 Task: Open a template Informal Letter by  Plum save the file as biography.epub Remove the following options from template: 'your brand'. Replace Hello Fan with ' Good Day' and change the date to 22 July, 2023. Replace body of the letter with  I wanted to take a moment to thank you for your hard work and dedication. Your commitment to excellence is inspiring. Thank you for all that you do.; apply Font Style 'Montserrat' and font size  18 Add name: Leon
Action: Mouse moved to (748, 107)
Screenshot: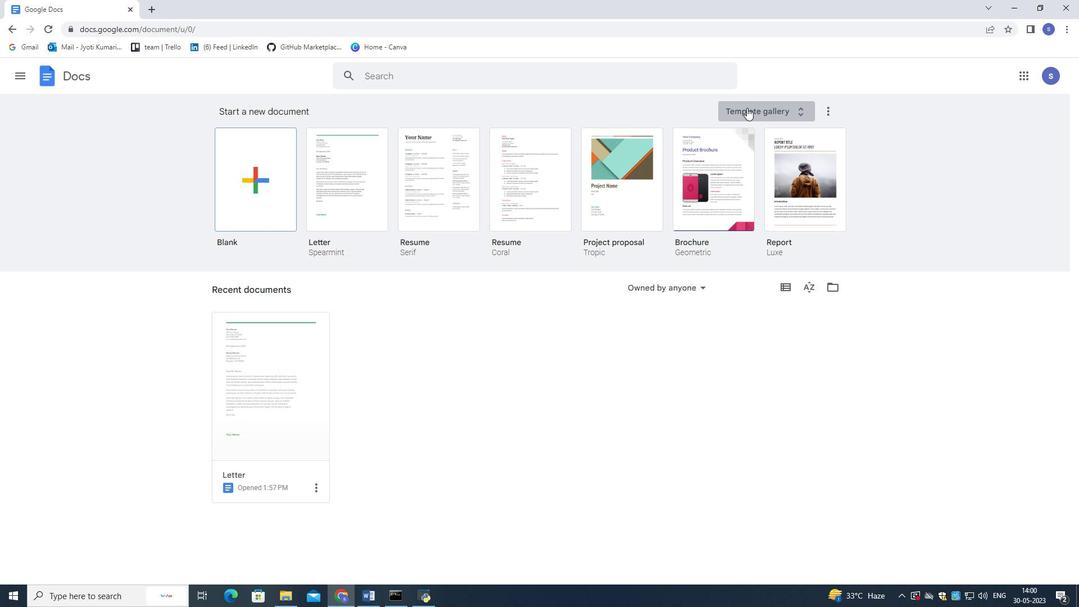 
Action: Mouse pressed left at (748, 107)
Screenshot: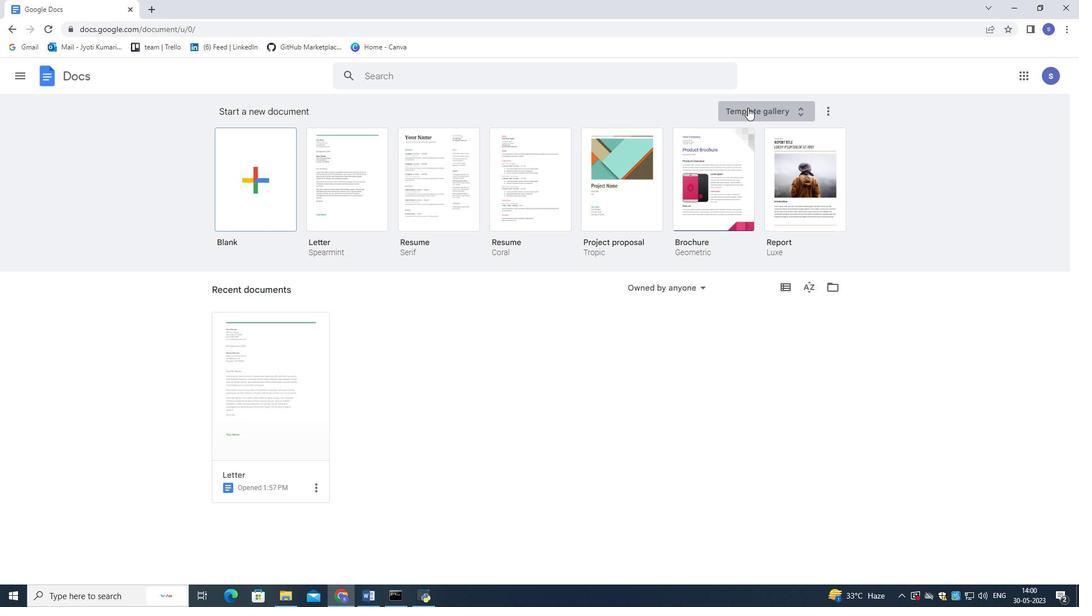 
Action: Mouse moved to (532, 457)
Screenshot: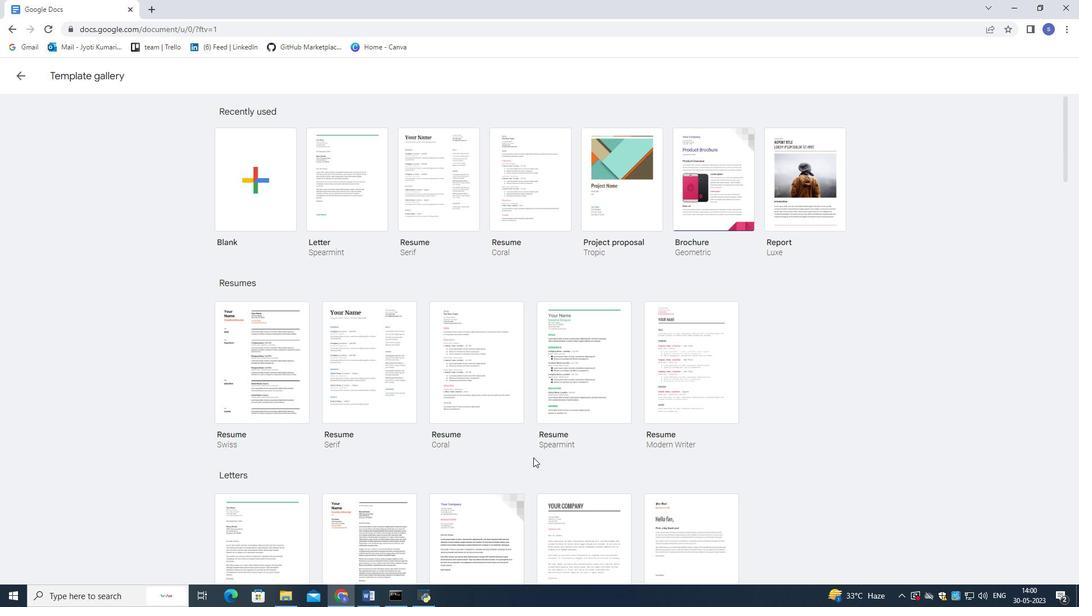 
Action: Mouse scrolled (532, 457) with delta (0, 0)
Screenshot: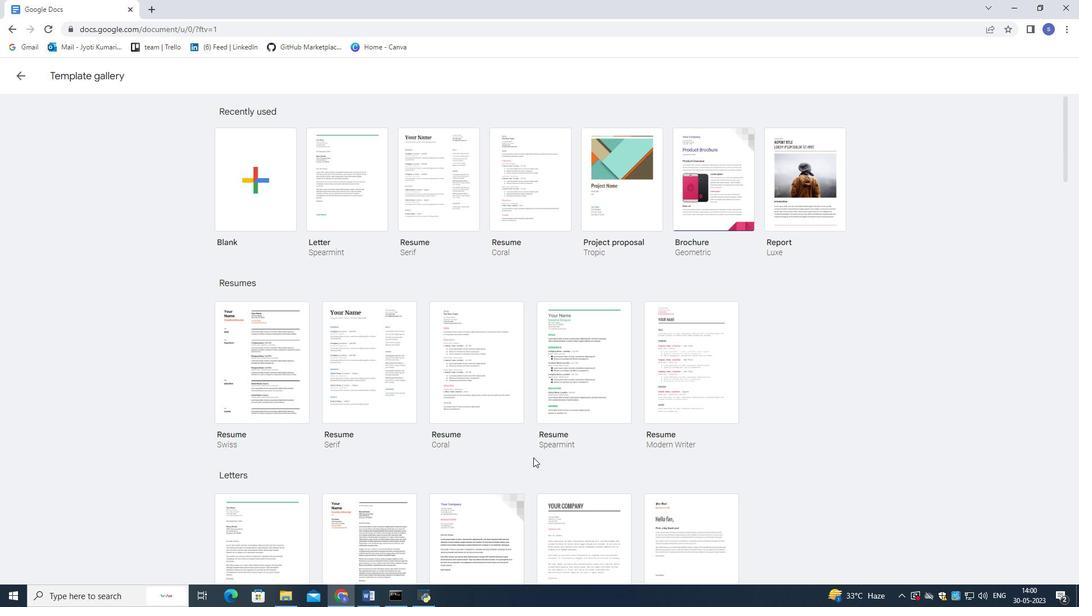 
Action: Mouse moved to (531, 457)
Screenshot: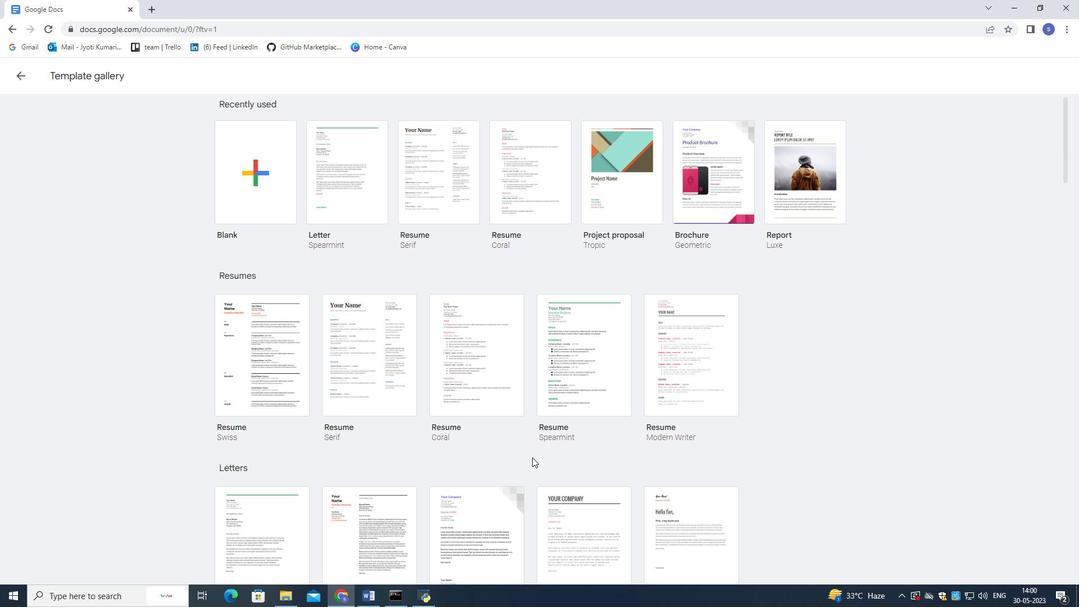 
Action: Mouse scrolled (531, 457) with delta (0, 0)
Screenshot: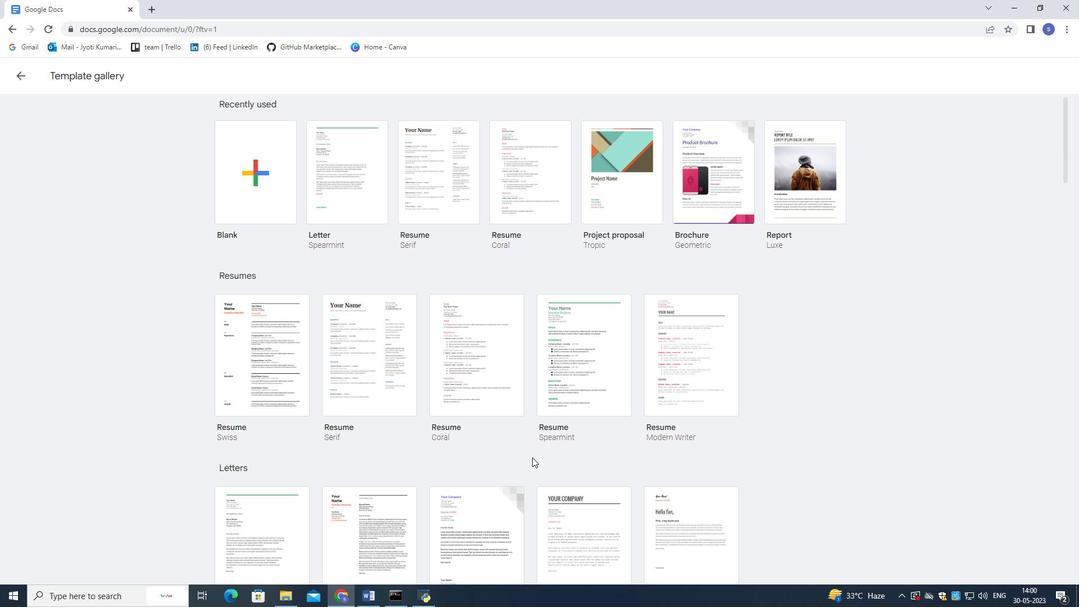 
Action: Mouse moved to (530, 458)
Screenshot: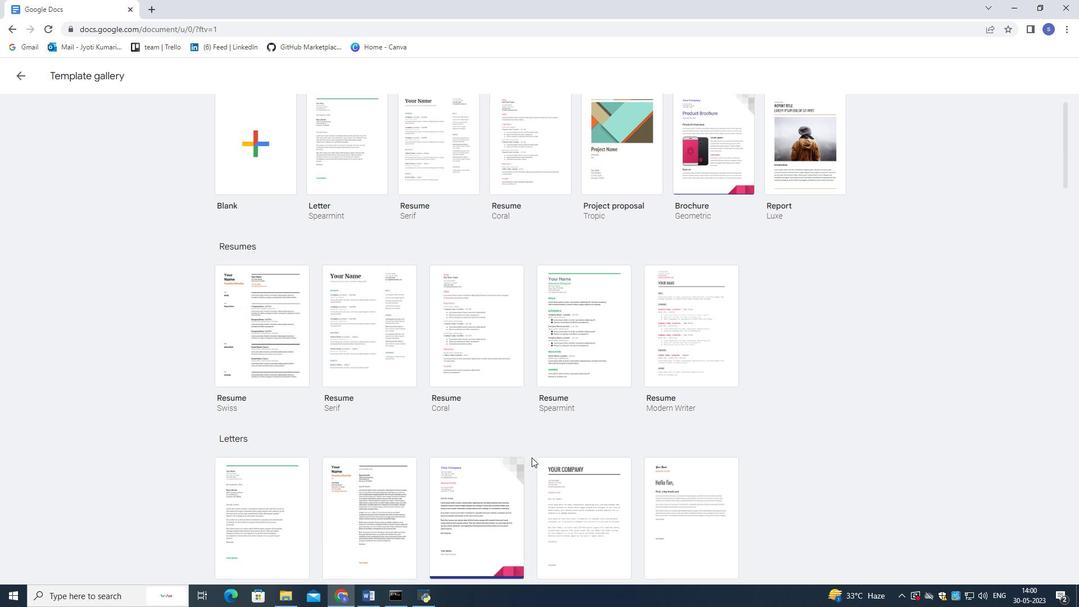 
Action: Mouse scrolled (530, 457) with delta (0, 0)
Screenshot: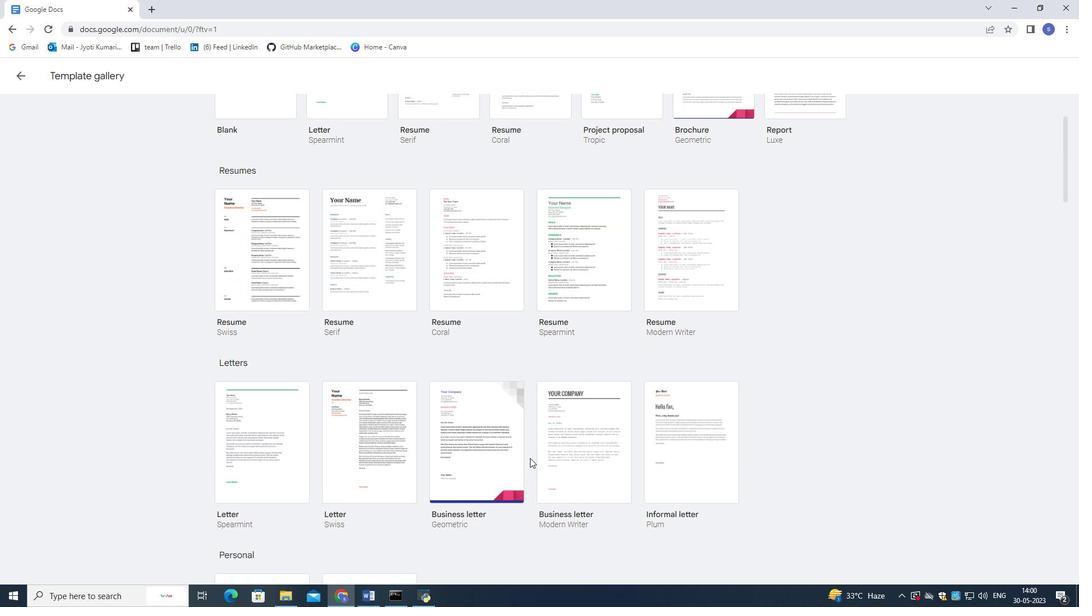 
Action: Mouse scrolled (530, 457) with delta (0, 0)
Screenshot: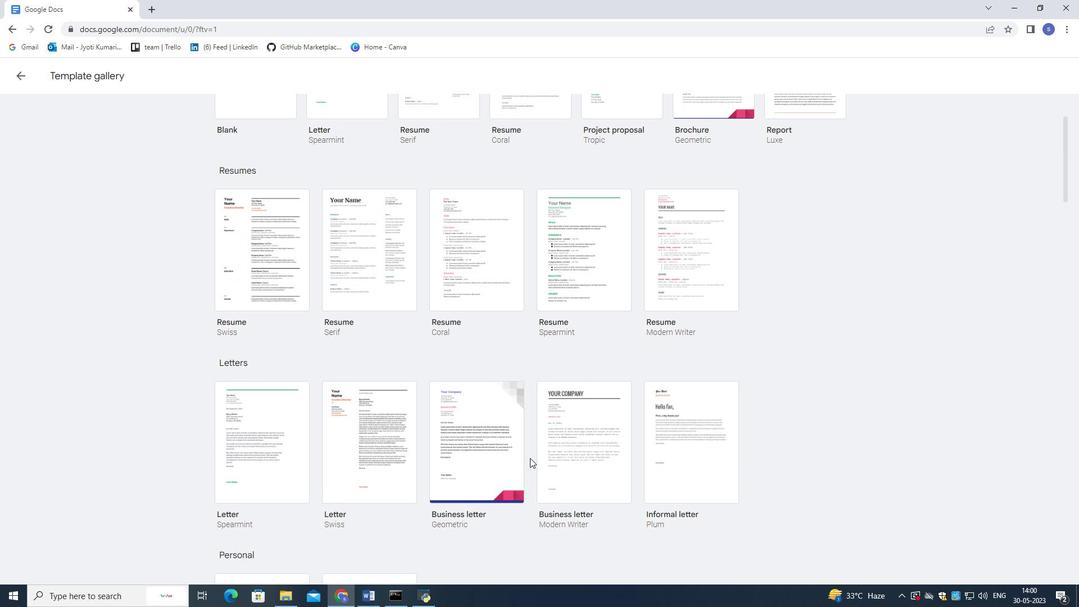 
Action: Mouse moved to (670, 358)
Screenshot: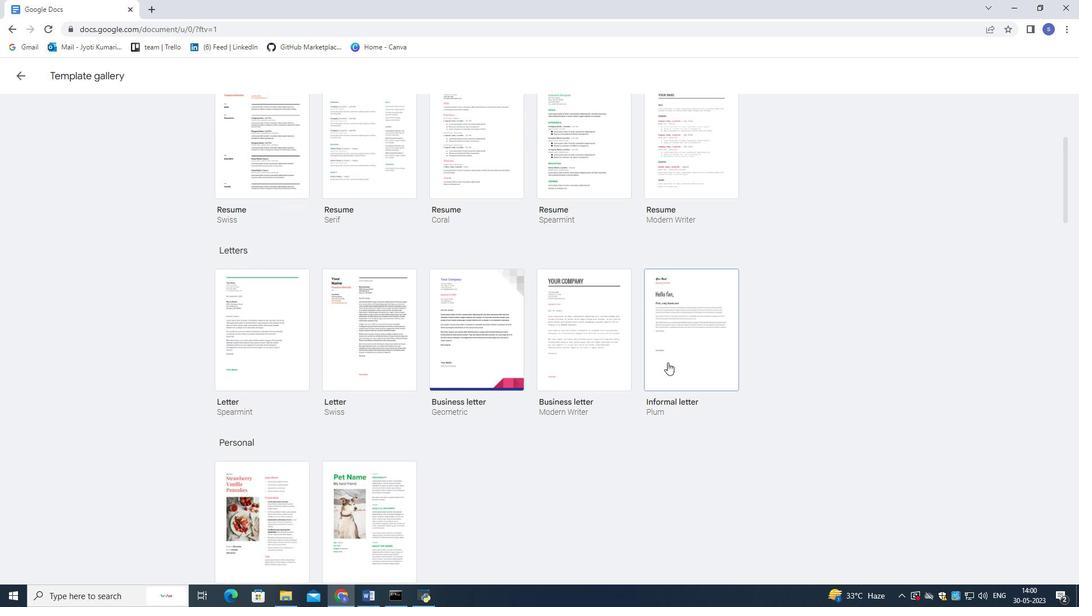 
Action: Mouse pressed left at (670, 358)
Screenshot: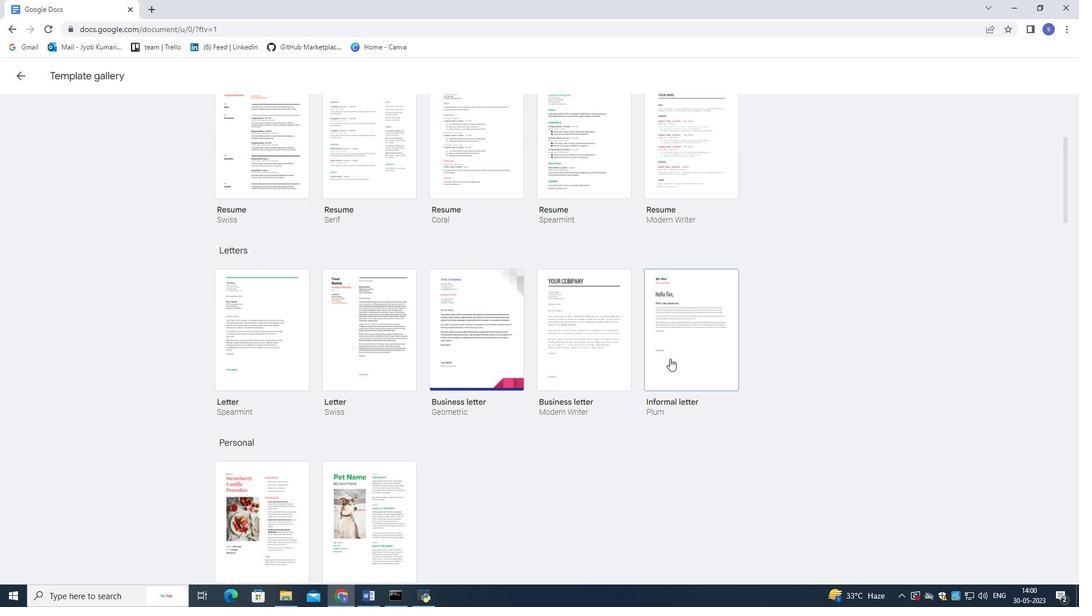 
Action: Mouse moved to (336, 181)
Screenshot: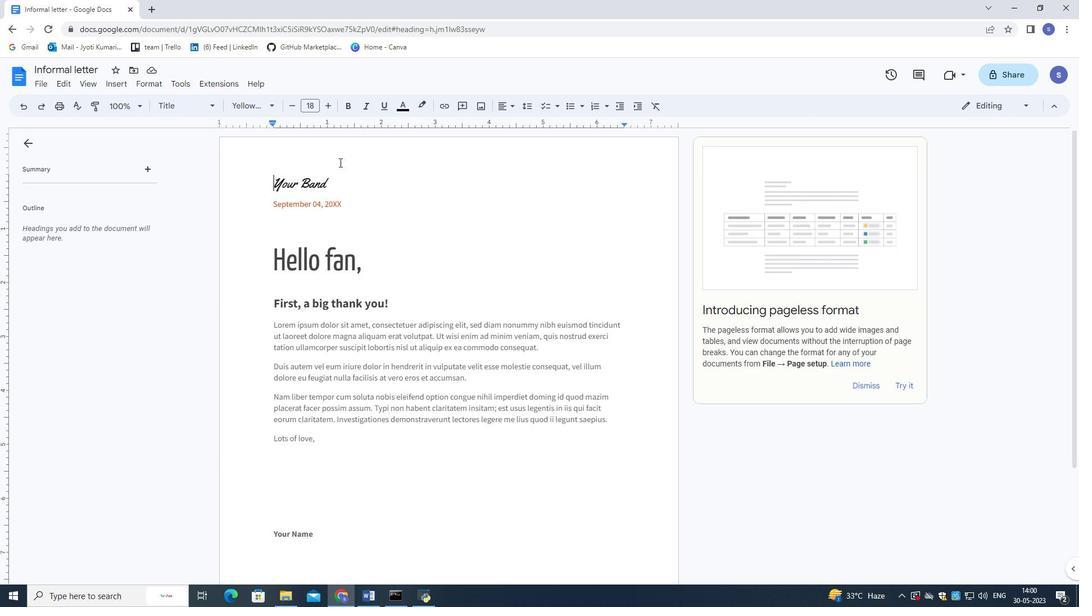 
Action: Mouse pressed left at (336, 181)
Screenshot: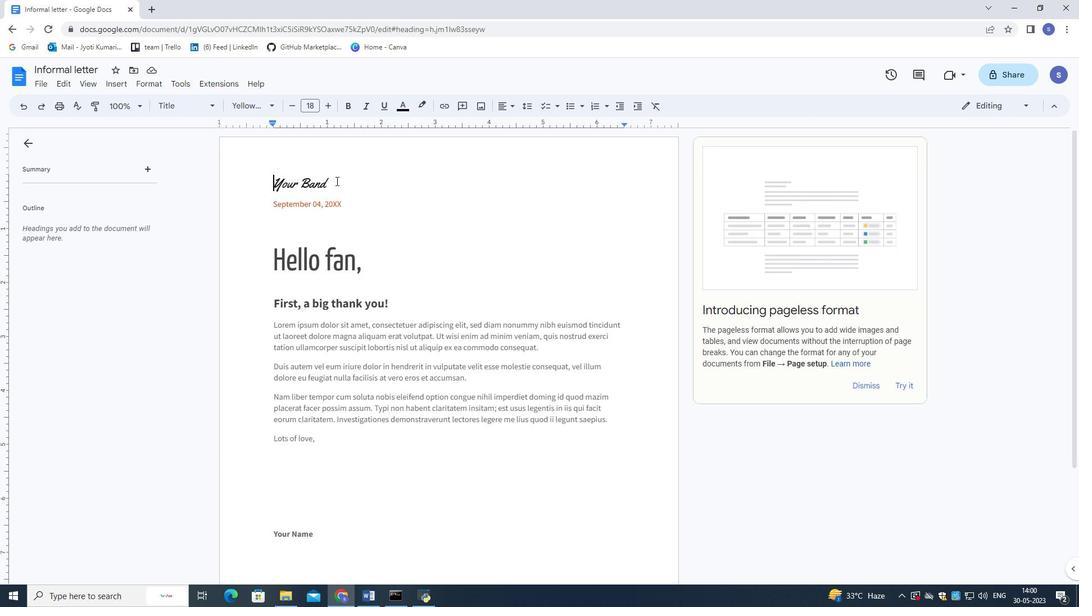 
Action: Mouse pressed left at (336, 181)
Screenshot: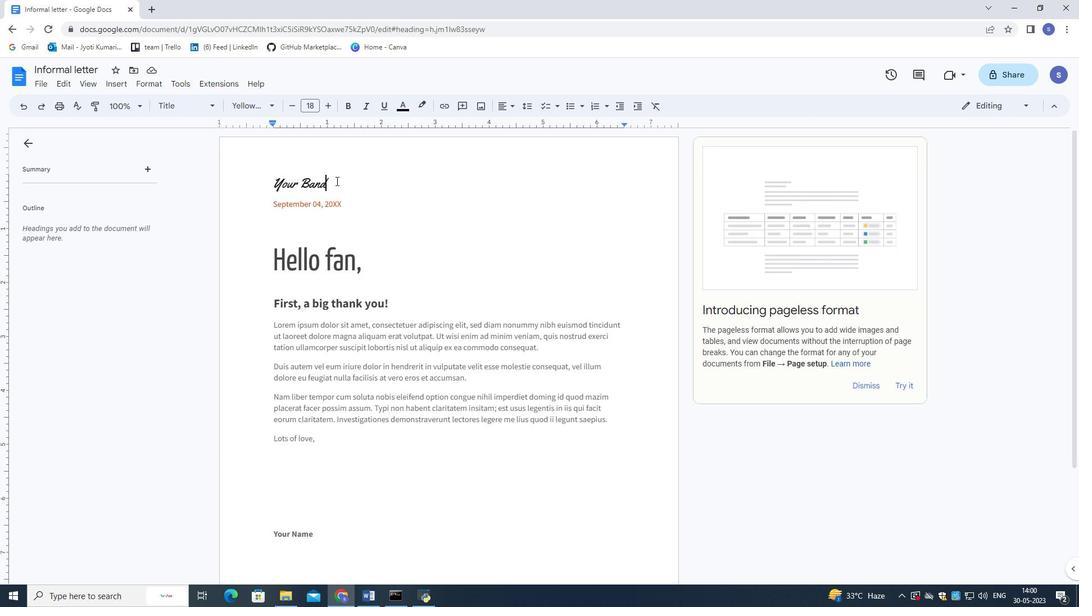 
Action: Mouse pressed left at (336, 181)
Screenshot: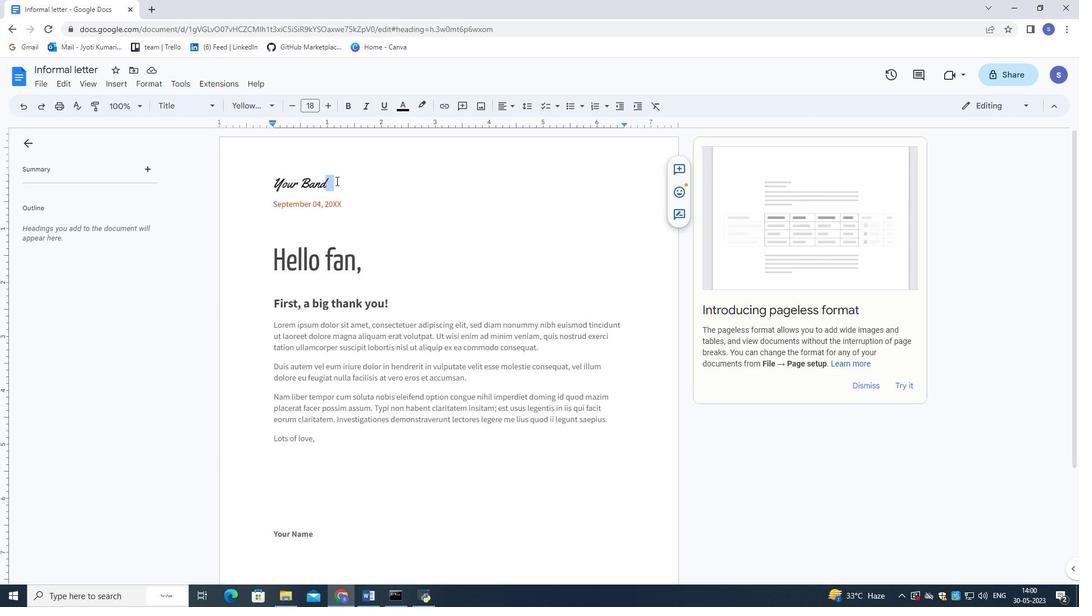 
Action: Mouse moved to (318, 177)
Screenshot: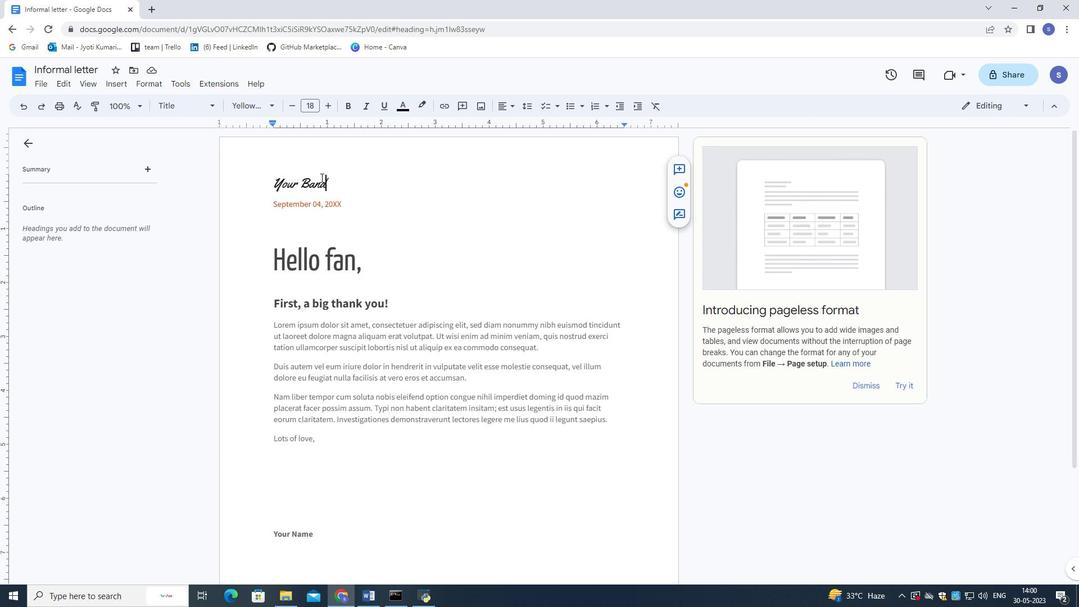 
Action: Mouse pressed left at (318, 177)
Screenshot: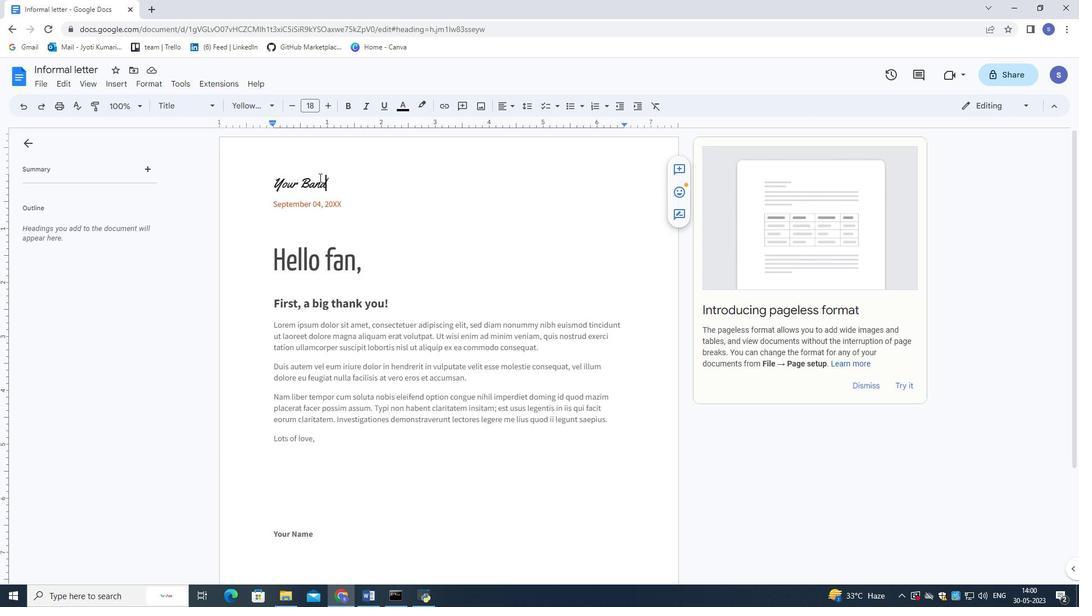 
Action: Mouse moved to (317, 177)
Screenshot: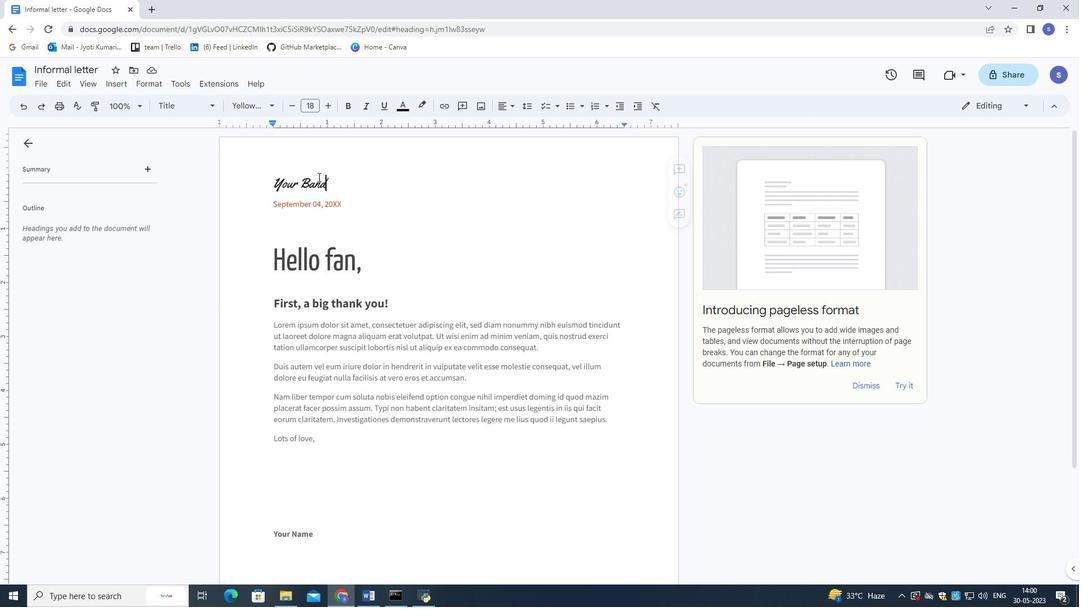 
Action: Mouse pressed left at (317, 177)
Screenshot: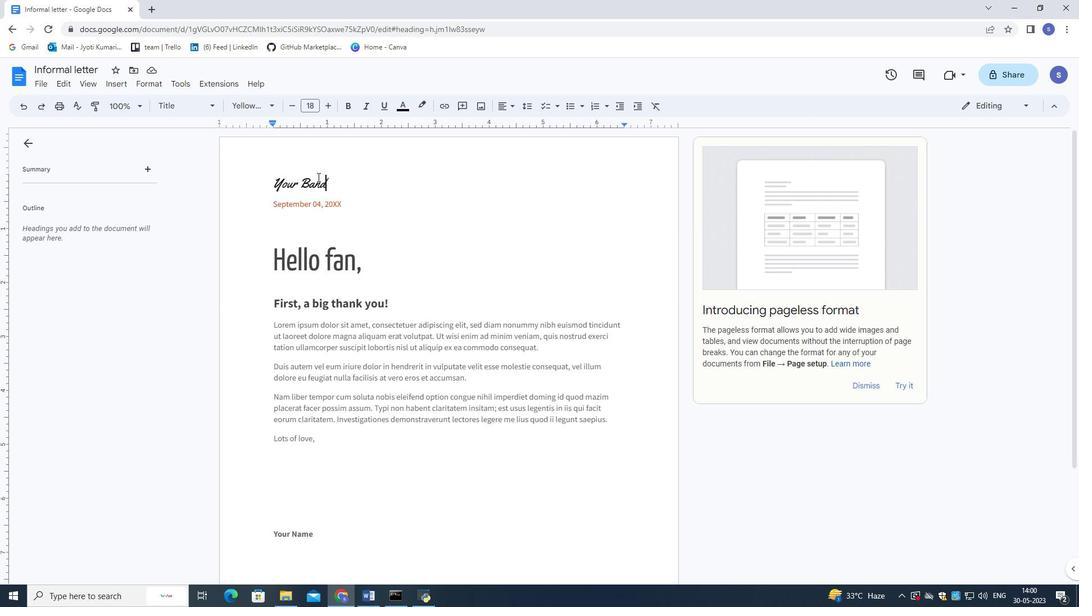 
Action: Mouse pressed left at (317, 177)
Screenshot: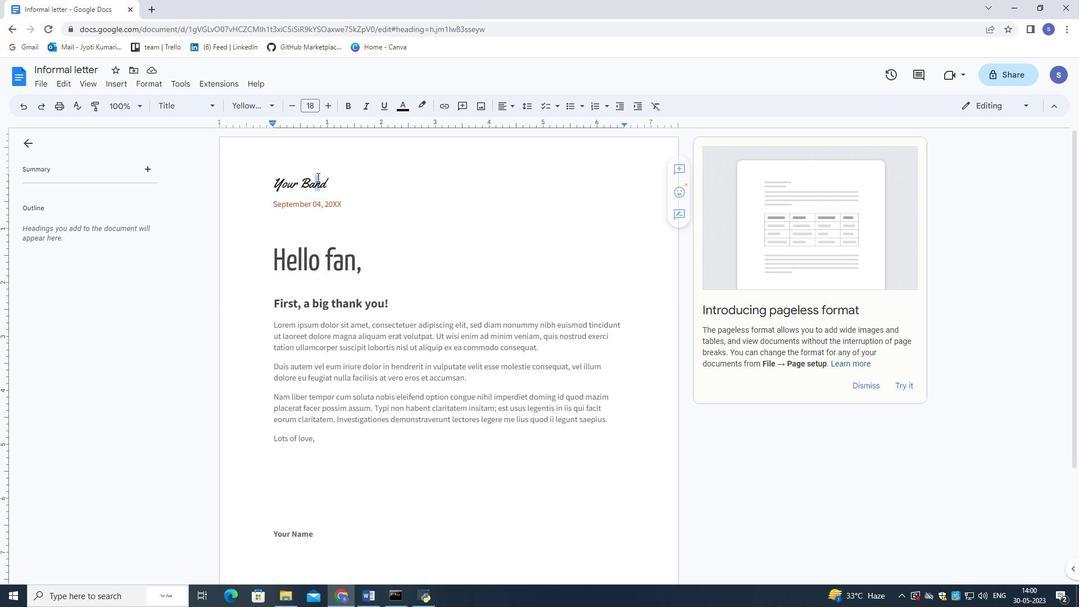 
Action: Mouse moved to (329, 174)
Screenshot: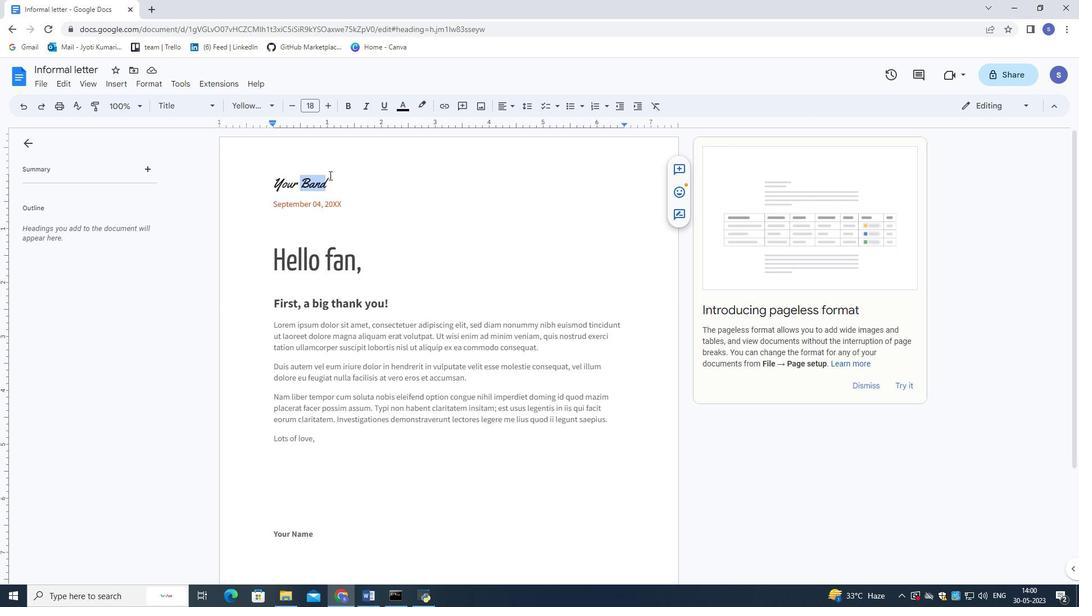 
Action: Key pressed <Key.backspace>
Screenshot: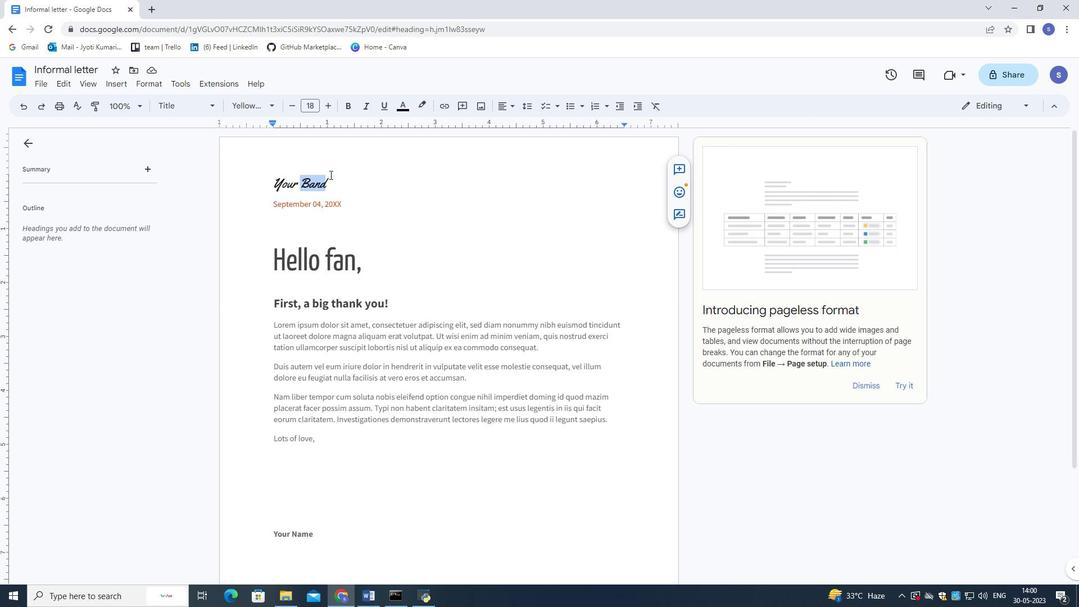 
Action: Mouse moved to (284, 186)
Screenshot: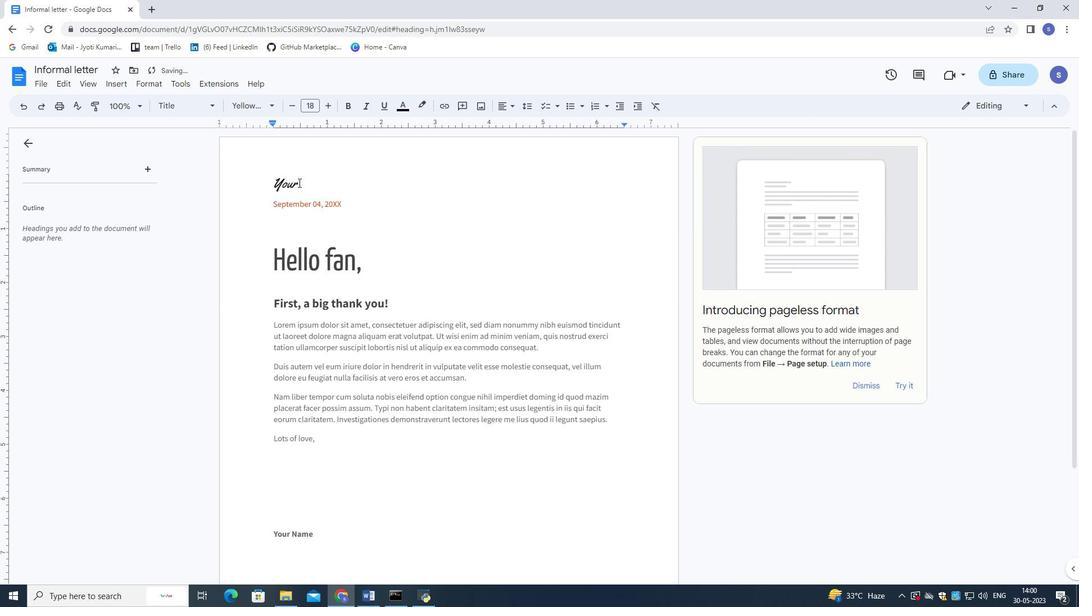 
Action: Mouse pressed left at (284, 186)
Screenshot: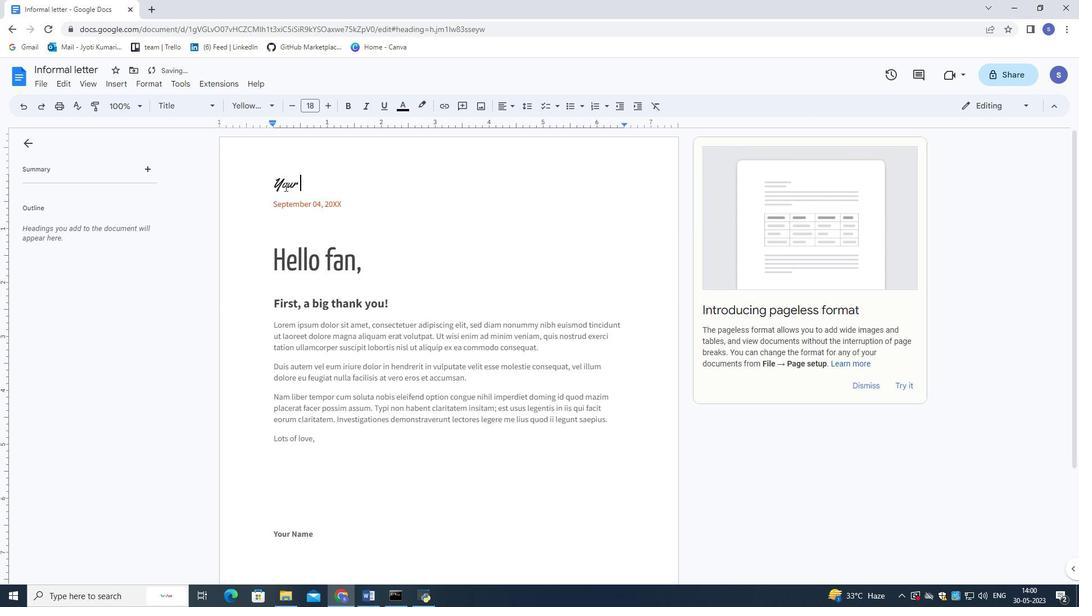
Action: Mouse pressed left at (284, 186)
Screenshot: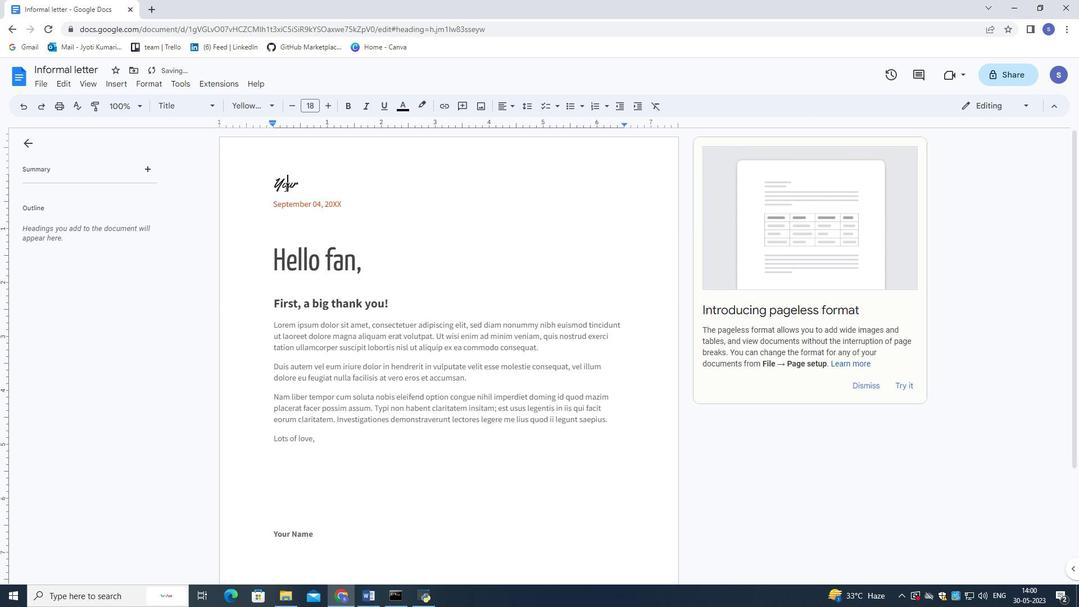 
Action: Mouse pressed left at (284, 186)
Screenshot: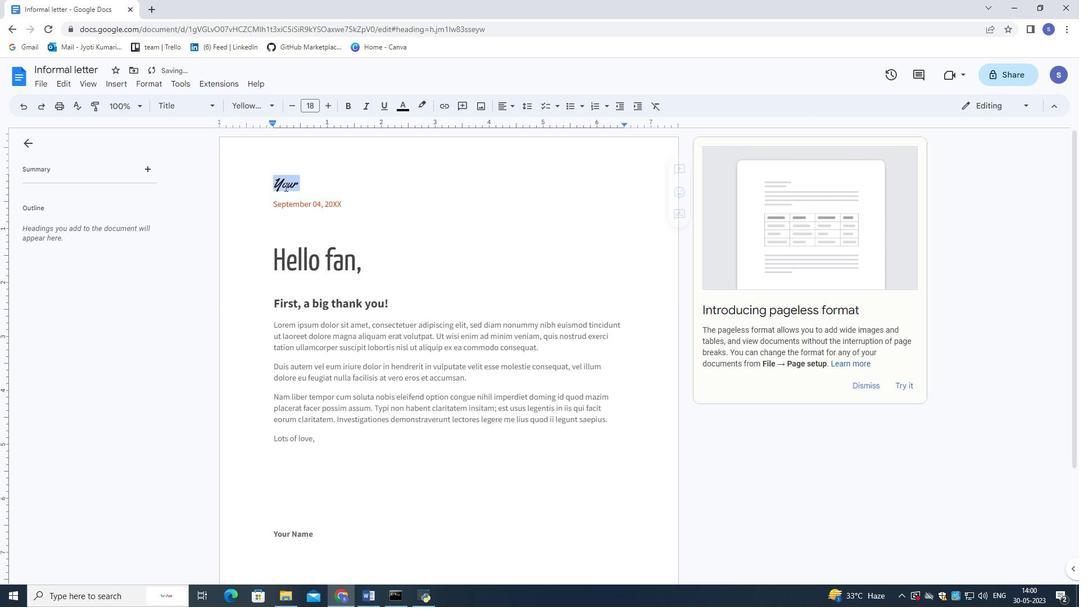
Action: Key pressed <Key.backspace>
Screenshot: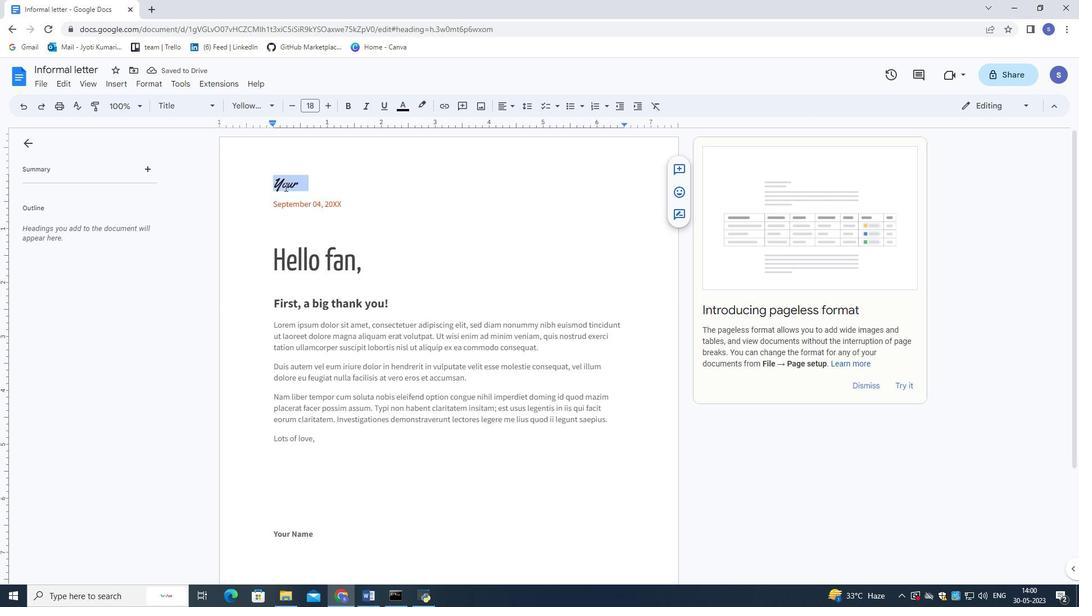 
Action: Mouse moved to (353, 189)
Screenshot: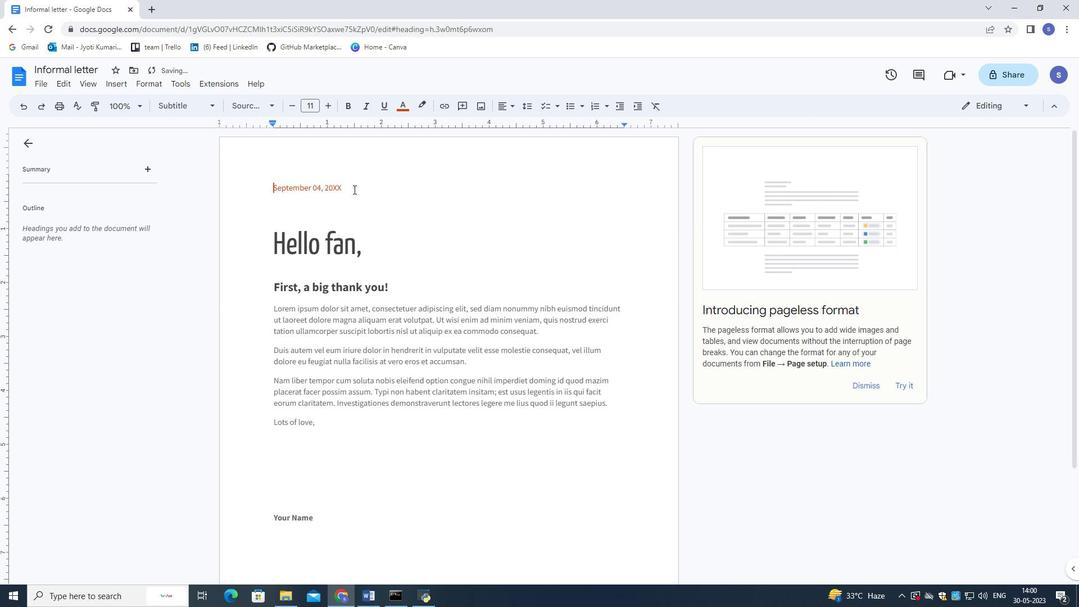 
Action: Mouse pressed left at (353, 189)
Screenshot: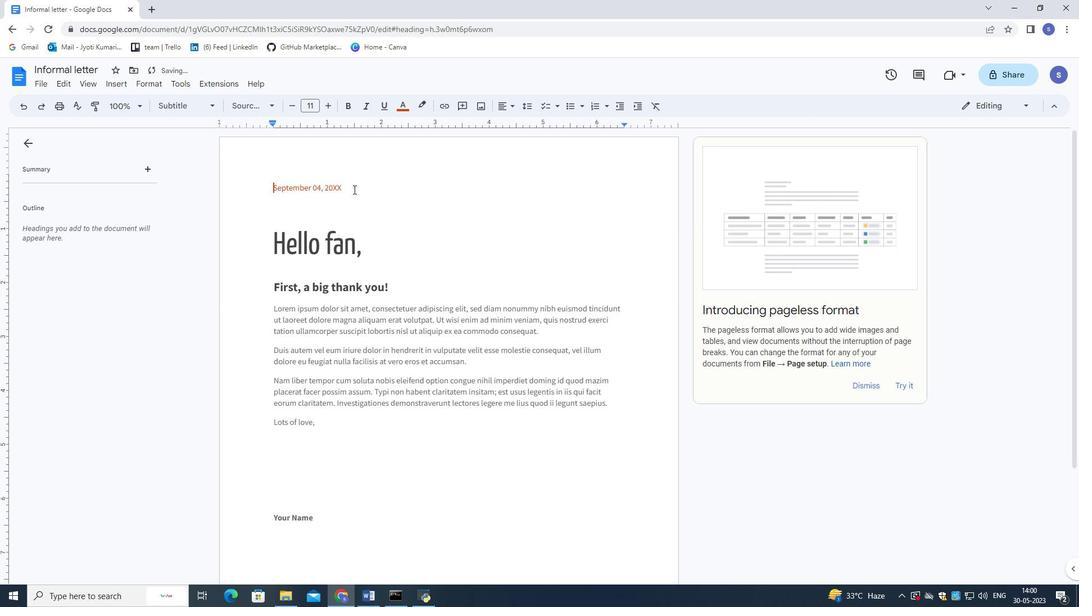 
Action: Mouse moved to (270, 184)
Screenshot: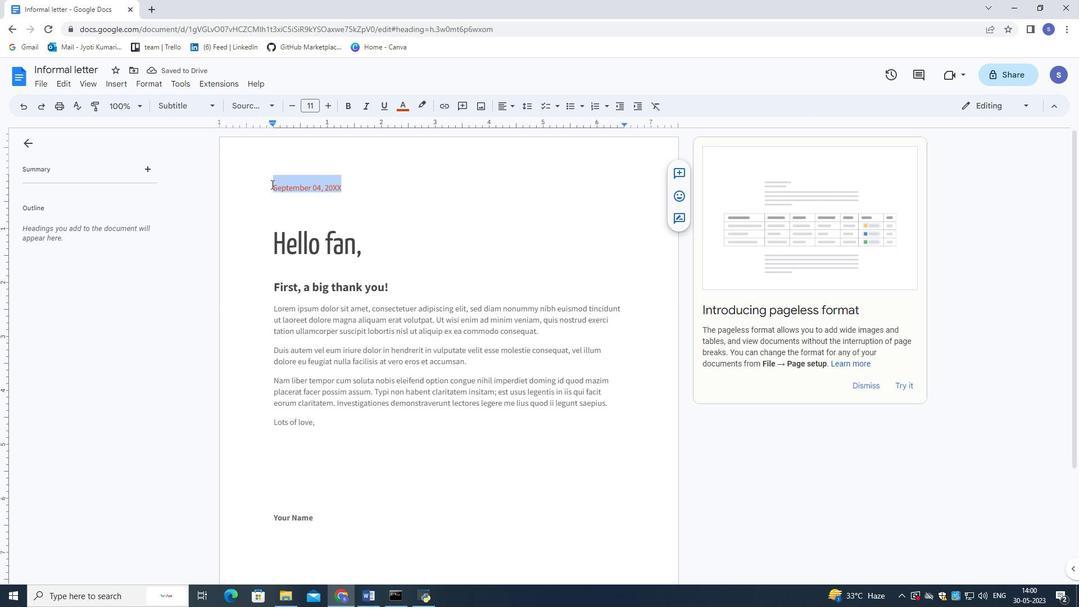 
Action: Key pressed <Key.backspace>
Screenshot: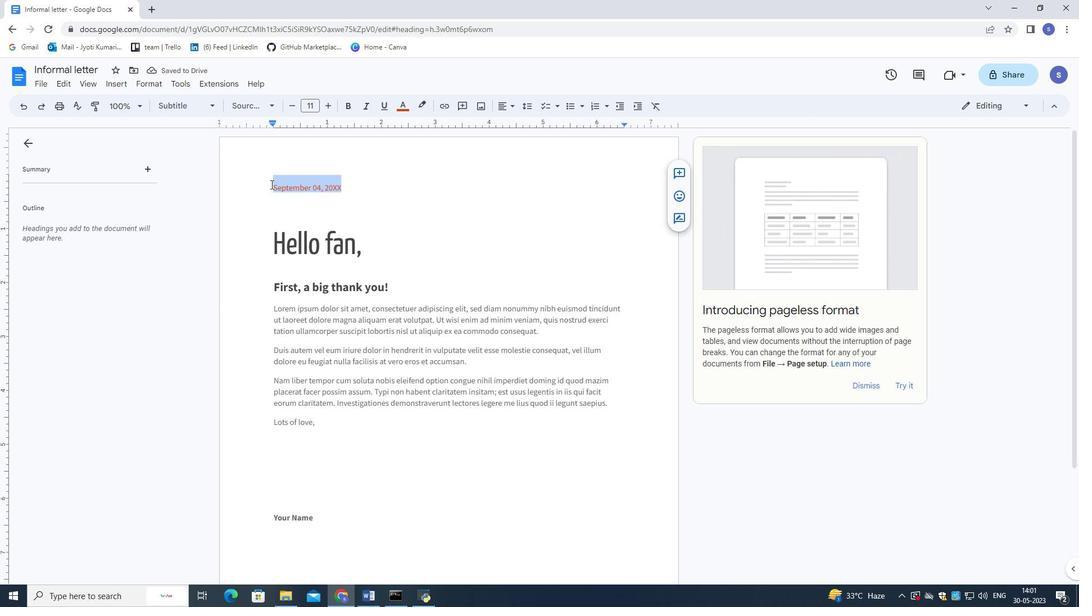 
Action: Mouse moved to (356, 250)
Screenshot: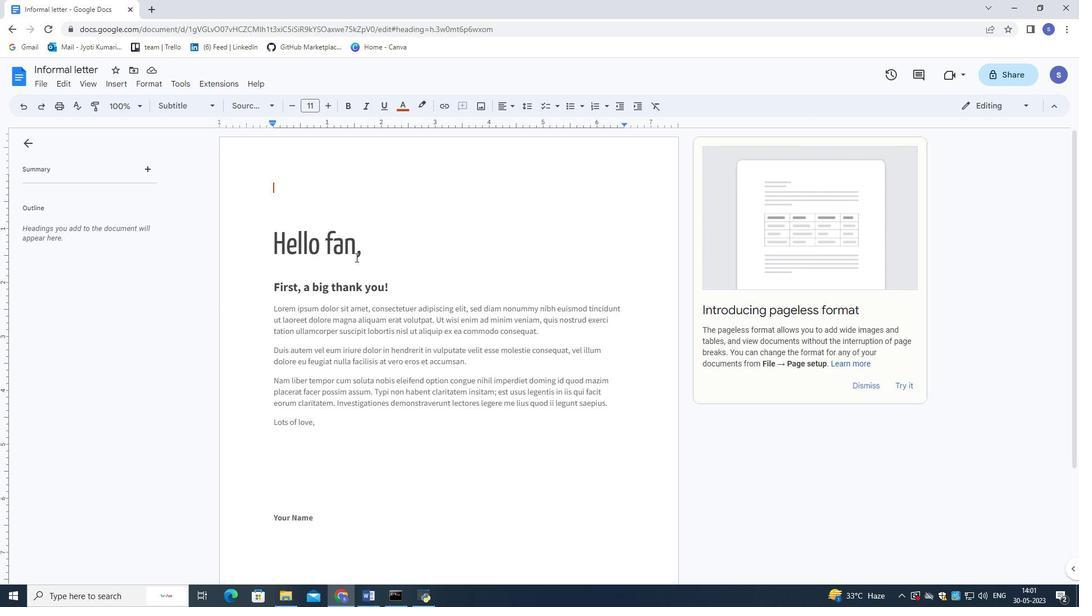 
Action: Mouse pressed left at (356, 250)
Screenshot: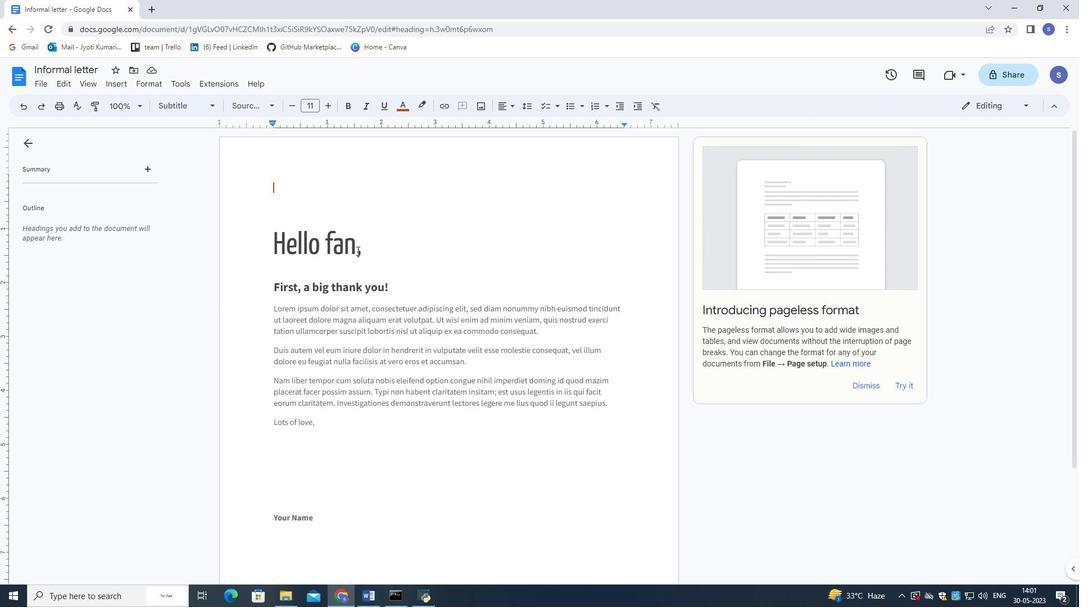 
Action: Mouse pressed left at (356, 250)
Screenshot: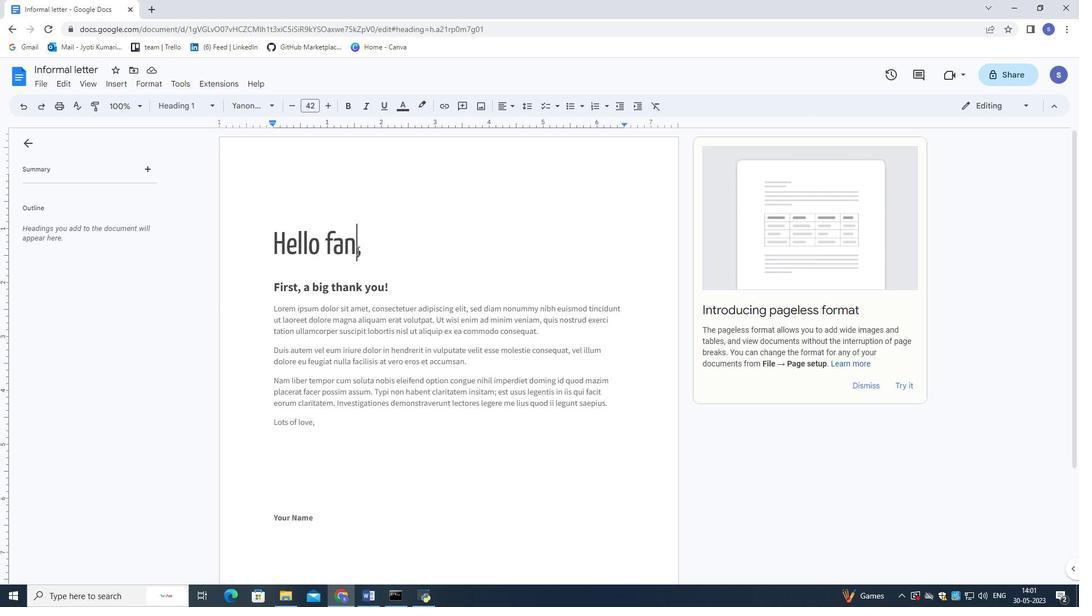 
Action: Mouse pressed left at (356, 250)
Screenshot: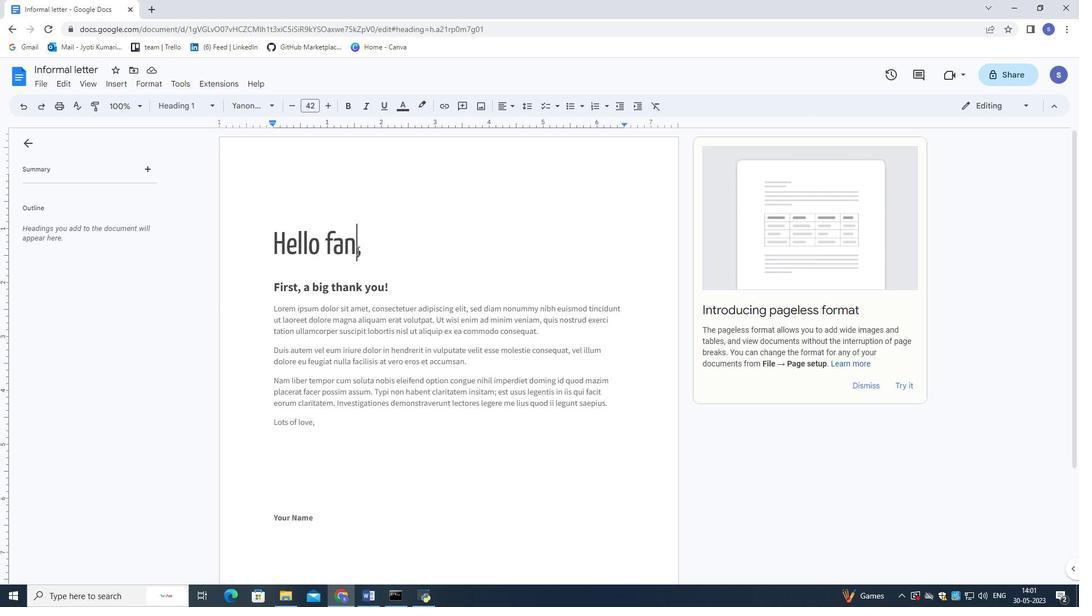 
Action: Mouse moved to (357, 250)
Screenshot: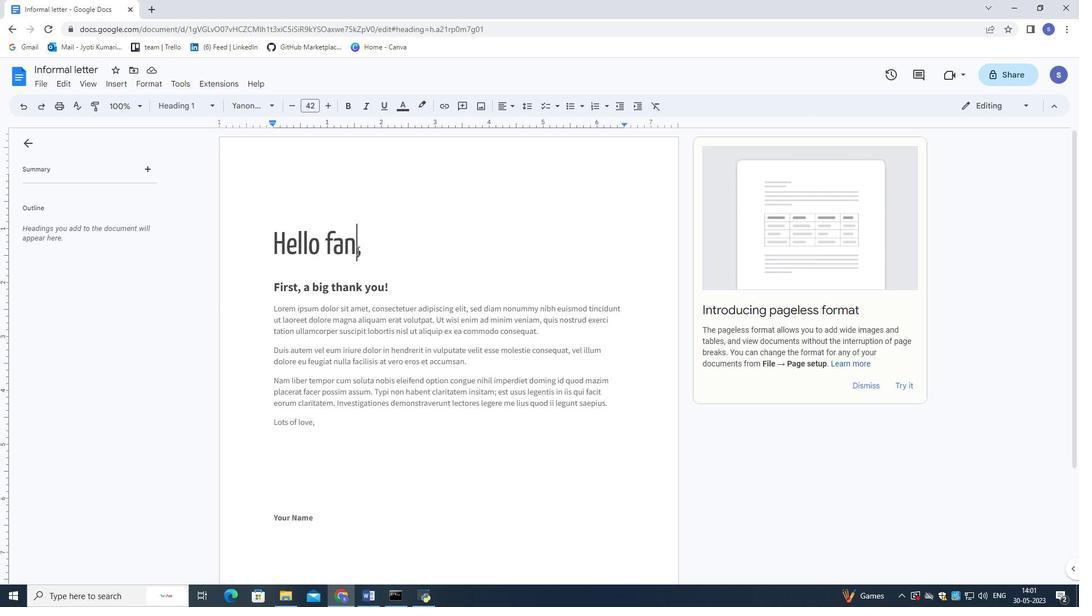 
Action: Mouse pressed left at (357, 250)
Screenshot: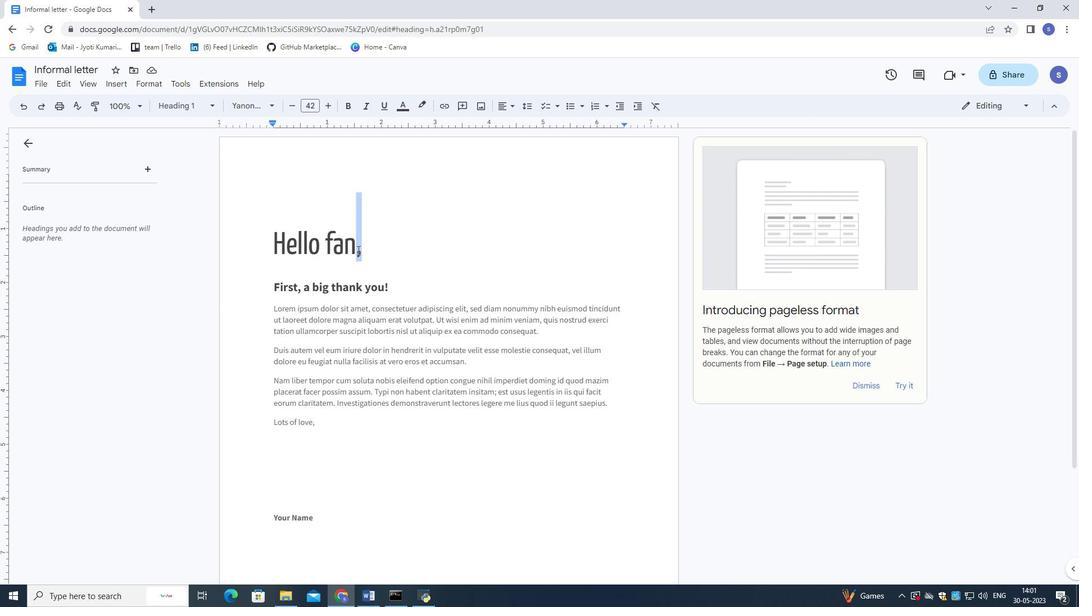 
Action: Mouse pressed left at (357, 250)
Screenshot: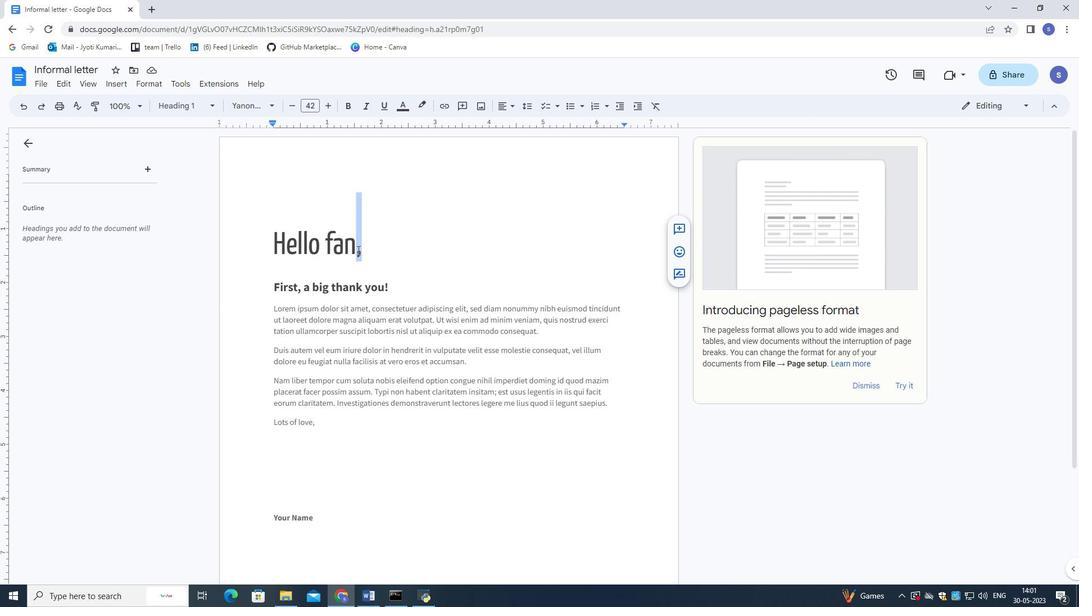 
Action: Mouse pressed left at (357, 250)
Screenshot: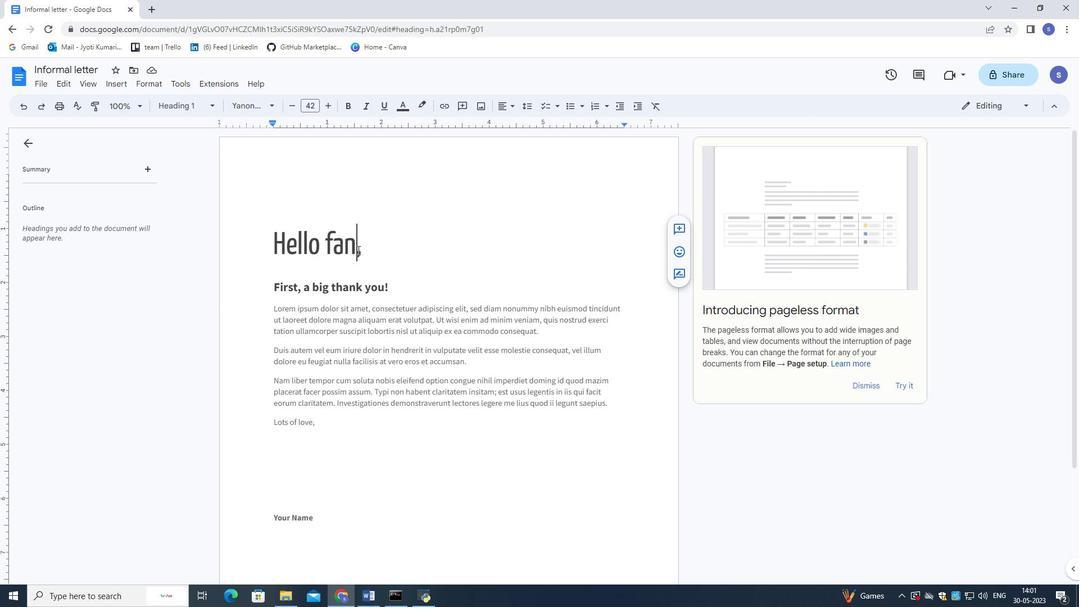 
Action: Key pressed <Key.shift>Good<Key.space><Key.shift>Day
Screenshot: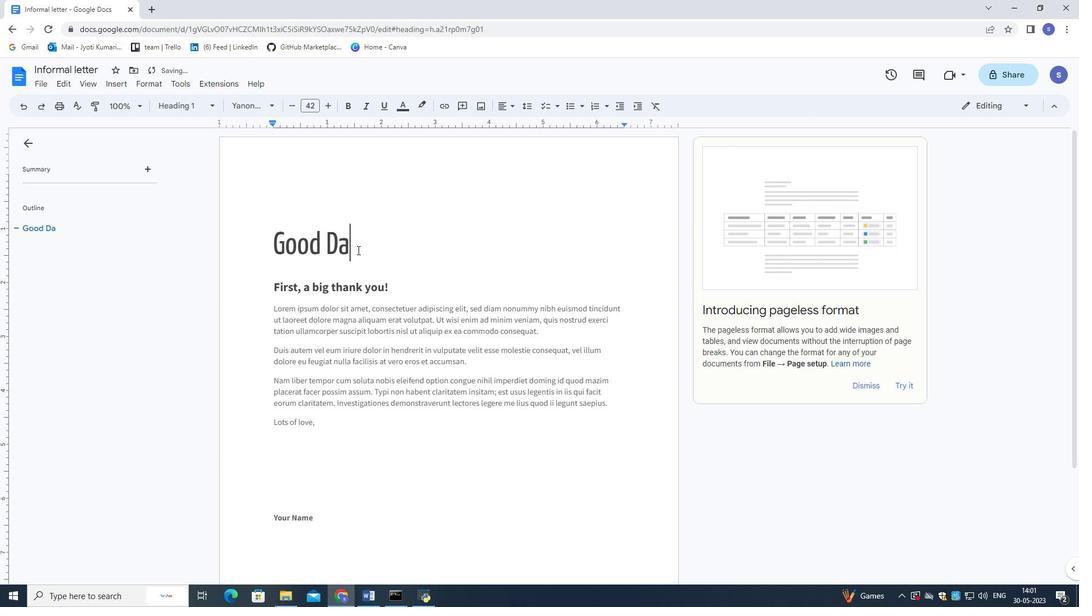 
Action: Mouse moved to (360, 313)
Screenshot: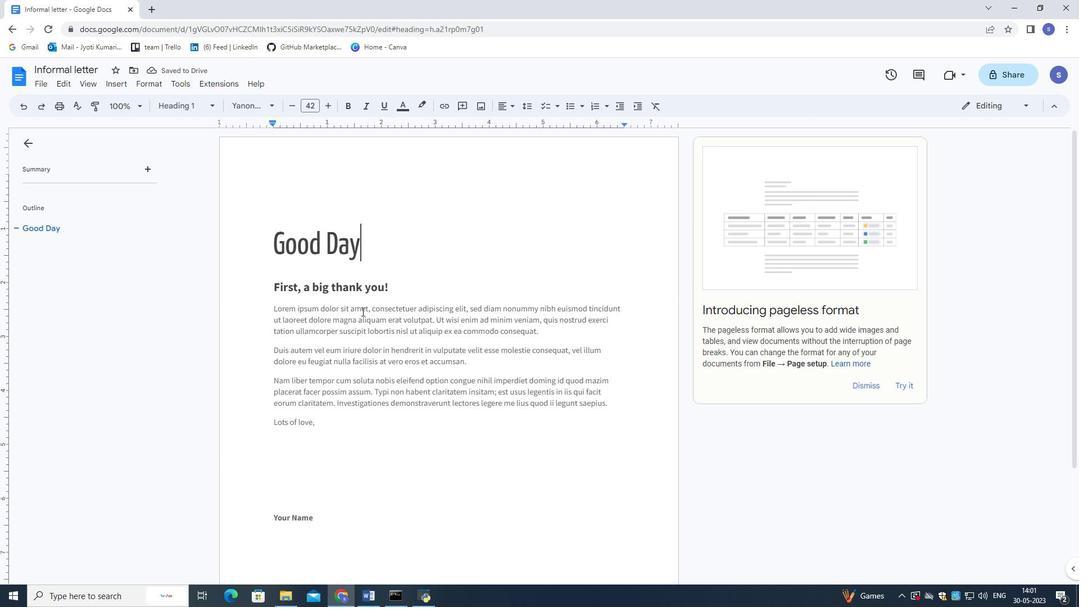 
Action: Mouse scrolled (360, 313) with delta (0, 0)
Screenshot: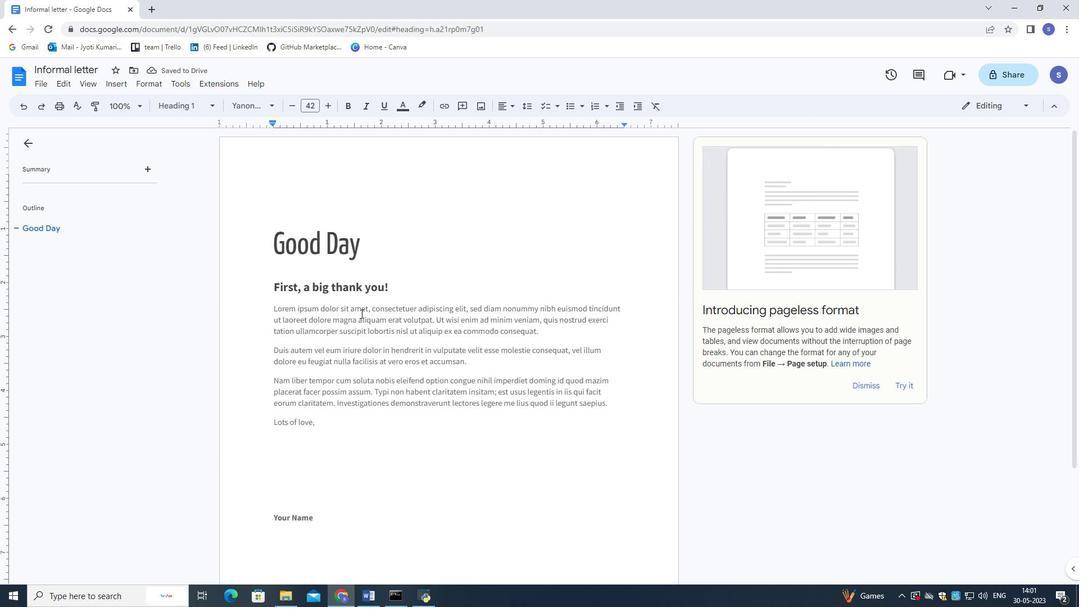 
Action: Mouse moved to (360, 313)
Screenshot: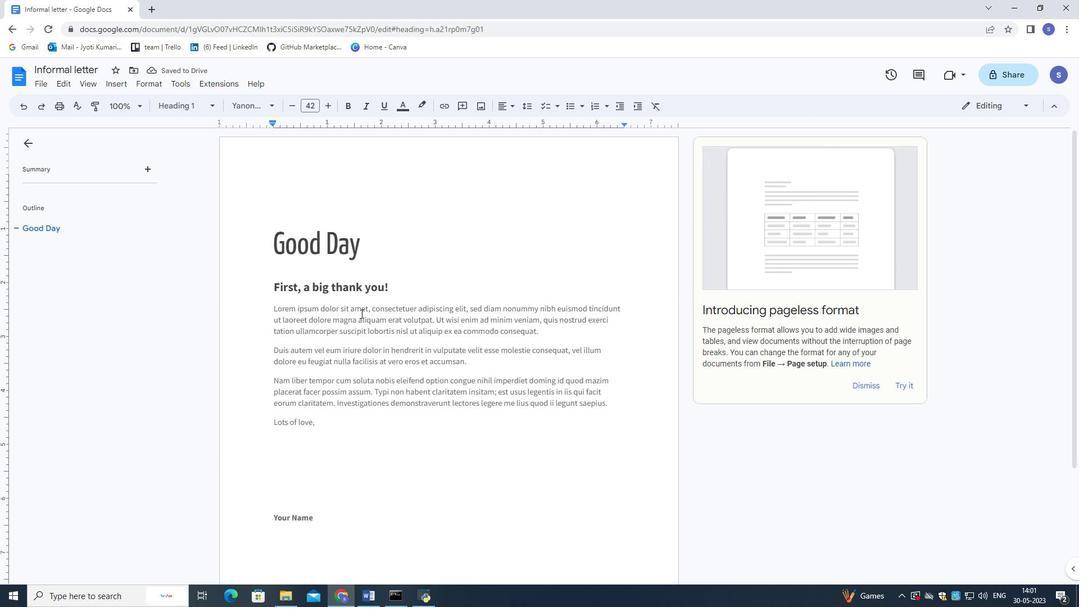
Action: Mouse scrolled (360, 313) with delta (0, 0)
Screenshot: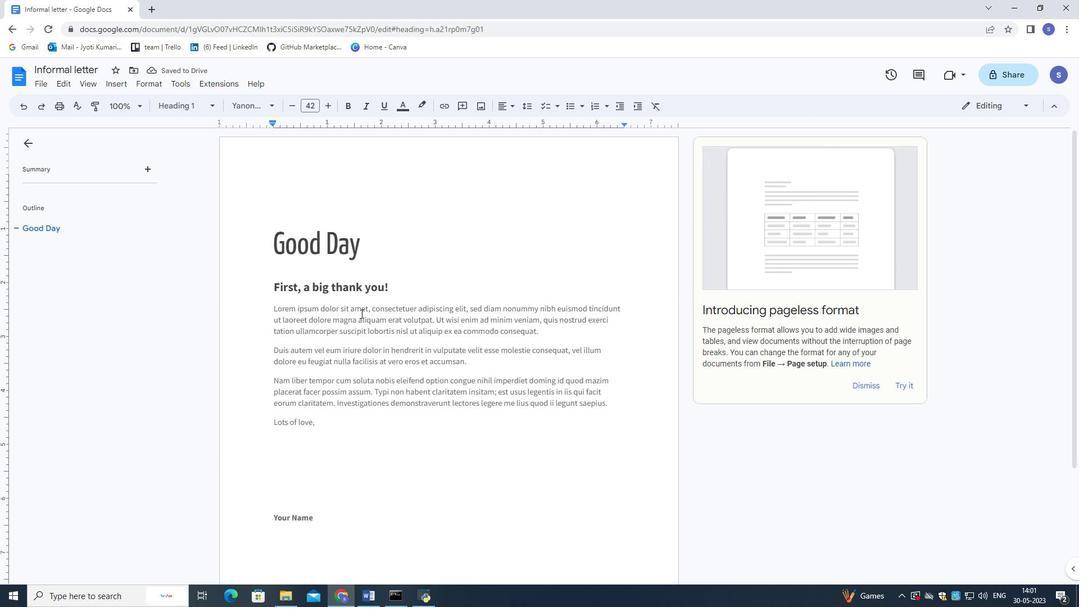 
Action: Mouse scrolled (360, 313) with delta (0, 0)
Screenshot: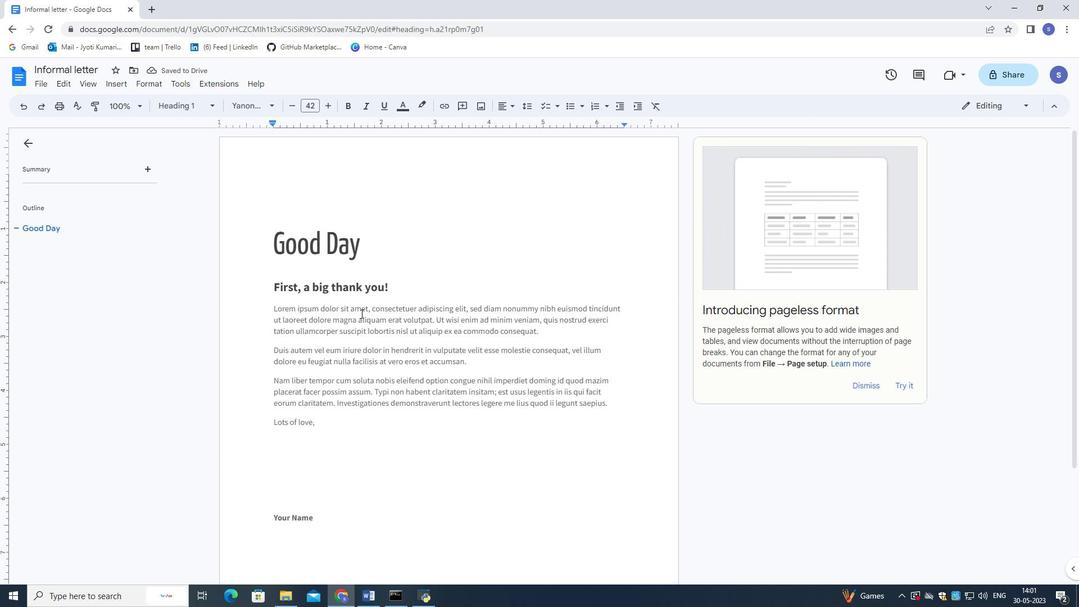 
Action: Mouse scrolled (360, 314) with delta (0, 0)
Screenshot: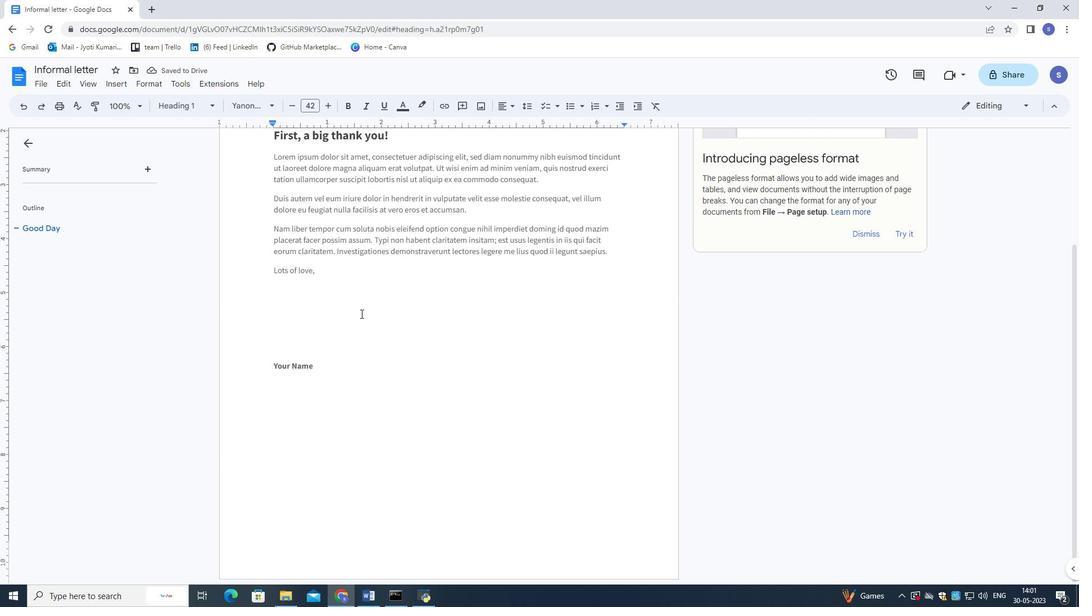 
Action: Mouse scrolled (360, 314) with delta (0, 0)
Screenshot: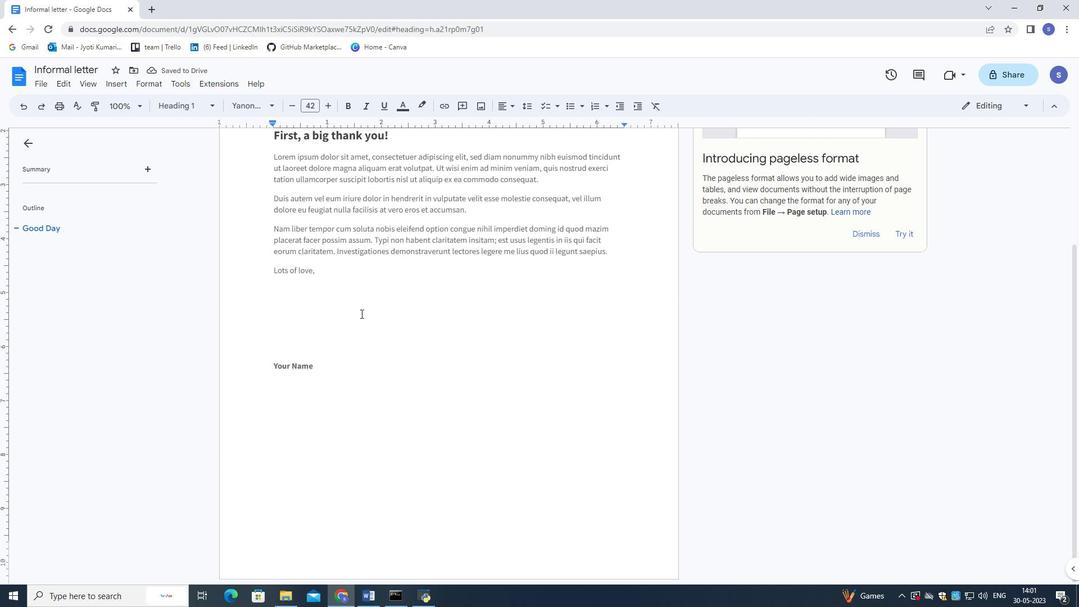 
Action: Mouse scrolled (360, 314) with delta (0, 0)
Screenshot: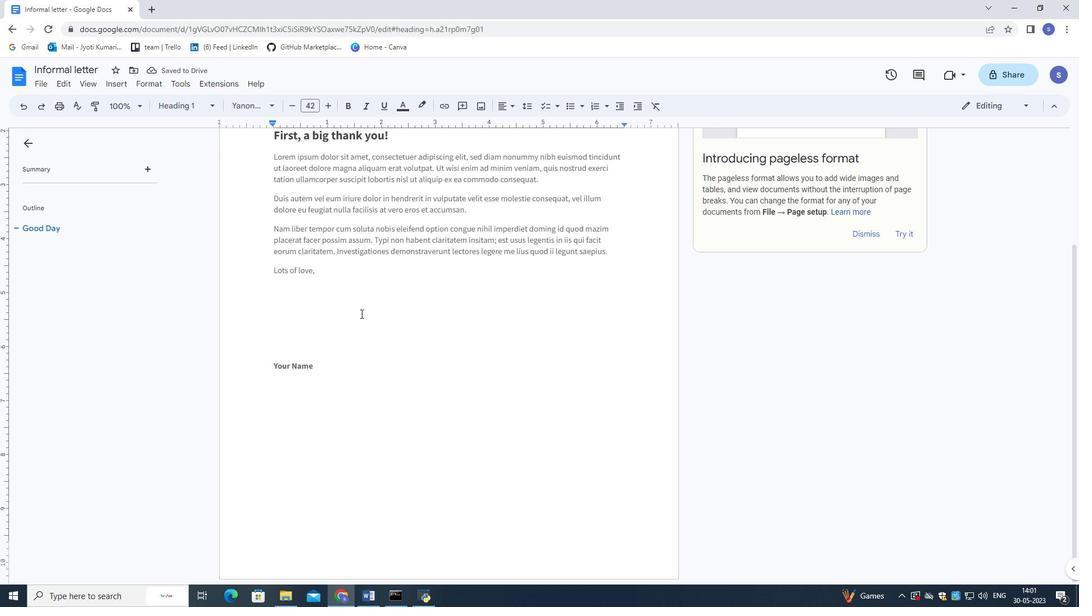 
Action: Mouse moved to (310, 231)
Screenshot: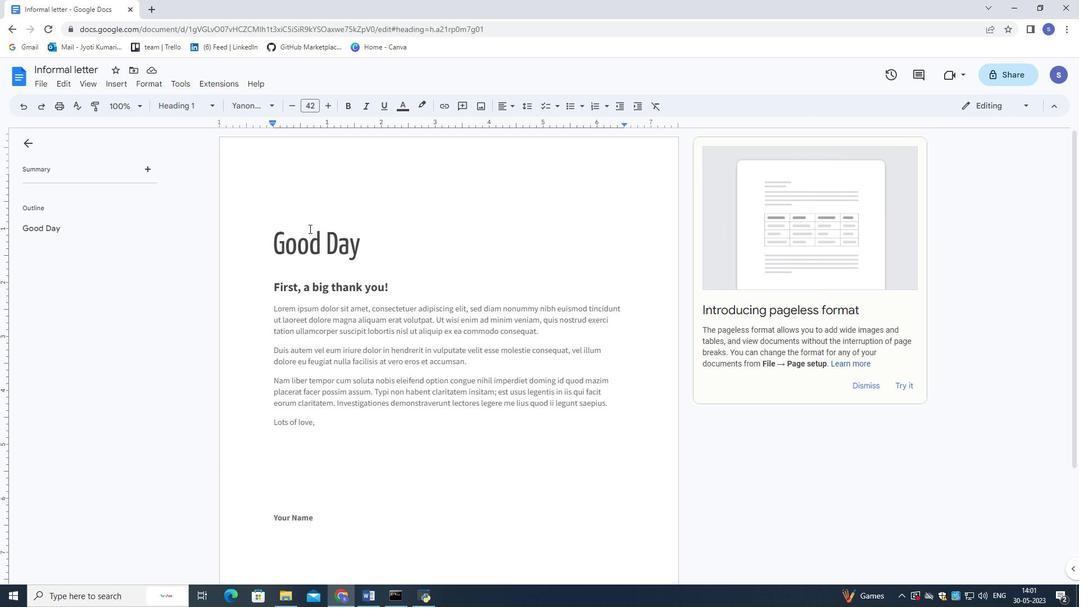 
Action: Key pressed ctrl+Z<'\x1a'><'\x1a'>
Screenshot: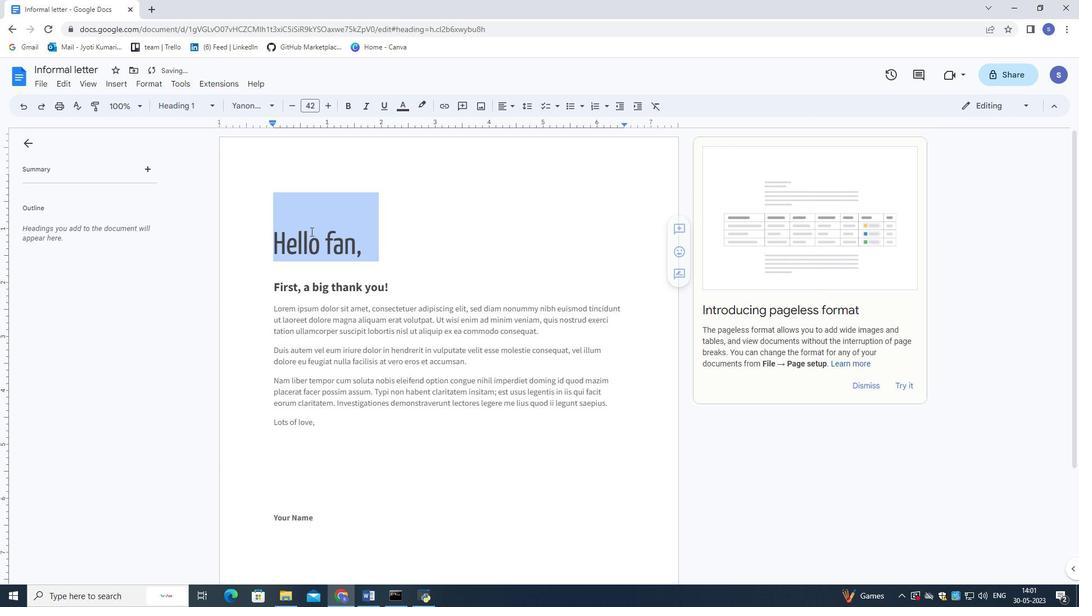 
Action: Mouse moved to (314, 233)
Screenshot: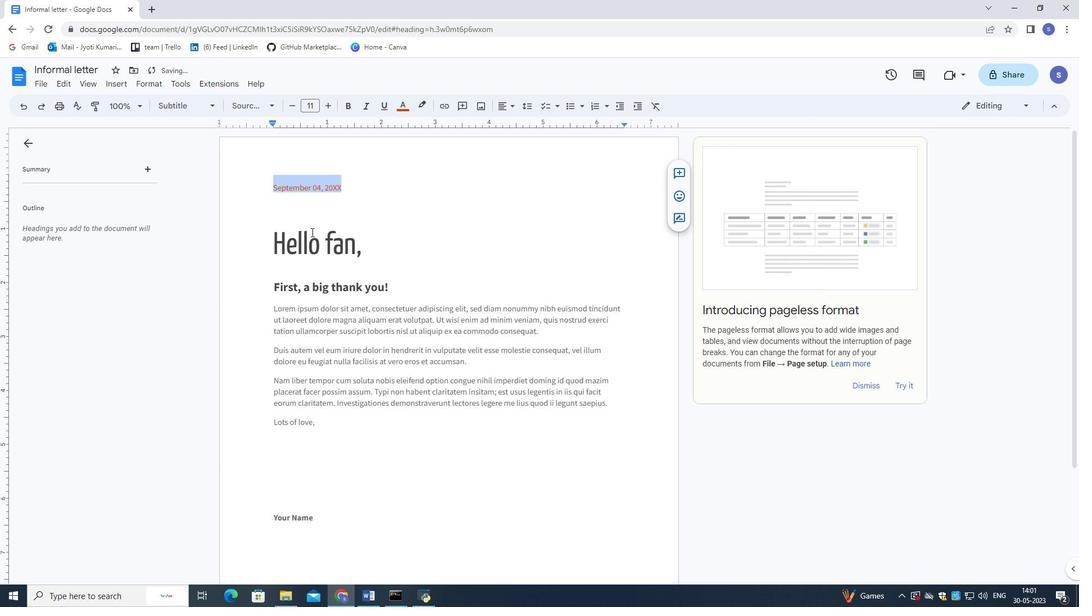 
Action: Mouse pressed left at (314, 233)
Screenshot: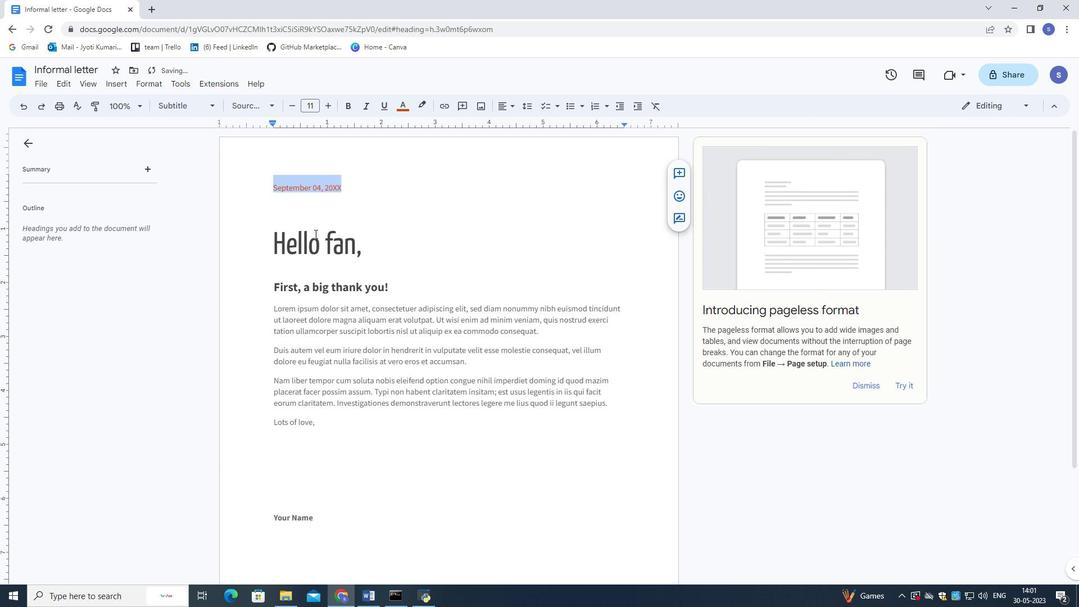 
Action: Mouse moved to (354, 237)
Screenshot: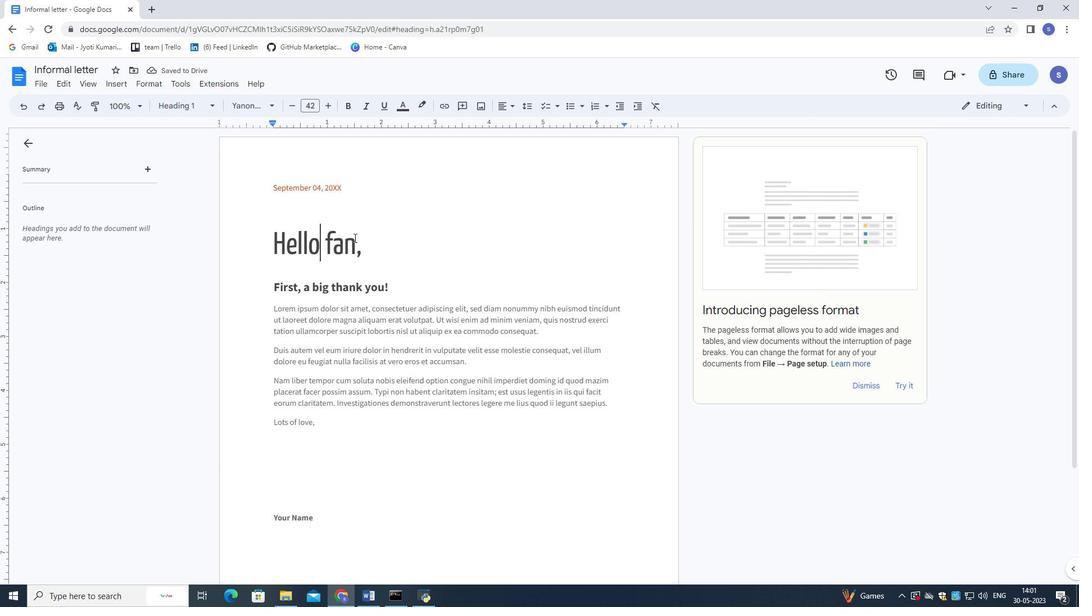 
Action: Mouse pressed left at (354, 237)
Screenshot: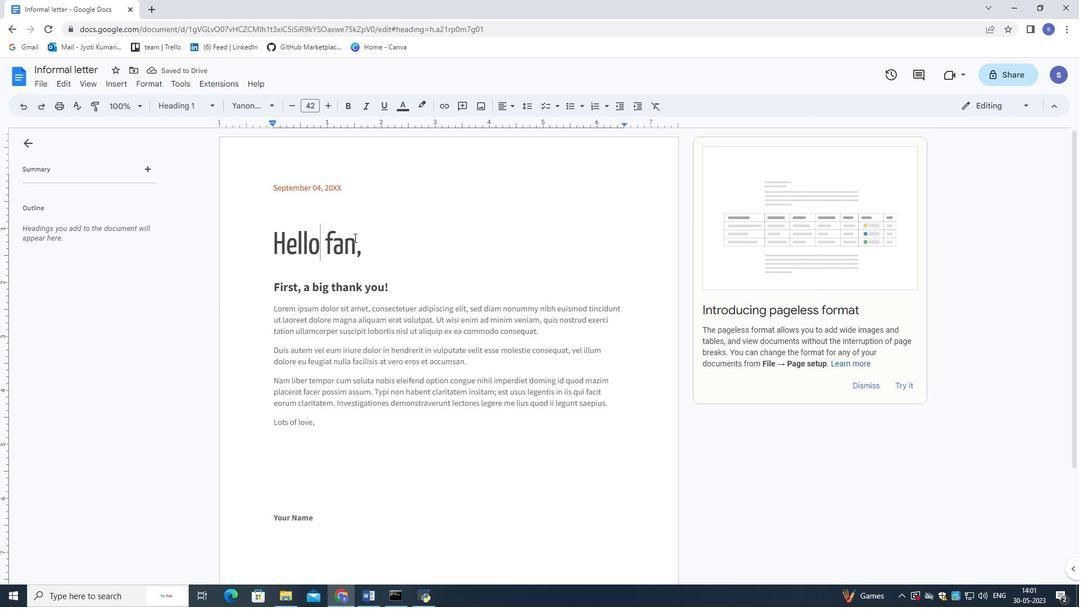 
Action: Mouse moved to (354, 238)
Screenshot: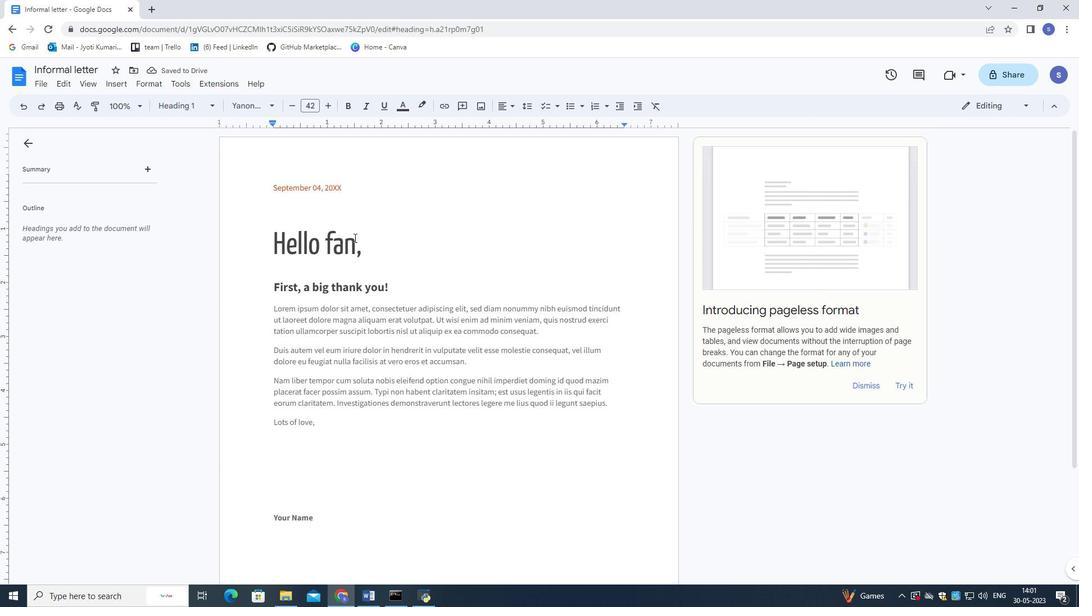 
Action: Mouse pressed left at (354, 238)
Screenshot: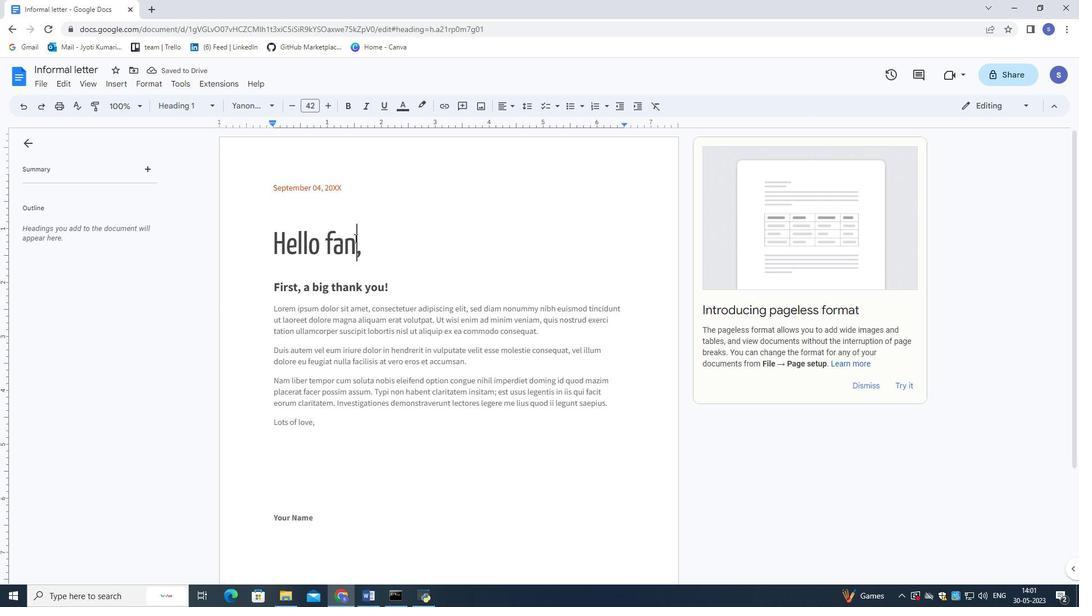 
Action: Mouse pressed left at (354, 238)
Screenshot: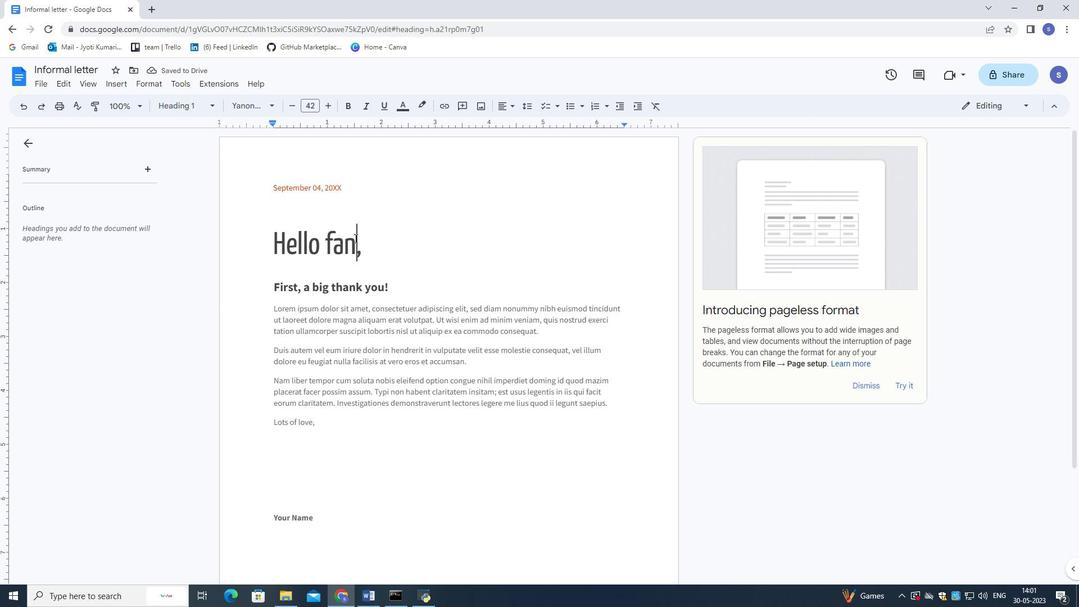 
Action: Mouse pressed left at (354, 238)
Screenshot: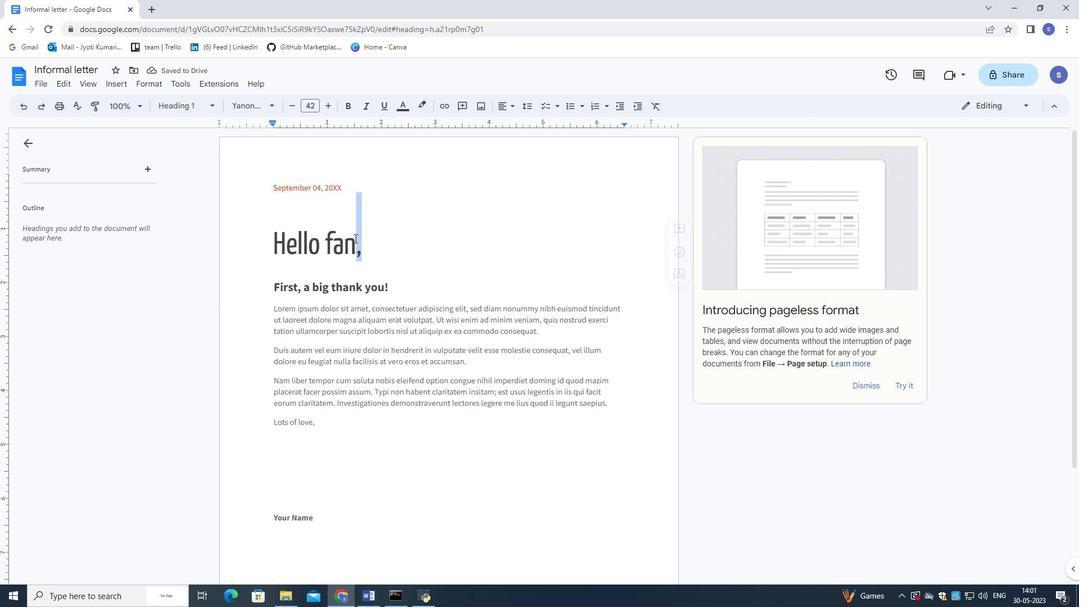 
Action: Key pressed <Key.shift>GOO<Key.shift><Key.backspace><Key.backspace>ood<Key.space><Key.shift>Day
Screenshot: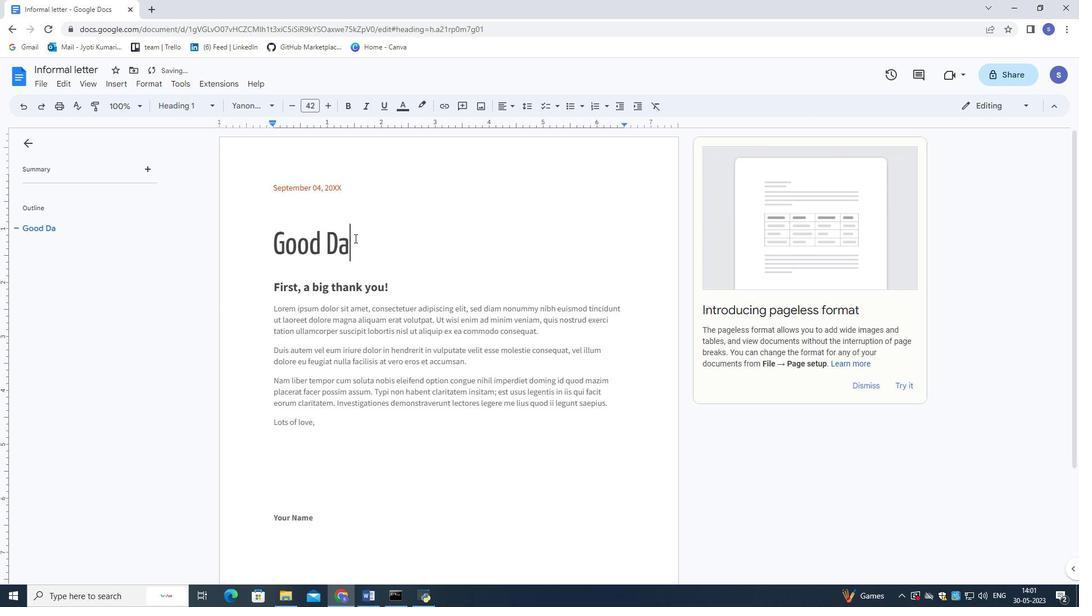 
Action: Mouse moved to (343, 181)
Screenshot: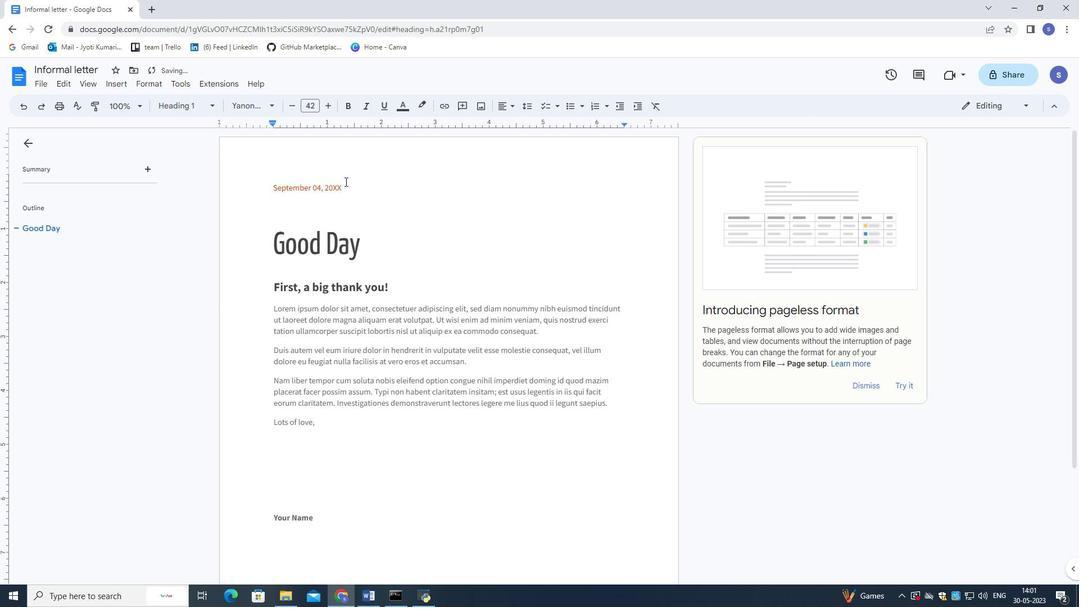 
Action: Mouse pressed left at (343, 181)
Screenshot: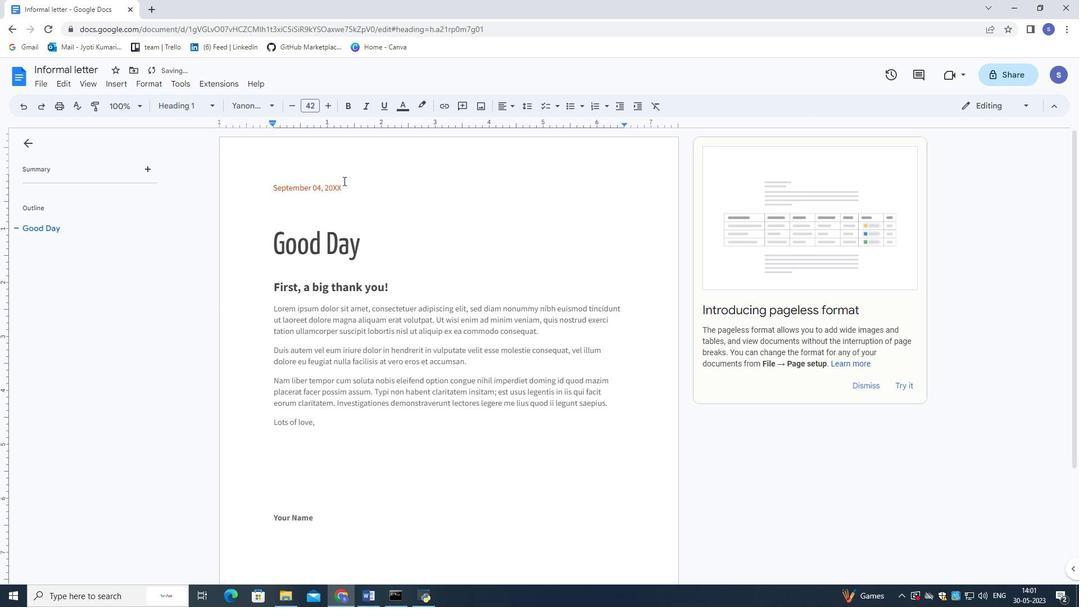 
Action: Mouse pressed left at (343, 181)
Screenshot: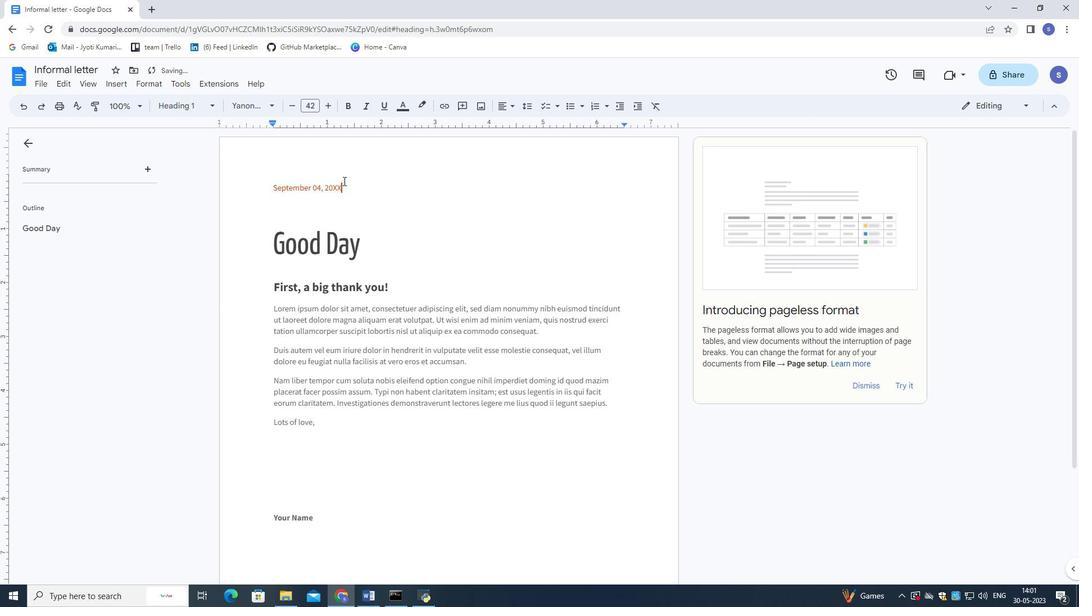 
Action: Mouse pressed left at (343, 181)
Screenshot: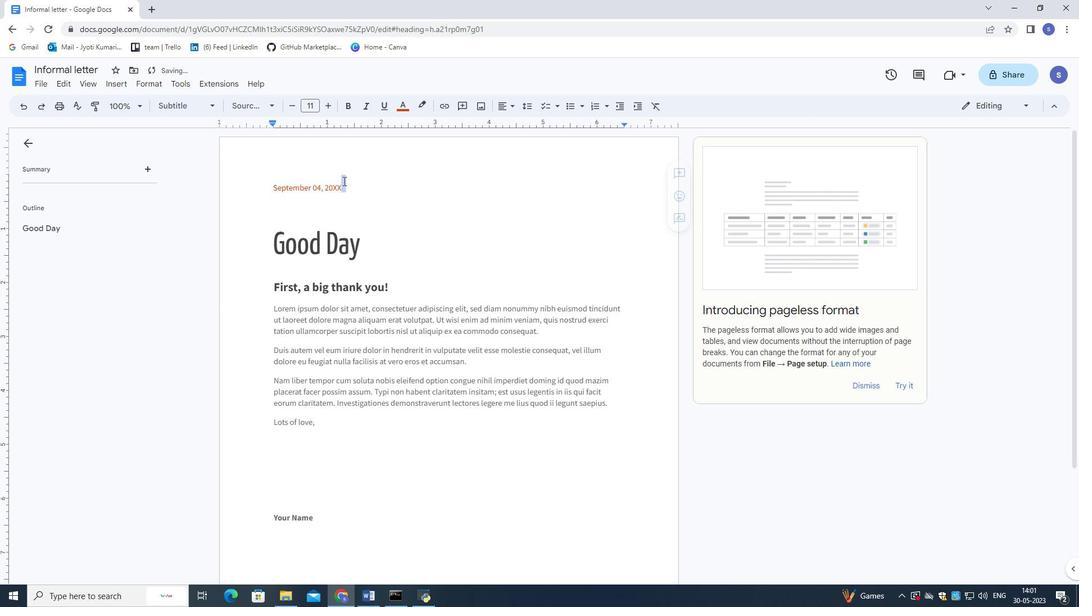
Action: Mouse moved to (364, 203)
Screenshot: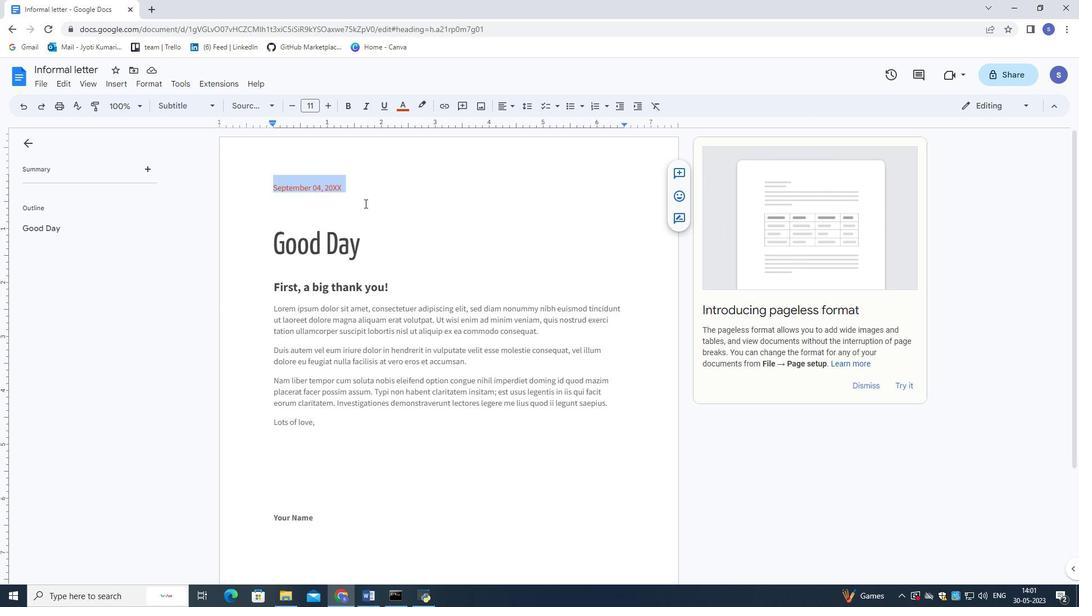 
Action: Key pressed 22<Key.shift>Ju<Key.backspace><Key.backspace><Key.space><Key.shift>July,<Key.space>
Screenshot: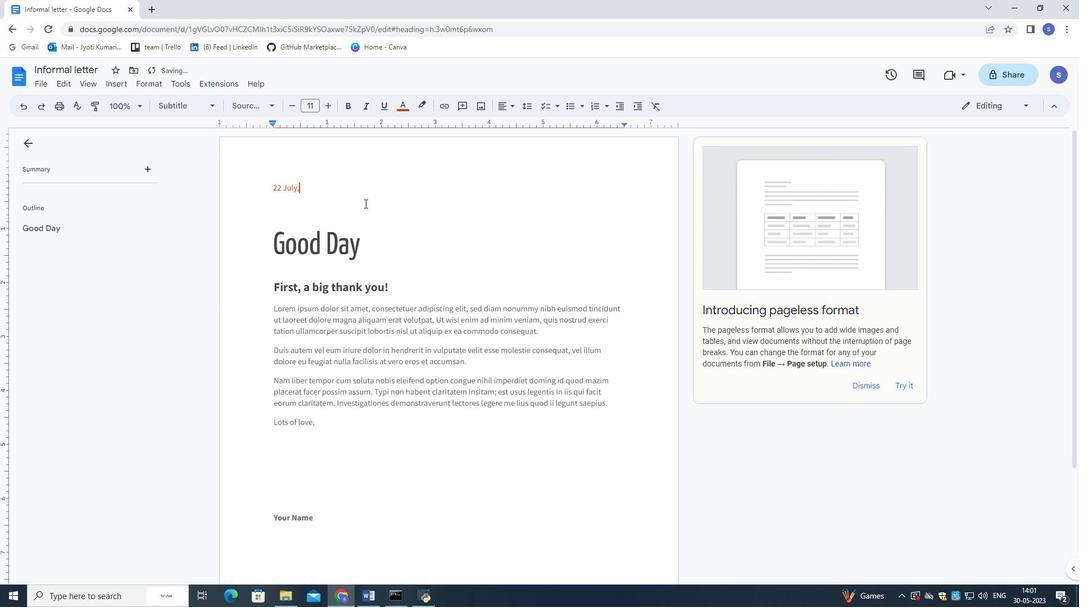 
Action: Mouse moved to (377, 209)
Screenshot: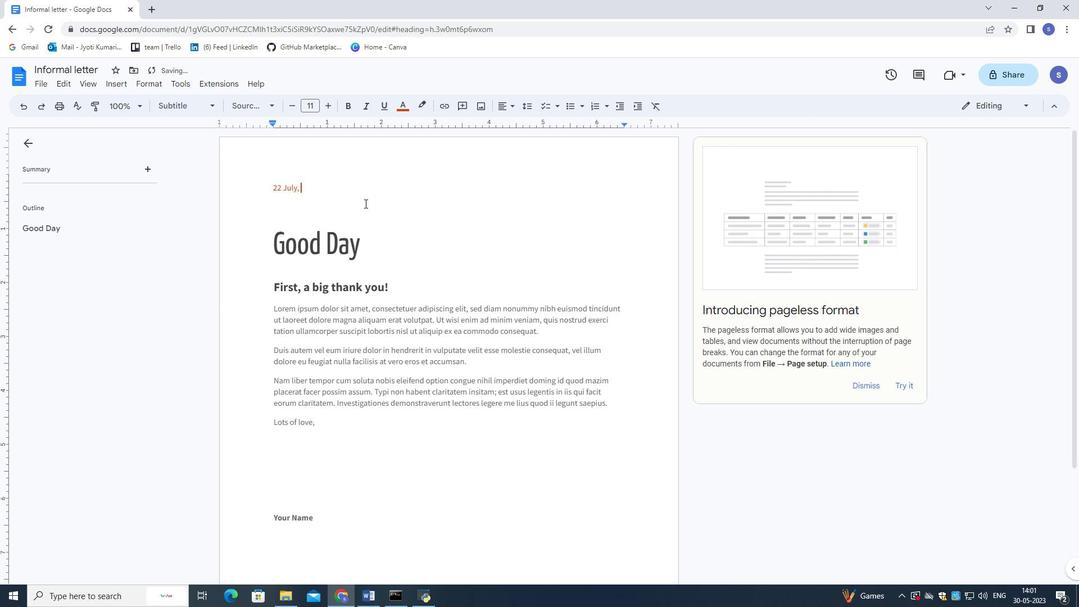 
Action: Key pressed 2023<Key.enter><Key.backspace>
Screenshot: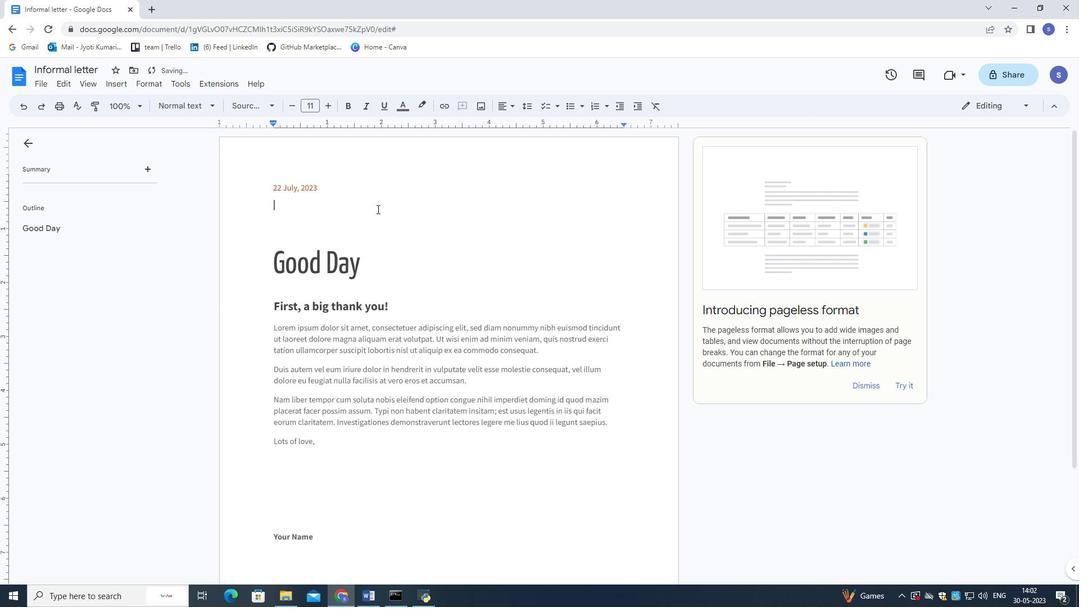 
Action: Mouse moved to (273, 308)
Screenshot: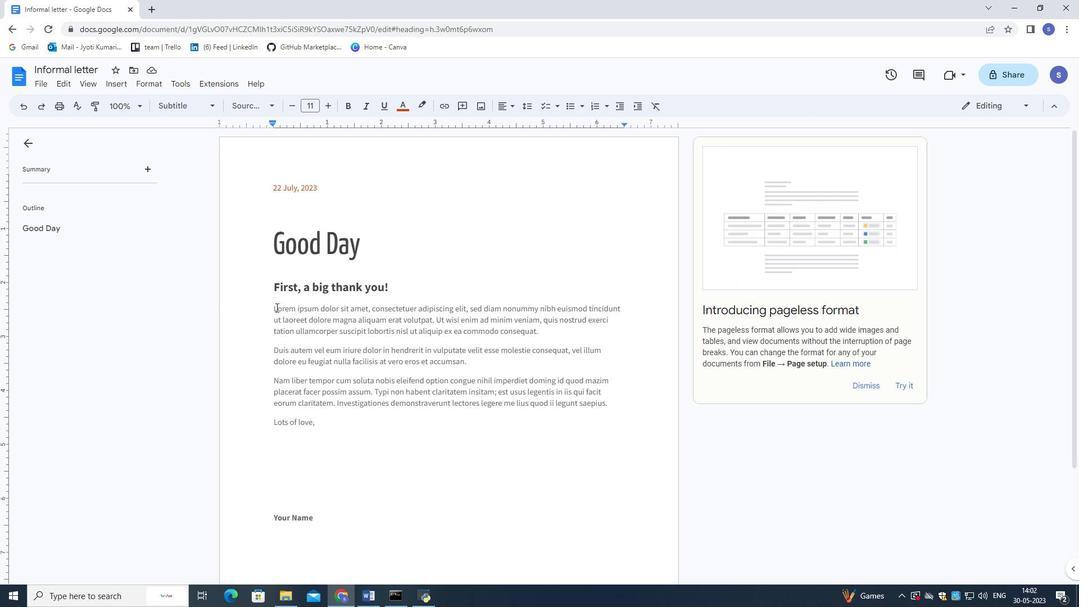 
Action: Mouse pressed left at (273, 308)
Screenshot: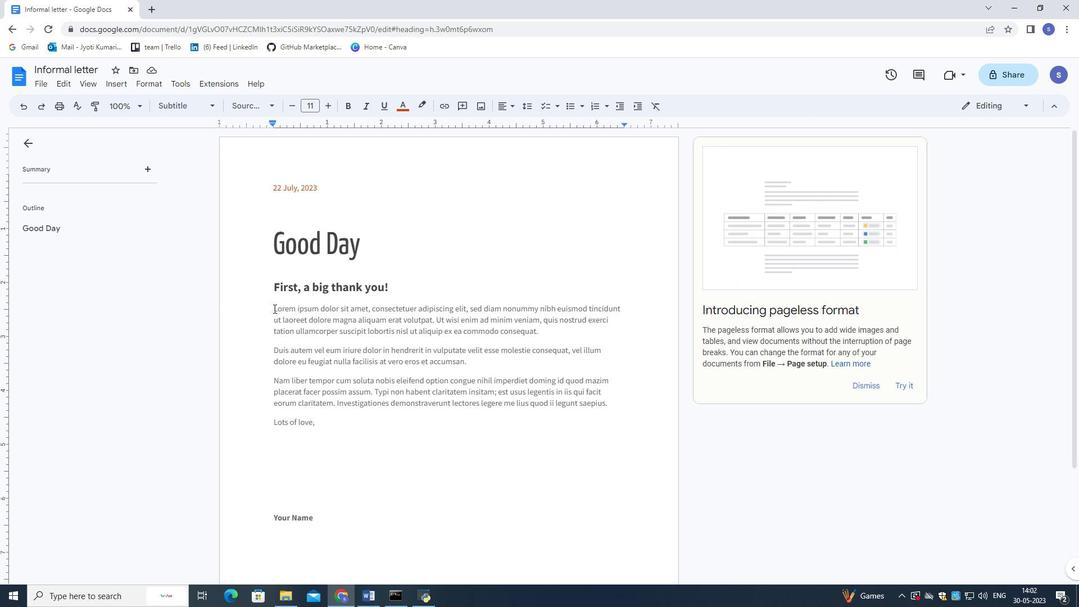 
Action: Mouse moved to (435, 423)
Screenshot: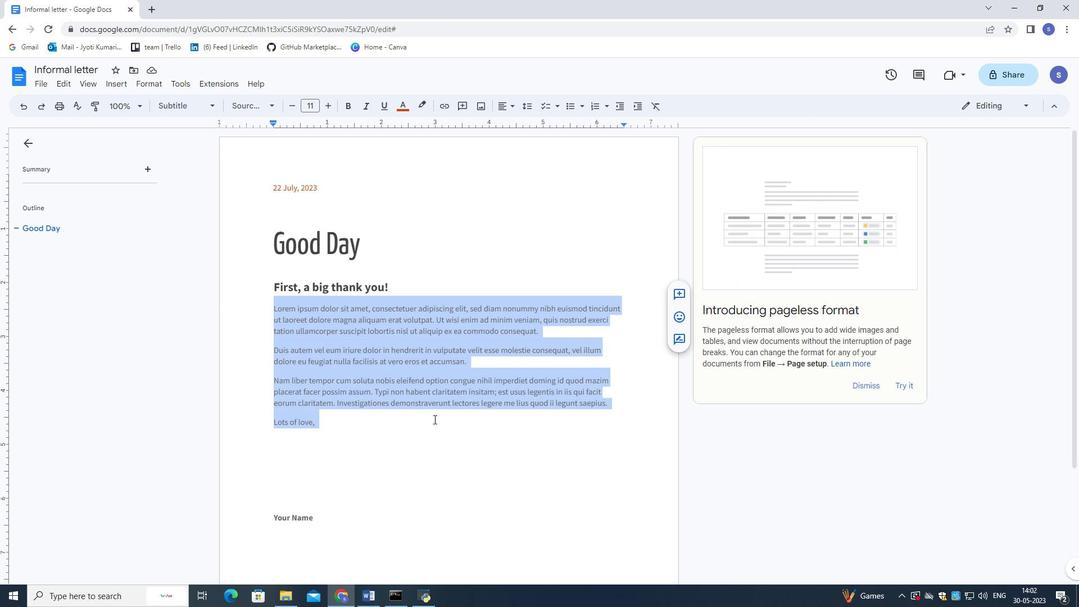 
Action: Key pressed <Key.backspace>
Screenshot: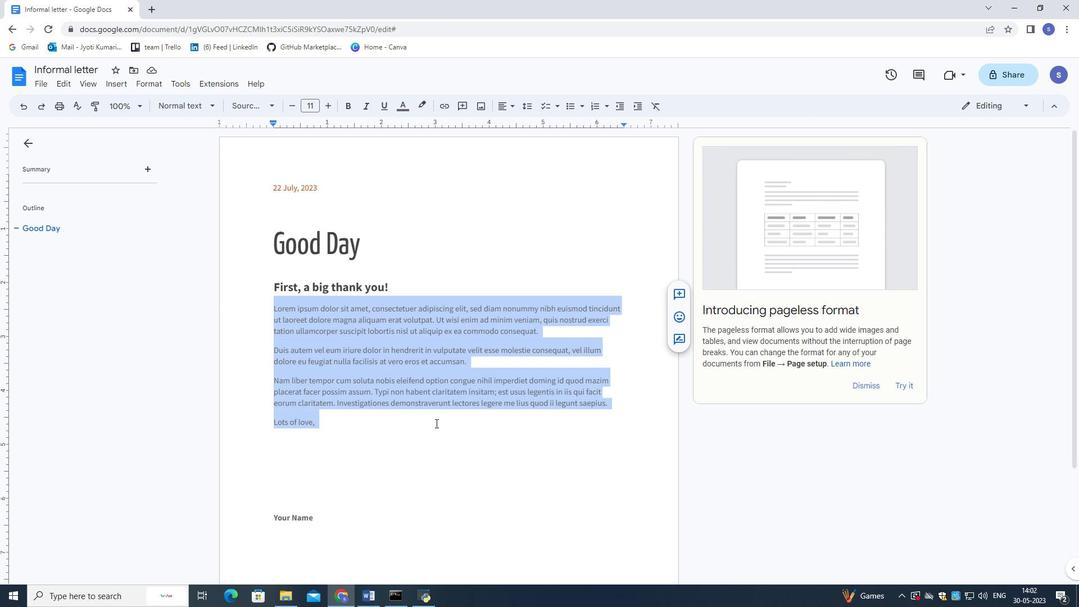 
Action: Mouse moved to (404, 332)
Screenshot: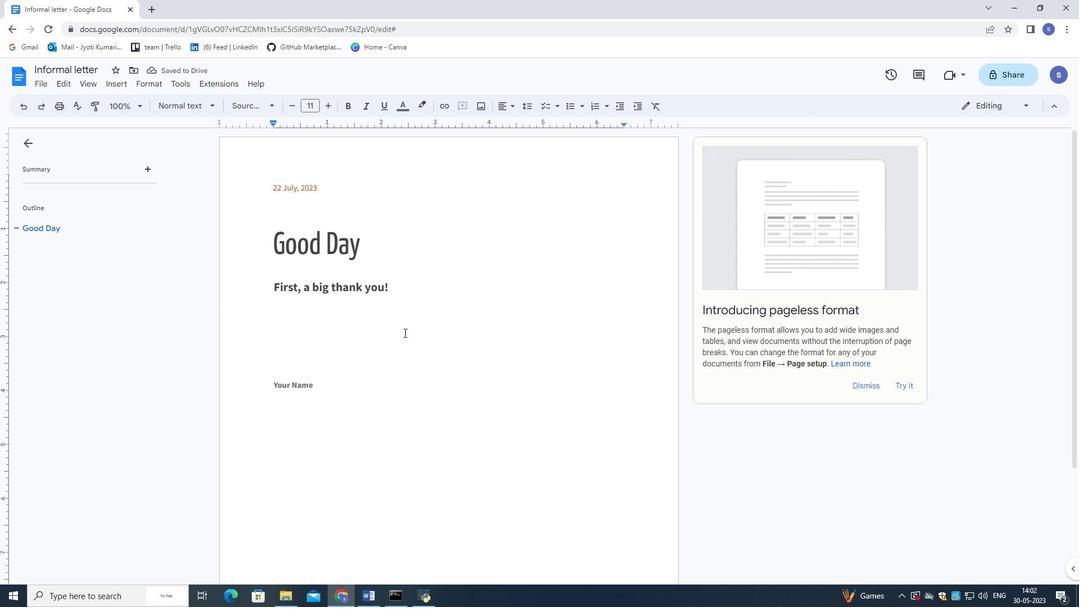 
Action: Key pressed <Key.shift><Key.shift><Key.shift><Key.shift><Key.shift><Key.shift><Key.shift><Key.shift><Key.shift><Key.shift><Key.shift><Key.shift><Key.shift><Key.shift><Key.shift><Key.shift><Key.shift><Key.shift>I<Key.space>wantes<Key.space>to<Key.space>take<Key.space>a<Key.space>moment<Key.space>to<Key.space>thank<Key.space>you<Key.space>for<Key.space>your<Key.space>hard<Key.space>work<Key.space>and<Key.space>dedication.<Key.space><Key.enter><Key.shift>Yor<Key.space>commitment<Key.space>to<Key.space><Key.space><Key.backspace>excellence<Key.space>is<Key.space>inspiring.<Key.enter><Key.shift><Key.shift><Key.shift><Key.shift><Key.shift><Key.shift>Thank<Key.space>you<Key.space>for<Key.space>all<Key.space>that<Key.space>you<Key.space>do
Screenshot: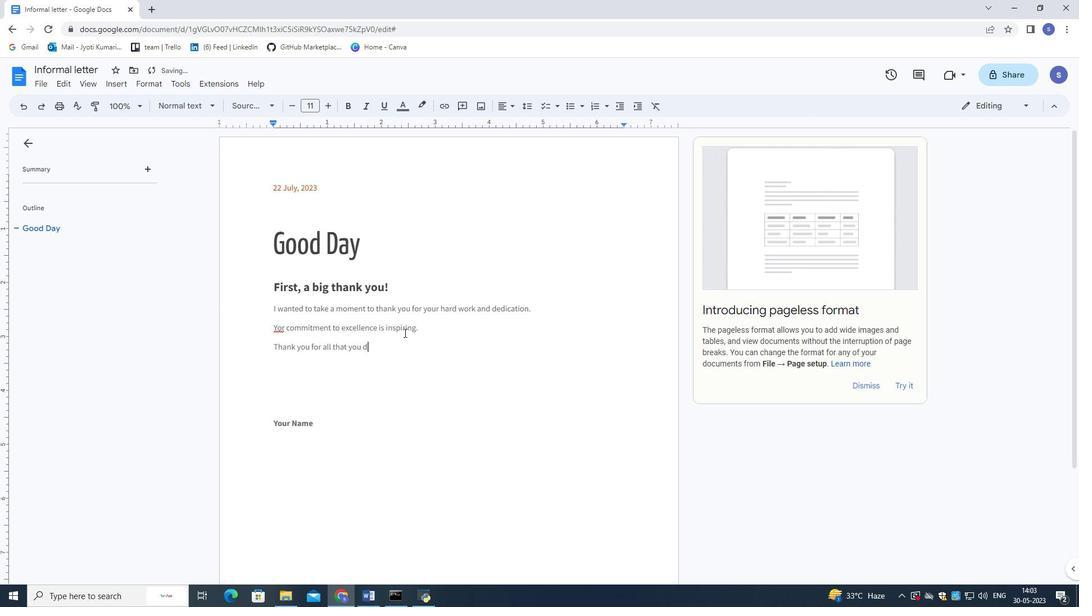 
Action: Mouse moved to (284, 326)
Screenshot: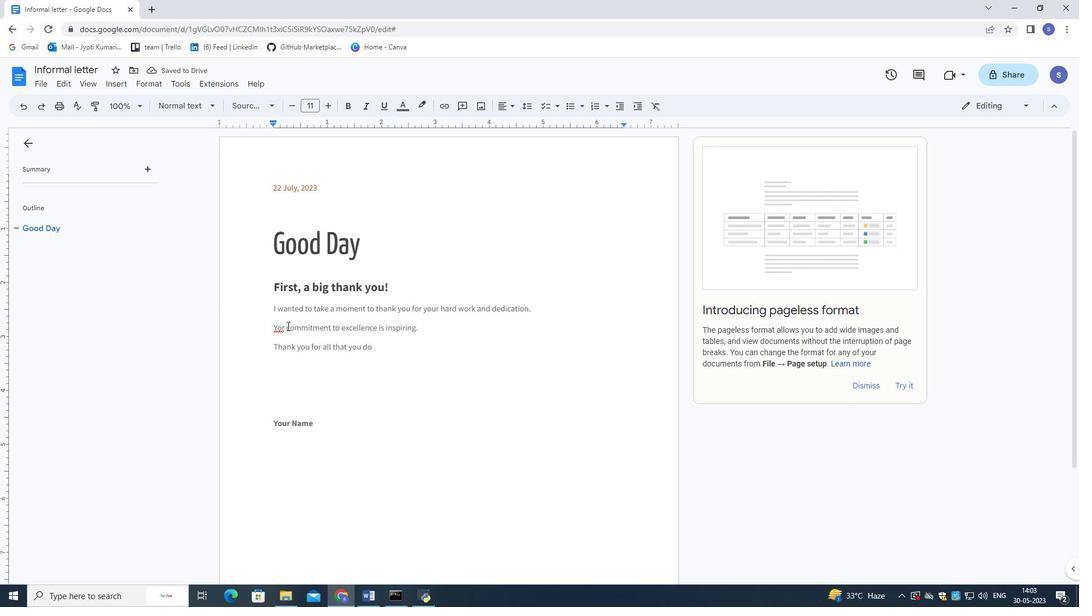 
Action: Mouse pressed left at (284, 326)
Screenshot: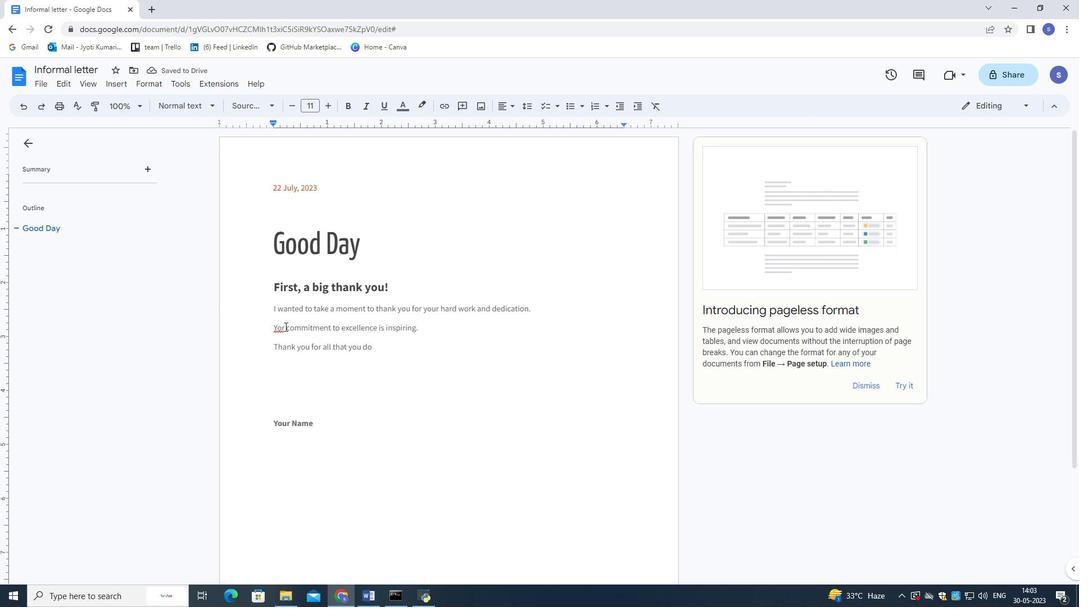 
Action: Mouse moved to (303, 337)
Screenshot: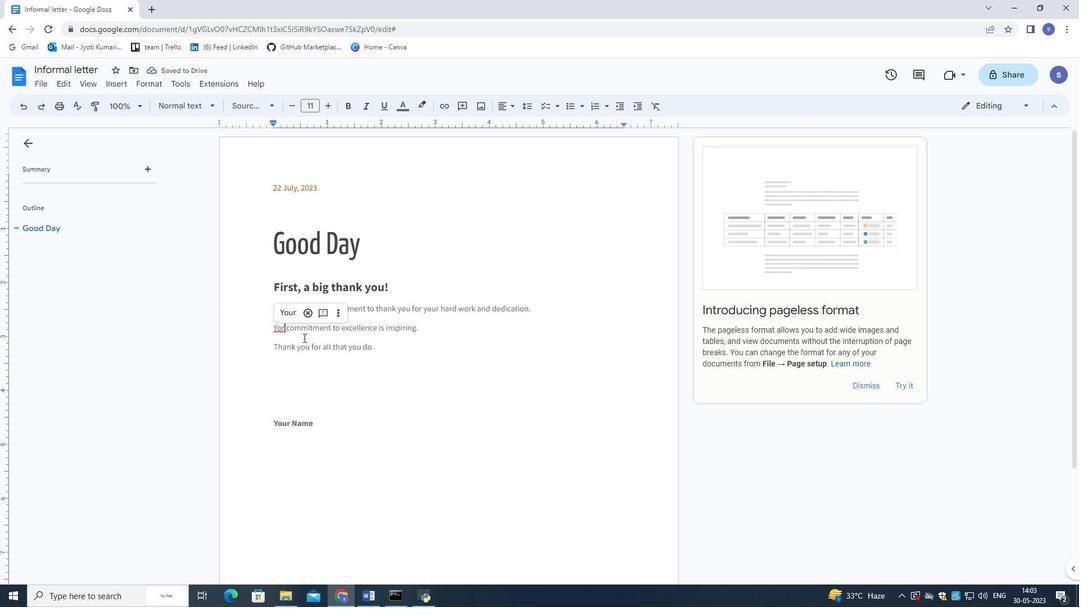 
Action: Key pressed <Key.backspace>ur
Screenshot: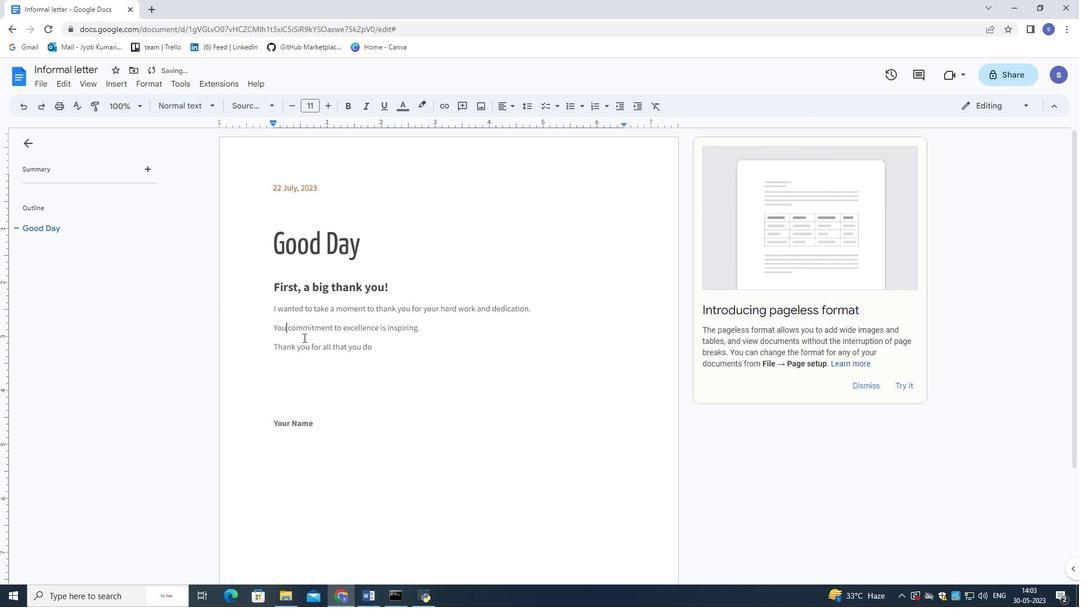 
Action: Mouse moved to (375, 351)
Screenshot: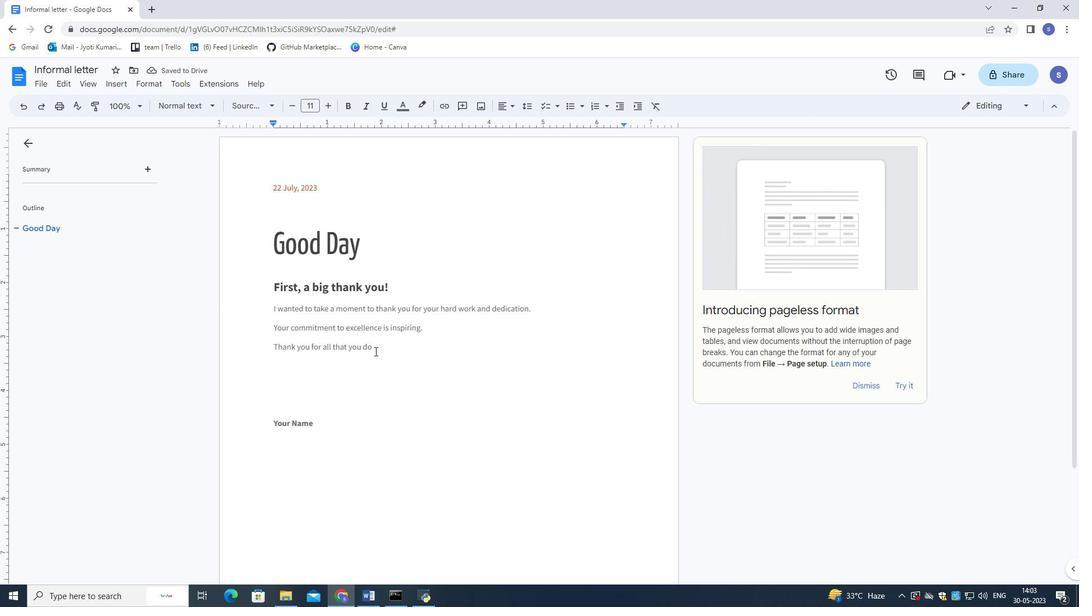 
Action: Mouse pressed left at (375, 351)
Screenshot: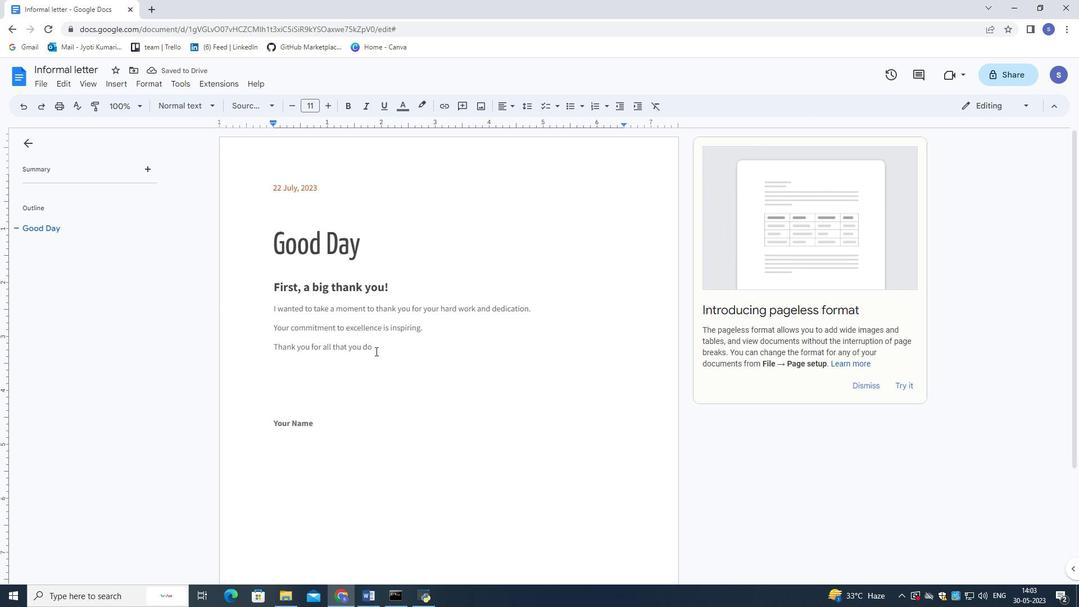 
Action: Key pressed .
Screenshot: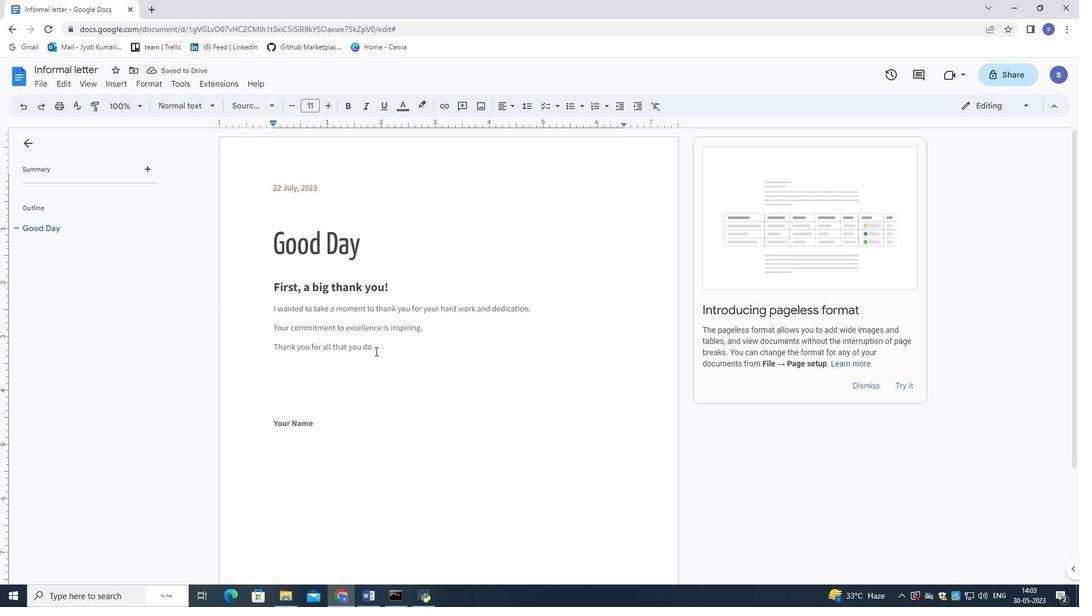 
Action: Mouse moved to (385, 354)
Screenshot: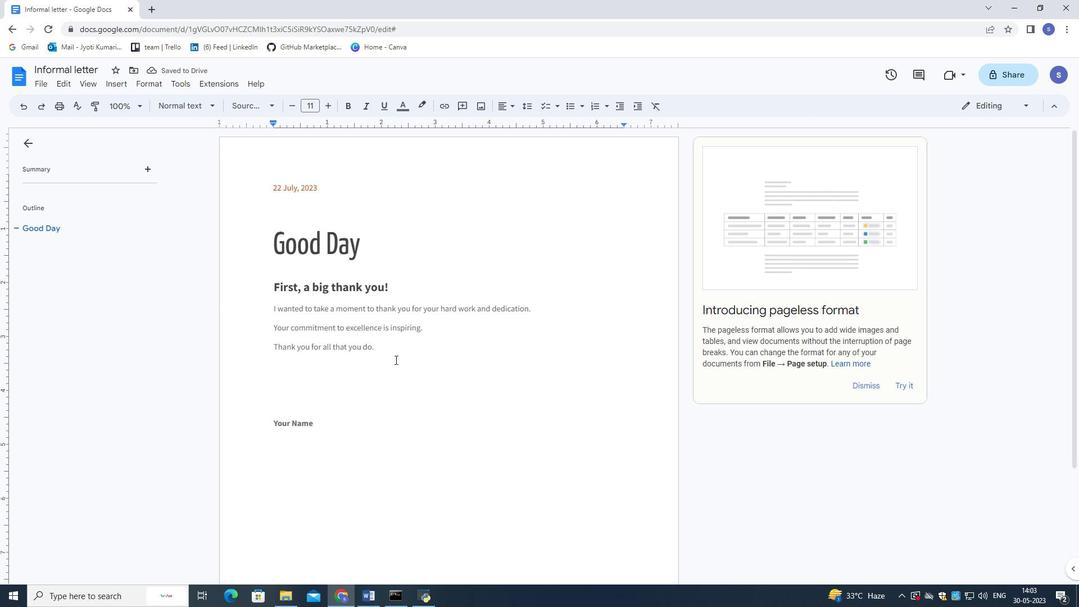 
Action: Mouse pressed left at (385, 354)
Screenshot: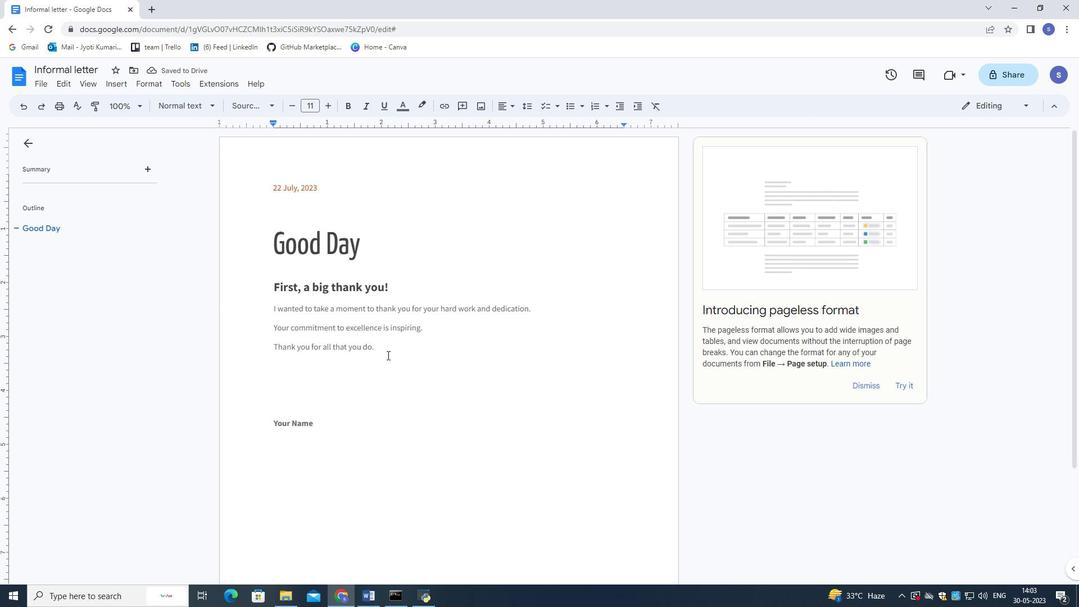 
Action: Mouse moved to (273, 105)
Screenshot: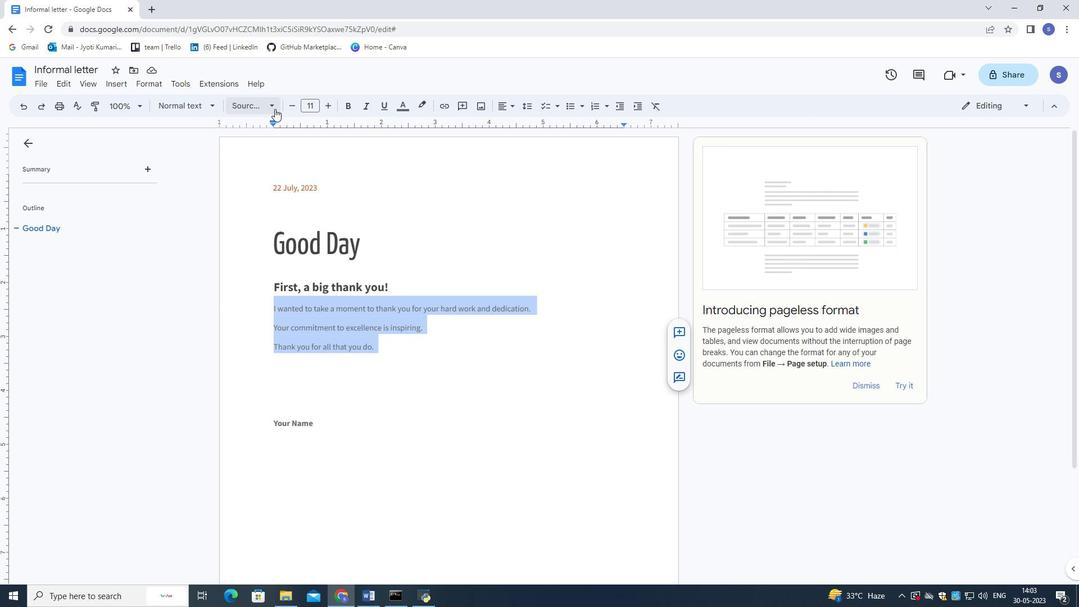 
Action: Mouse pressed left at (273, 105)
Screenshot: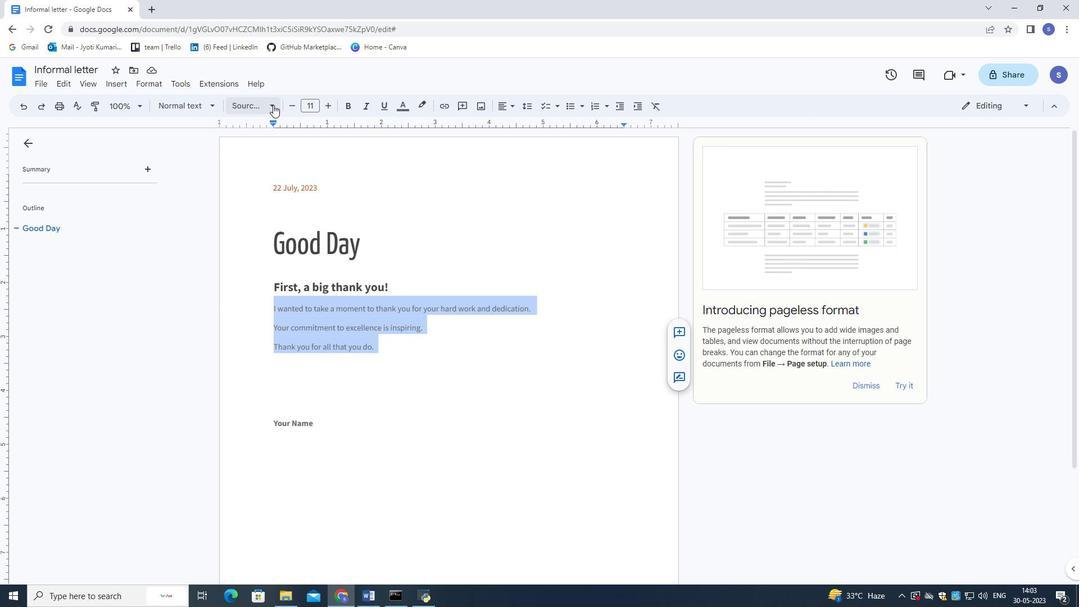 
Action: Mouse moved to (281, 186)
Screenshot: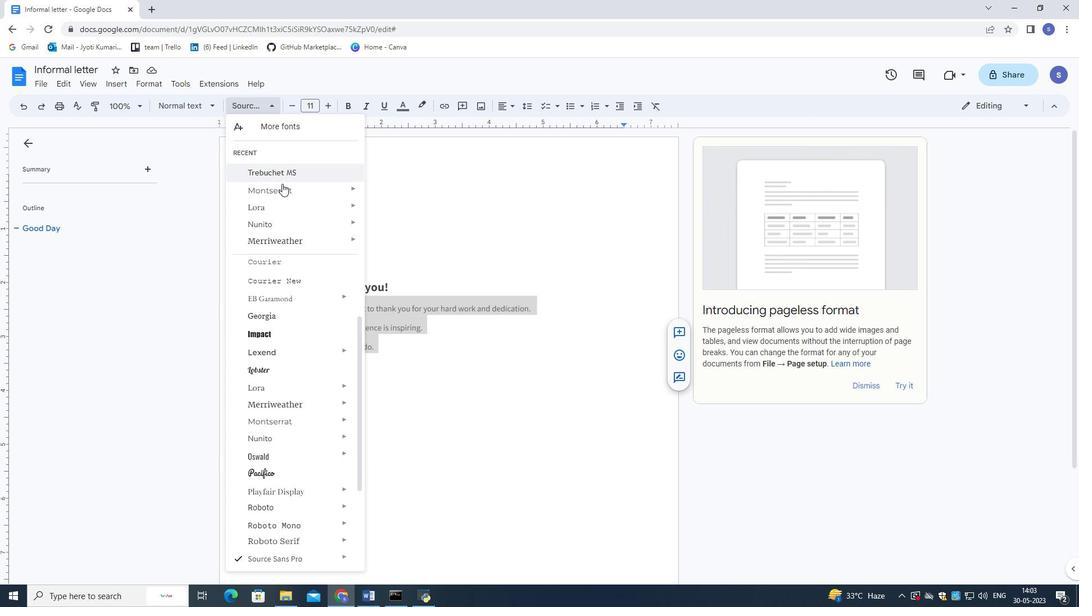 
Action: Mouse pressed left at (281, 186)
Screenshot: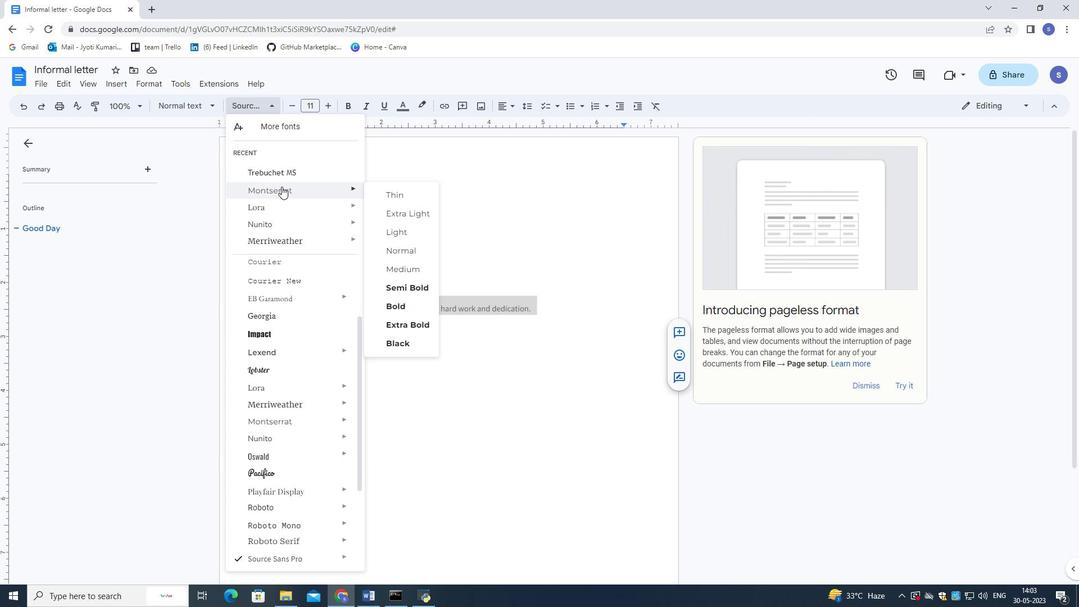 
Action: Mouse moved to (329, 103)
Screenshot: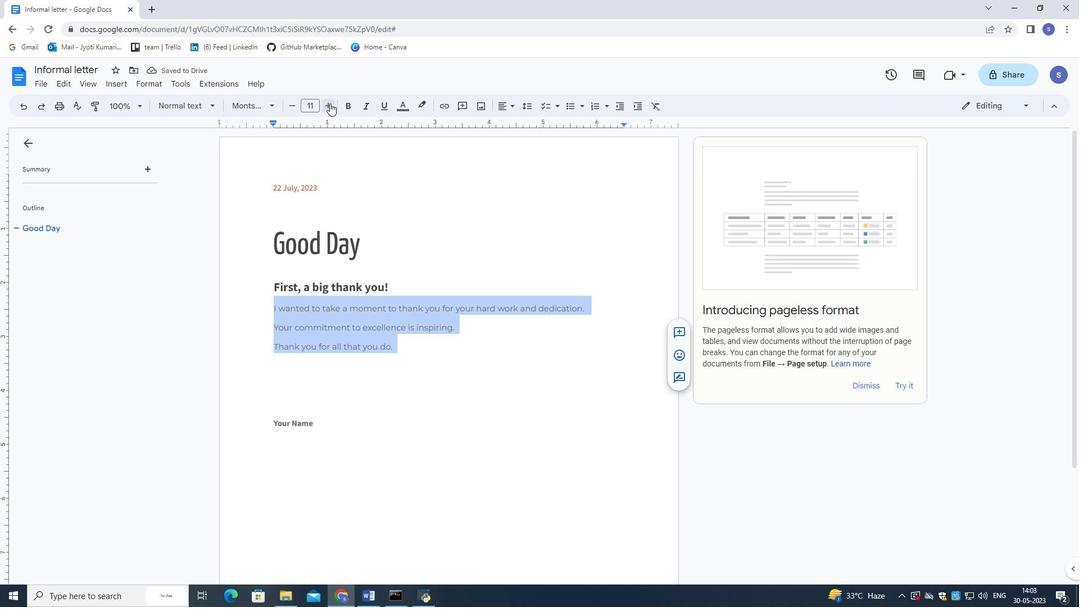 
Action: Mouse pressed left at (329, 103)
Screenshot: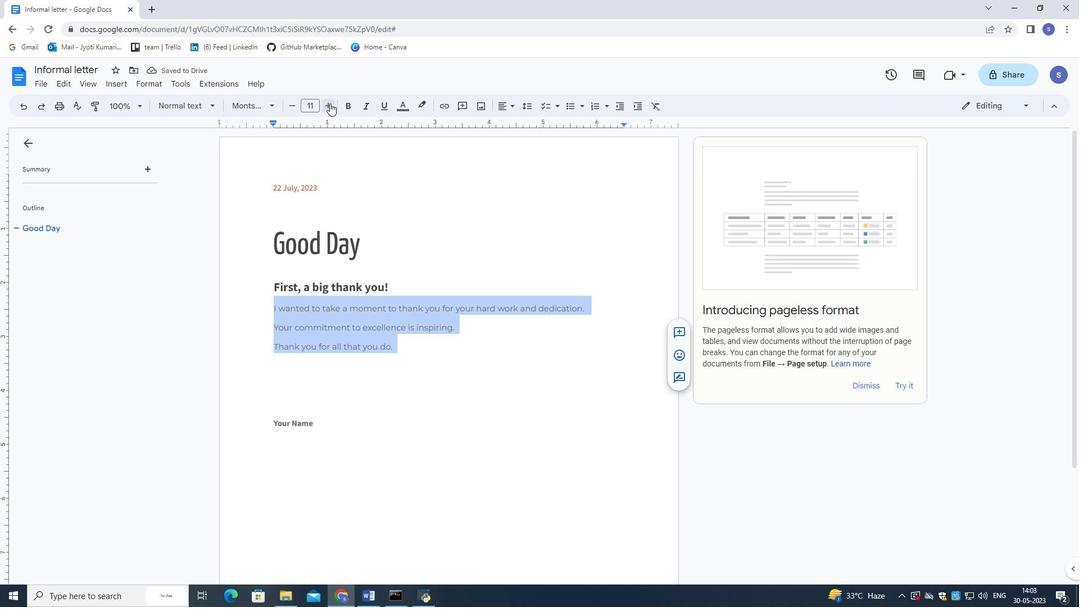 
Action: Mouse pressed left at (329, 103)
Screenshot: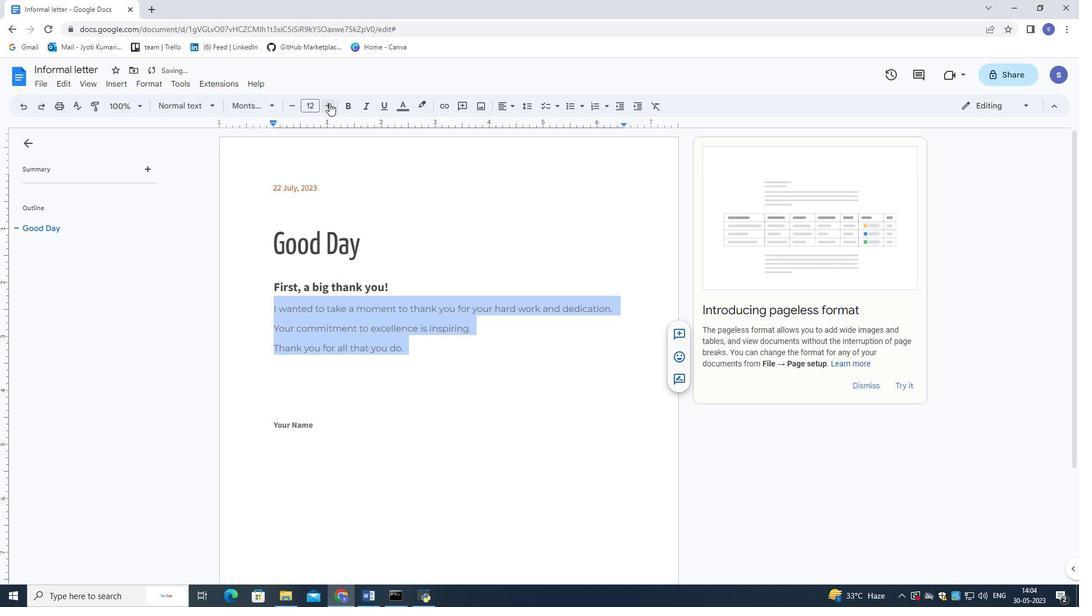 
Action: Mouse pressed left at (329, 103)
Screenshot: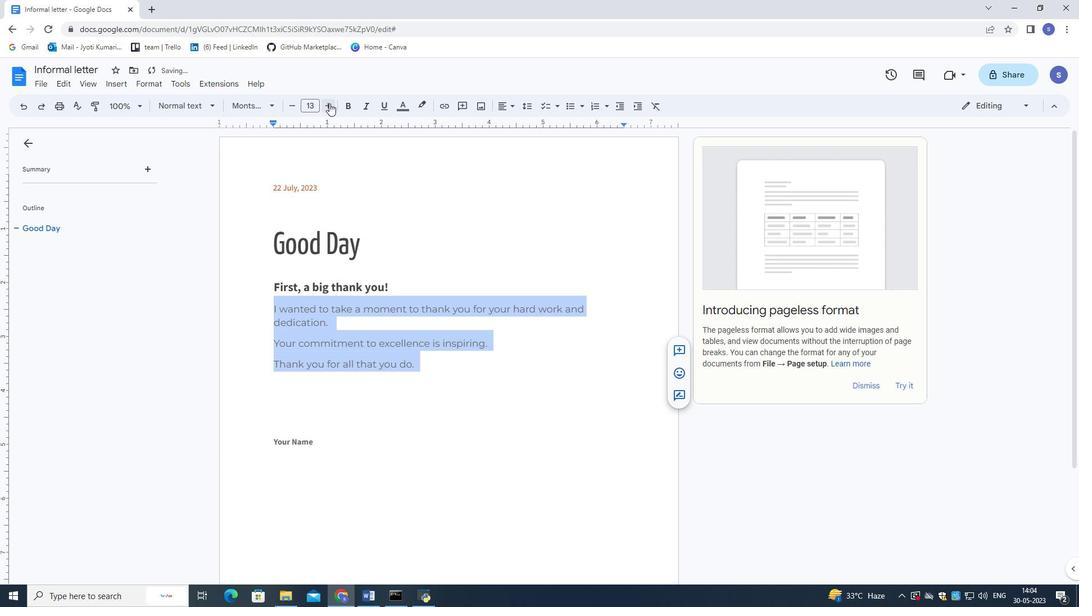 
Action: Mouse pressed left at (329, 103)
Screenshot: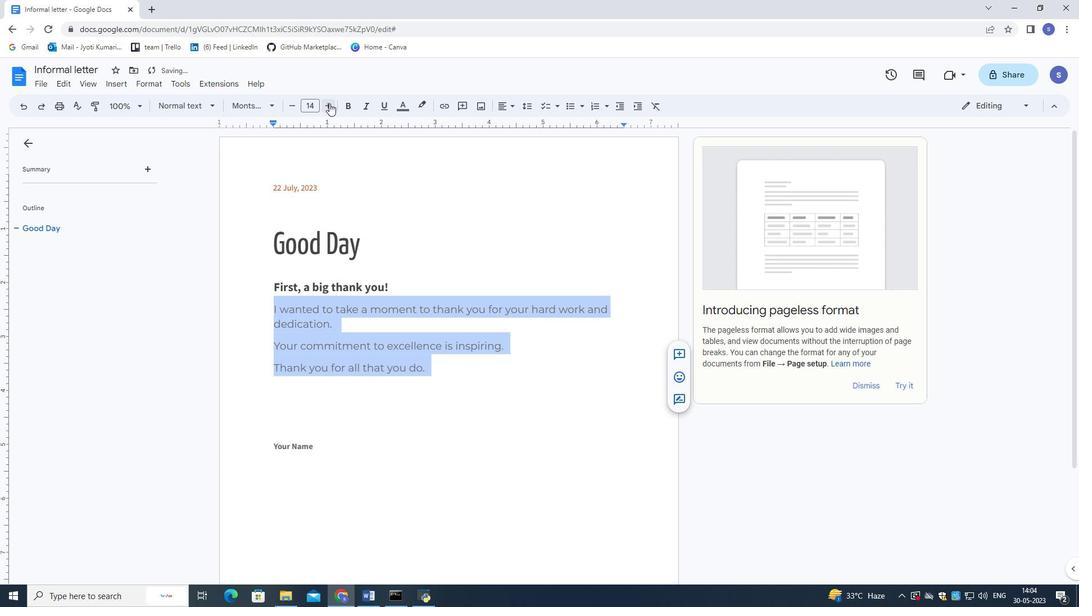 
Action: Mouse pressed left at (329, 103)
Screenshot: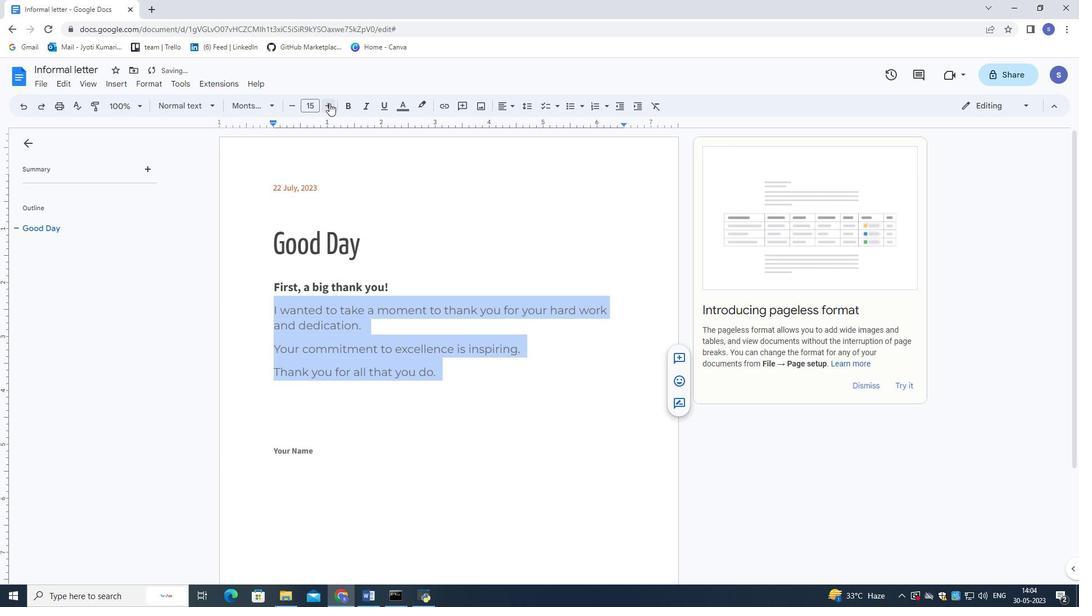 
Action: Mouse pressed left at (329, 103)
Screenshot: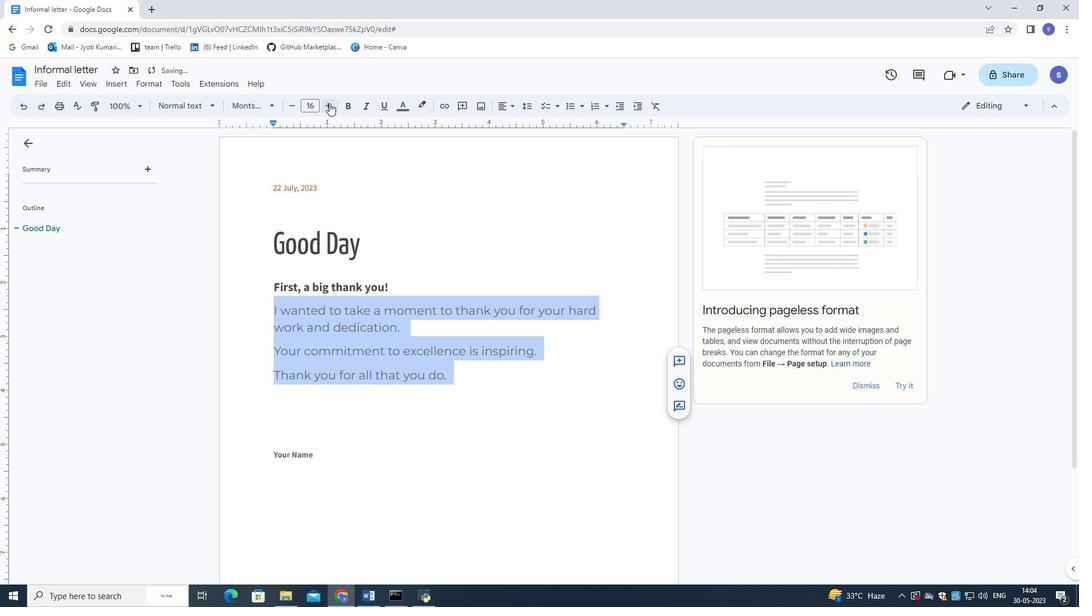 
Action: Mouse pressed left at (329, 103)
Screenshot: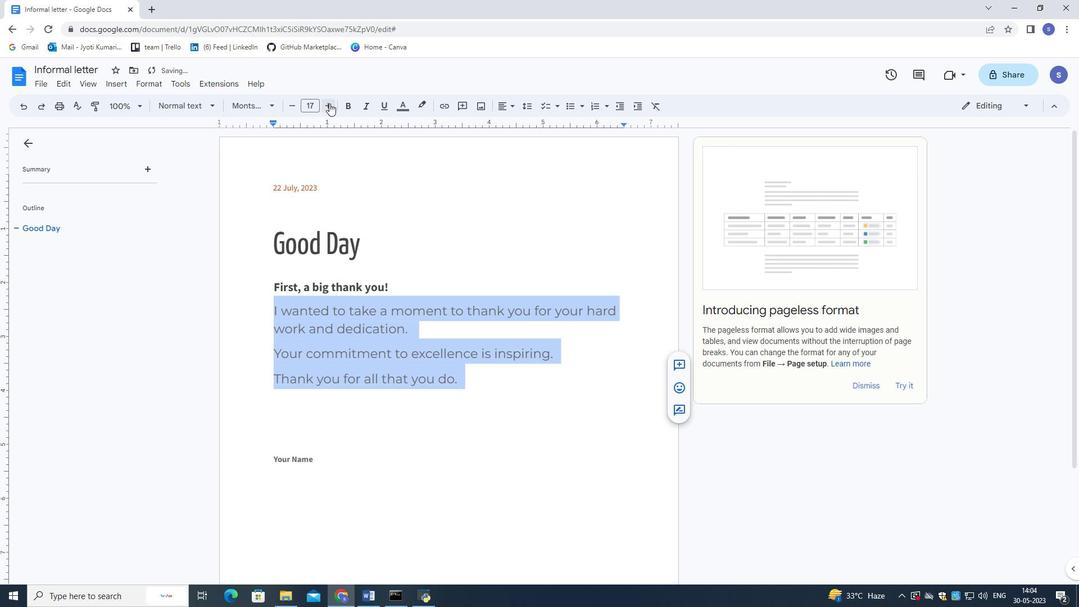
Action: Mouse moved to (407, 282)
Screenshot: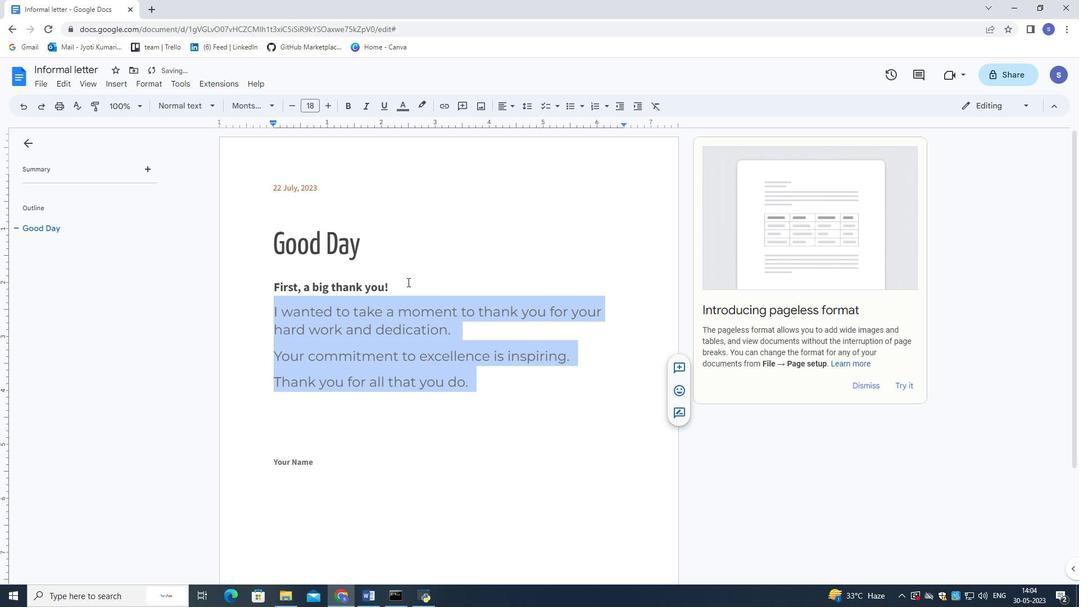 
Action: Mouse pressed left at (407, 282)
Screenshot: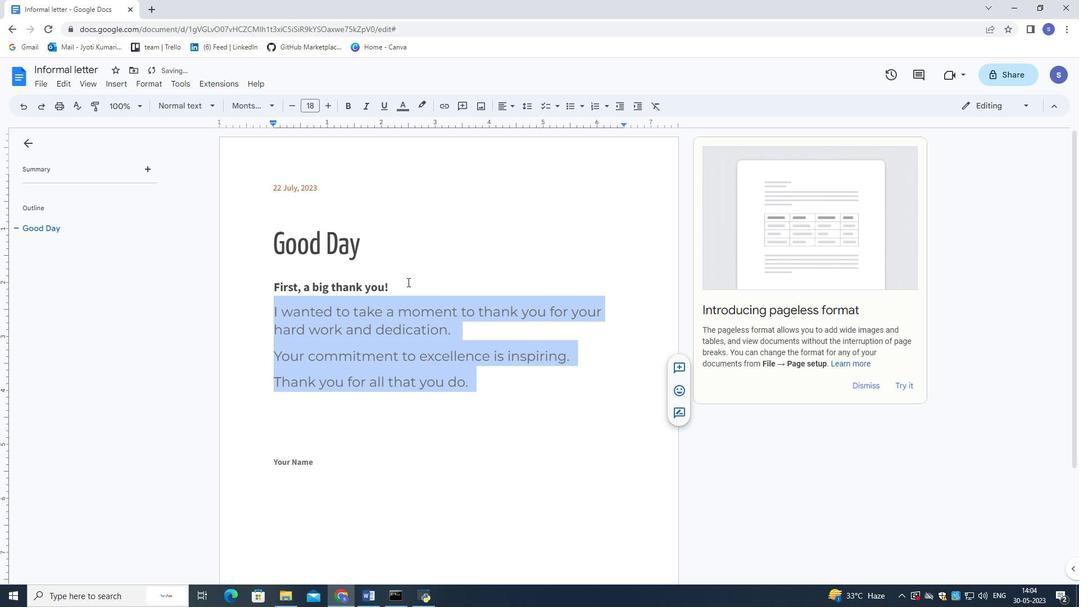 
Action: Mouse moved to (250, 274)
Screenshot: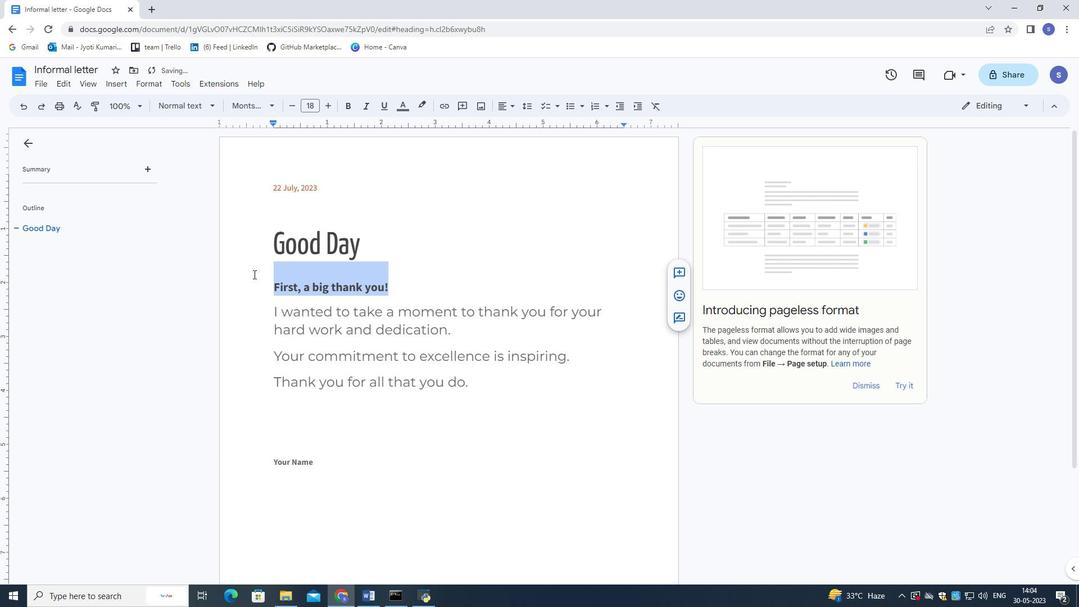 
Action: Key pressed <Key.backspace>
Screenshot: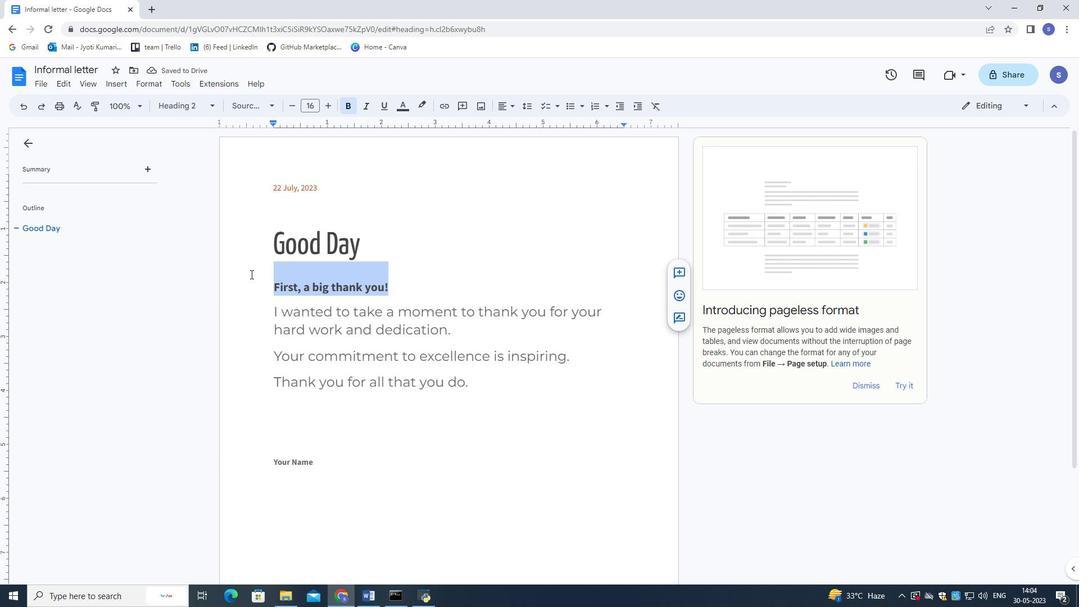 
Action: Mouse moved to (313, 465)
Screenshot: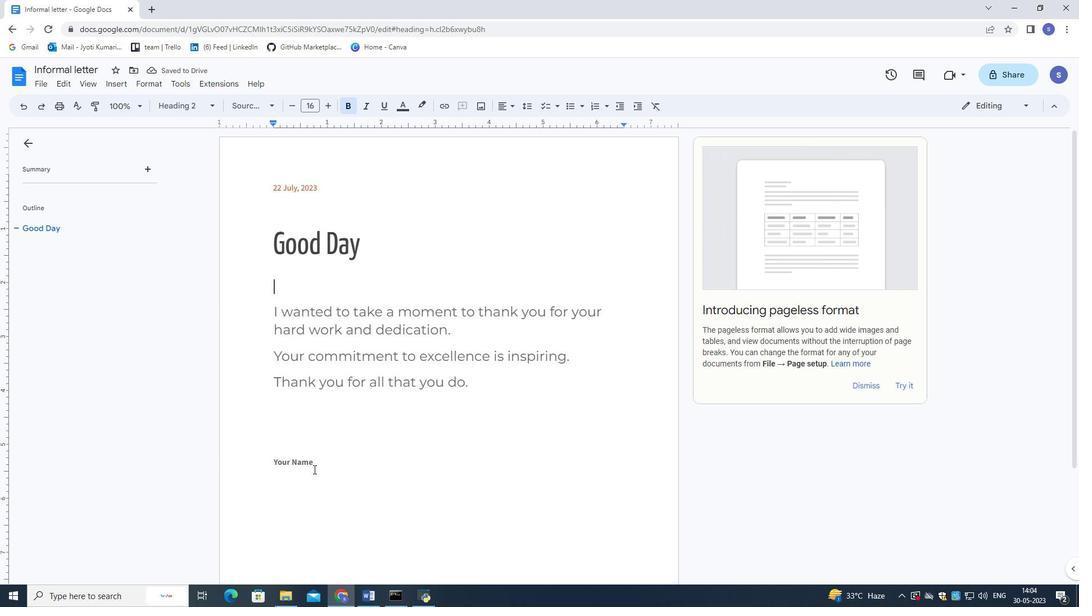 
Action: Mouse pressed left at (313, 465)
Screenshot: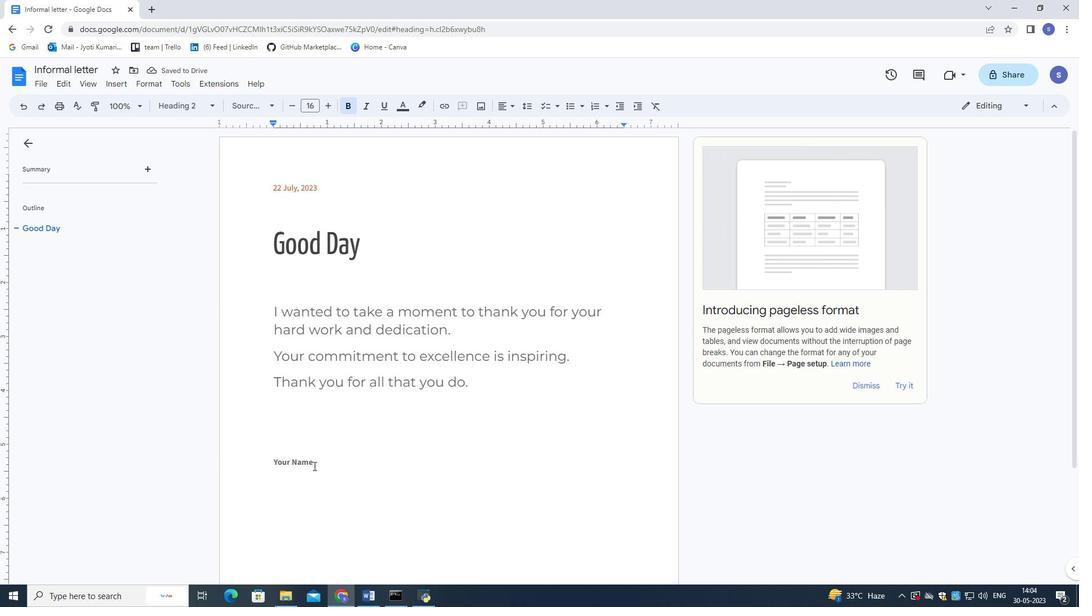 
Action: Mouse moved to (324, 474)
Screenshot: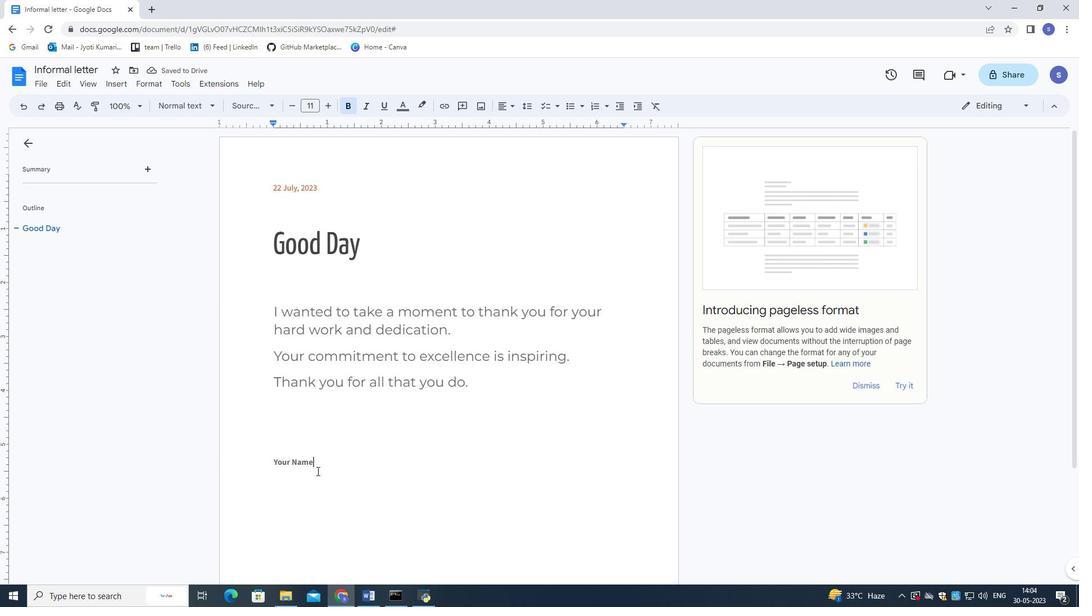 
Action: Key pressed <Key.enter><Key.shift>Leon
Screenshot: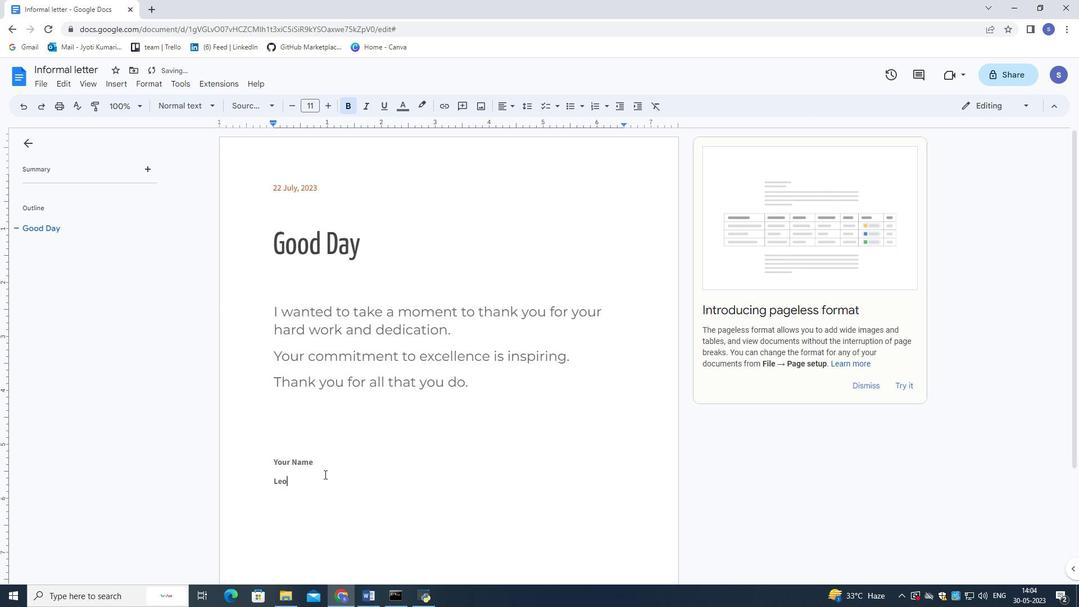 
Action: Mouse moved to (392, 372)
Screenshot: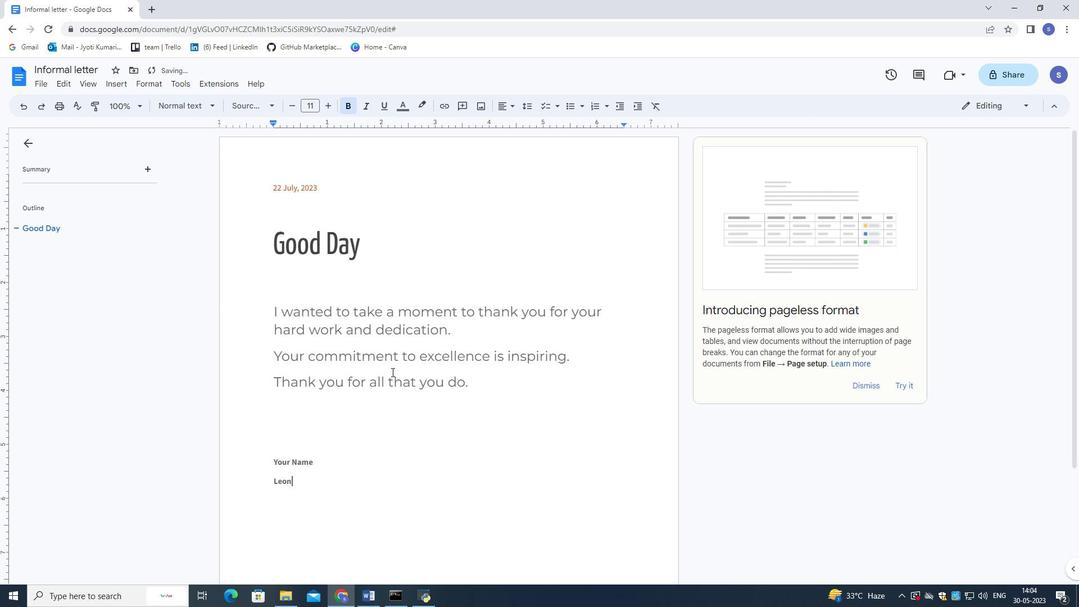 
Action: Mouse pressed left at (392, 372)
Screenshot: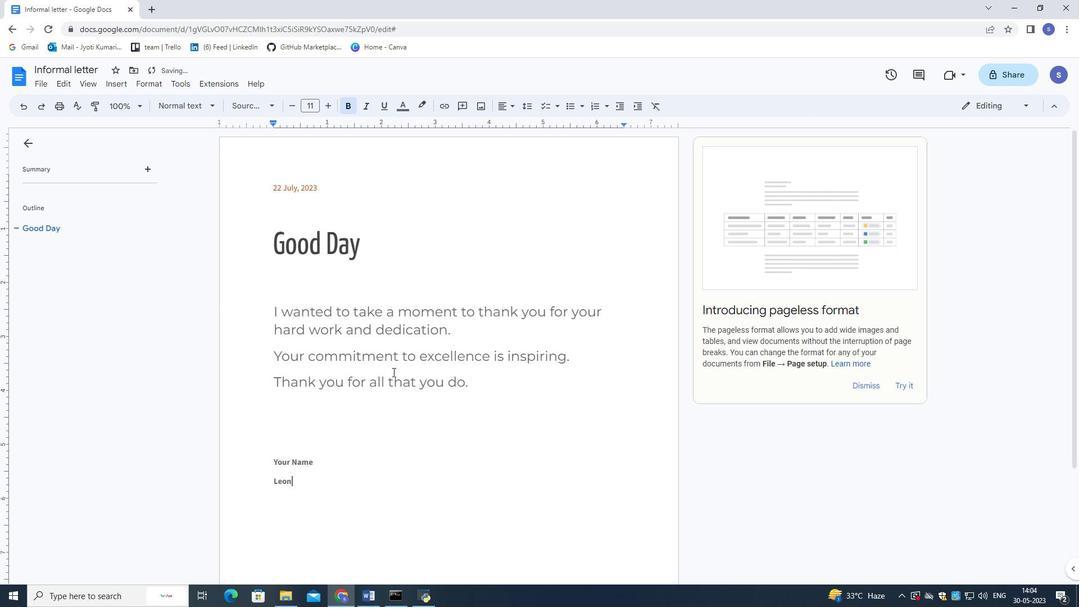 
Action: Mouse moved to (472, 365)
Screenshot: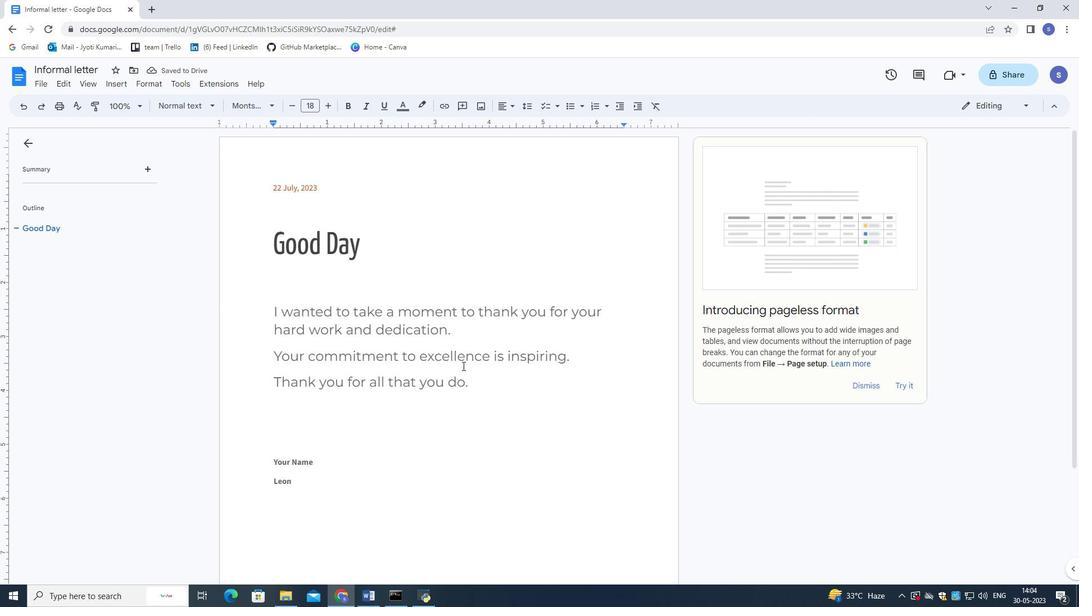 
Action: Mouse pressed left at (472, 365)
Screenshot: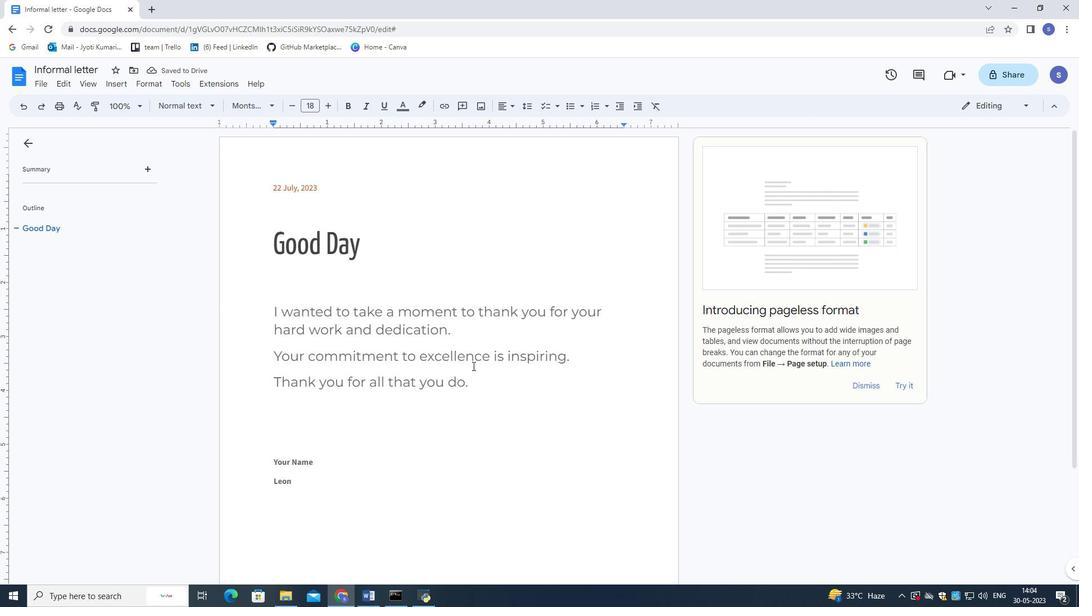 
Action: Mouse moved to (473, 366)
Screenshot: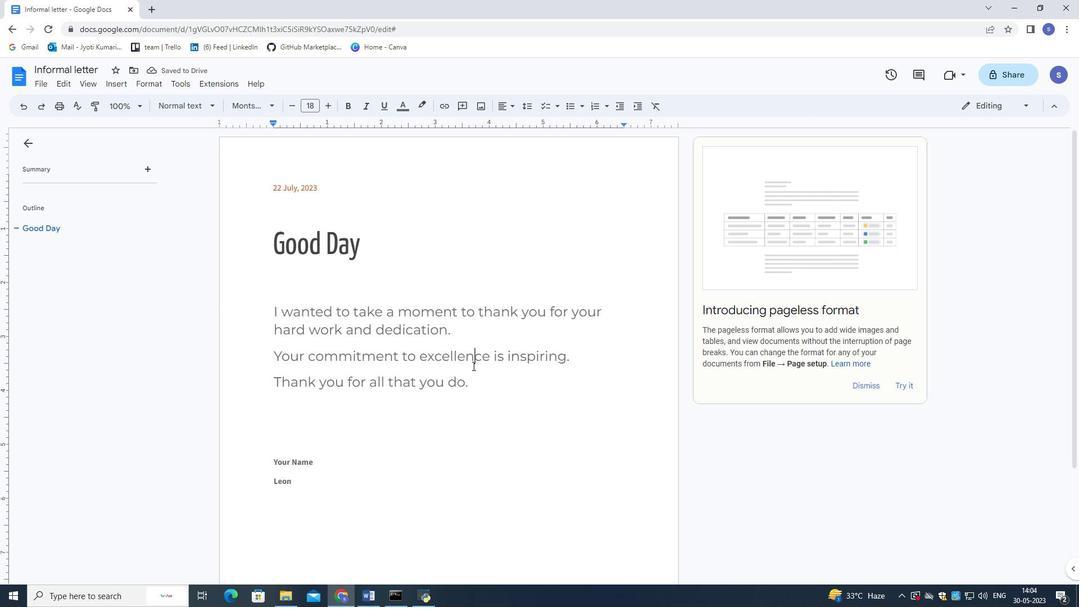 
Action: Mouse scrolled (473, 367) with delta (0, 0)
Screenshot: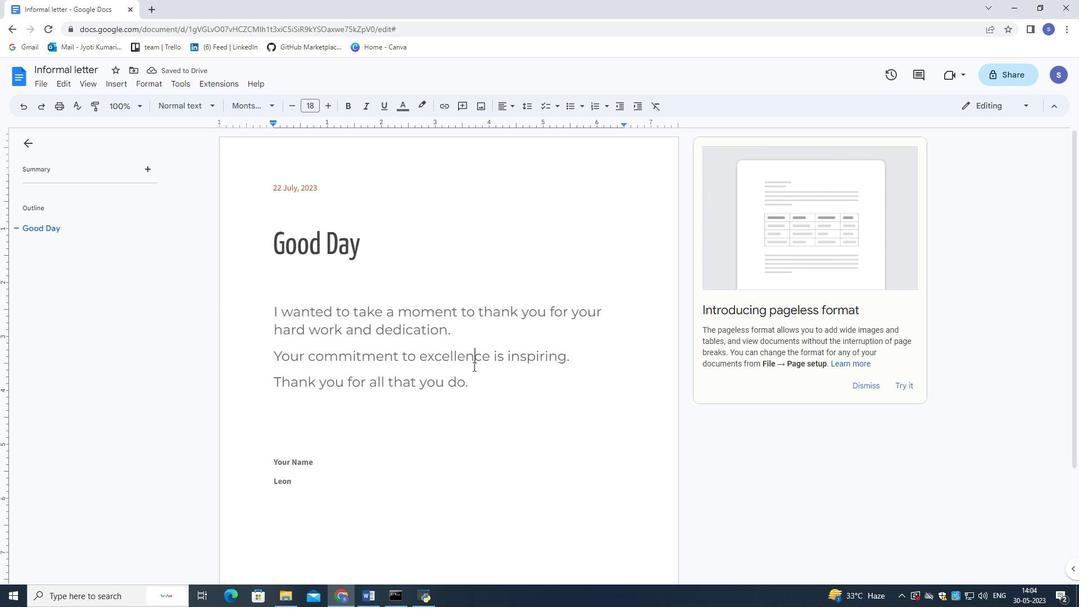 
Action: Mouse moved to (514, 433)
Screenshot: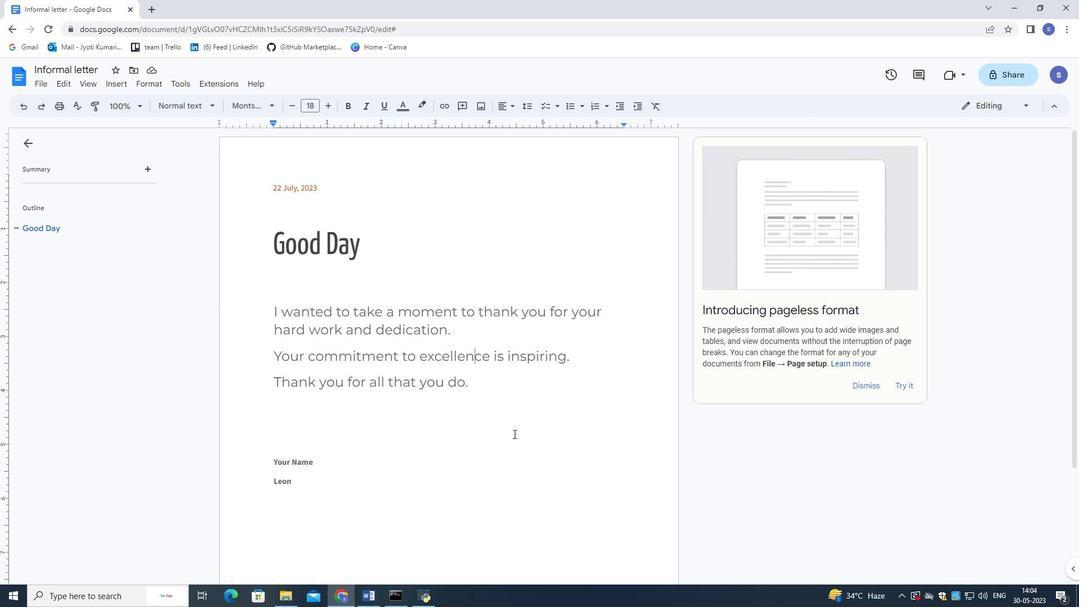 
